 Task: Open a Modern Writer Template save the file as slogan.rtf Remove the following  from template: 'Address' Change the date  '15 May, 2023' change Dear Ms Reader to   Greetings. Add body to the letter "I hope this letter finds you in good health and high spirits. I wanted to express my gratitude for your kind assistance during my recent visit. Your hospitality and warmth made my stay truly memorable. I look forward to returning the favor someday. Take care and stay well."Add Name  'John'. Insert watermark  Confidential  Apply Font Style in watermark Arial; font size  117and place the watermark  Diagonally 
Action: Mouse moved to (528, 206)
Screenshot: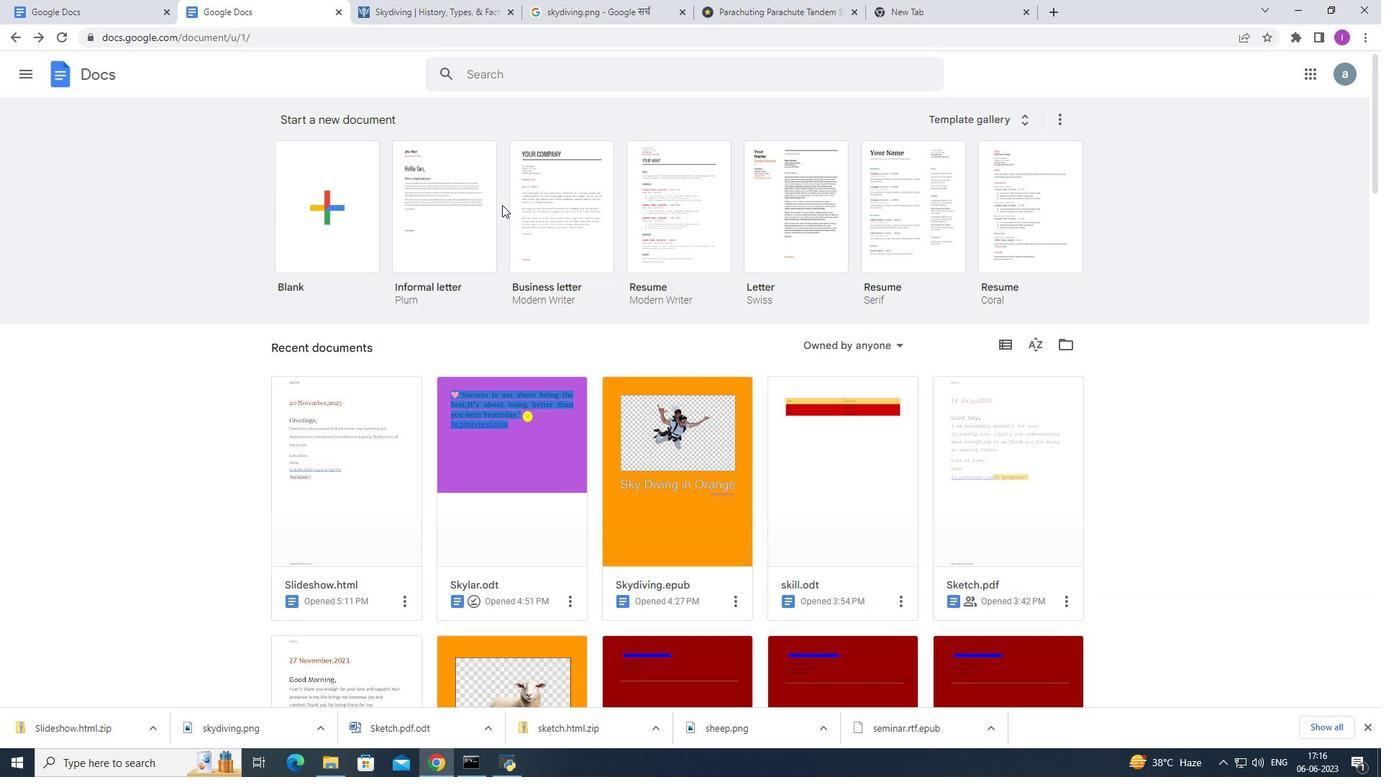 
Action: Mouse pressed left at (528, 206)
Screenshot: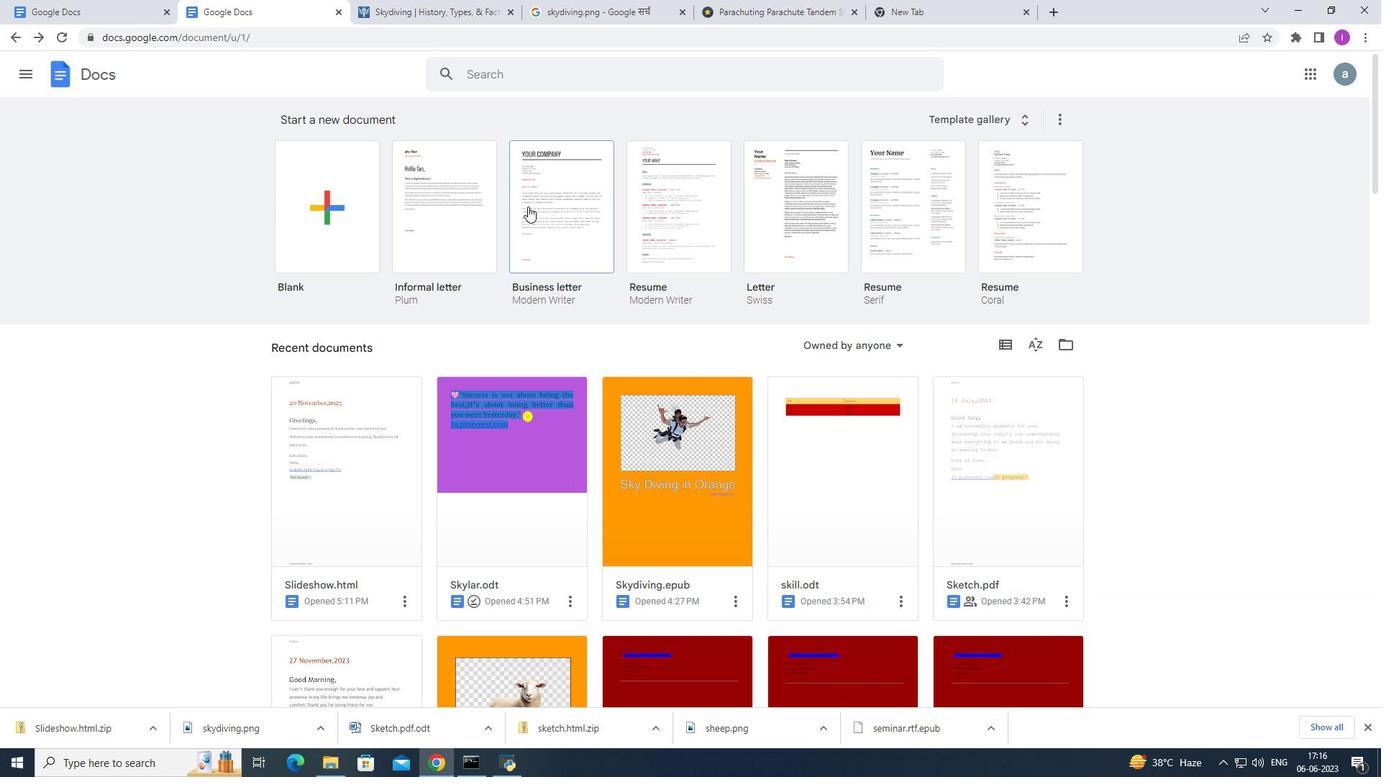 
Action: Mouse moved to (127, 63)
Screenshot: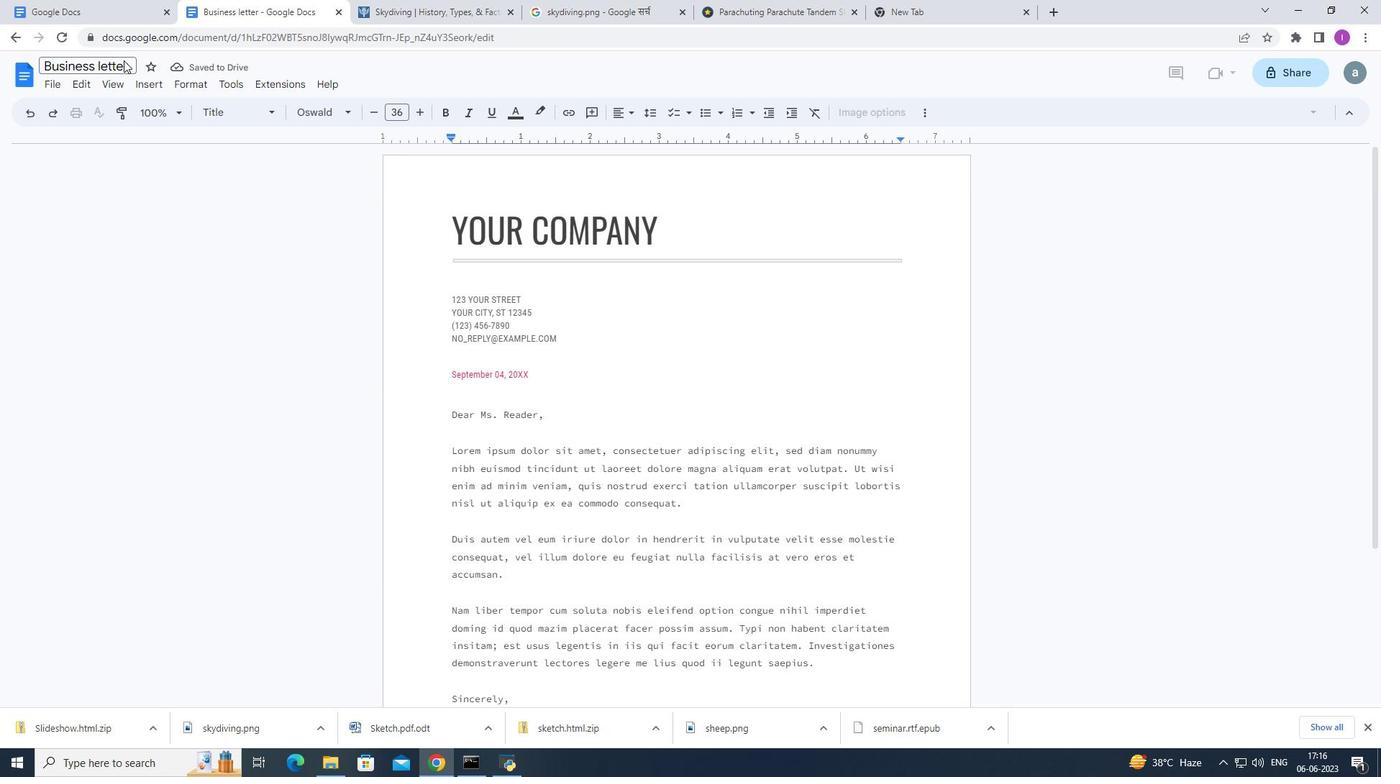 
Action: Mouse pressed left at (127, 63)
Screenshot: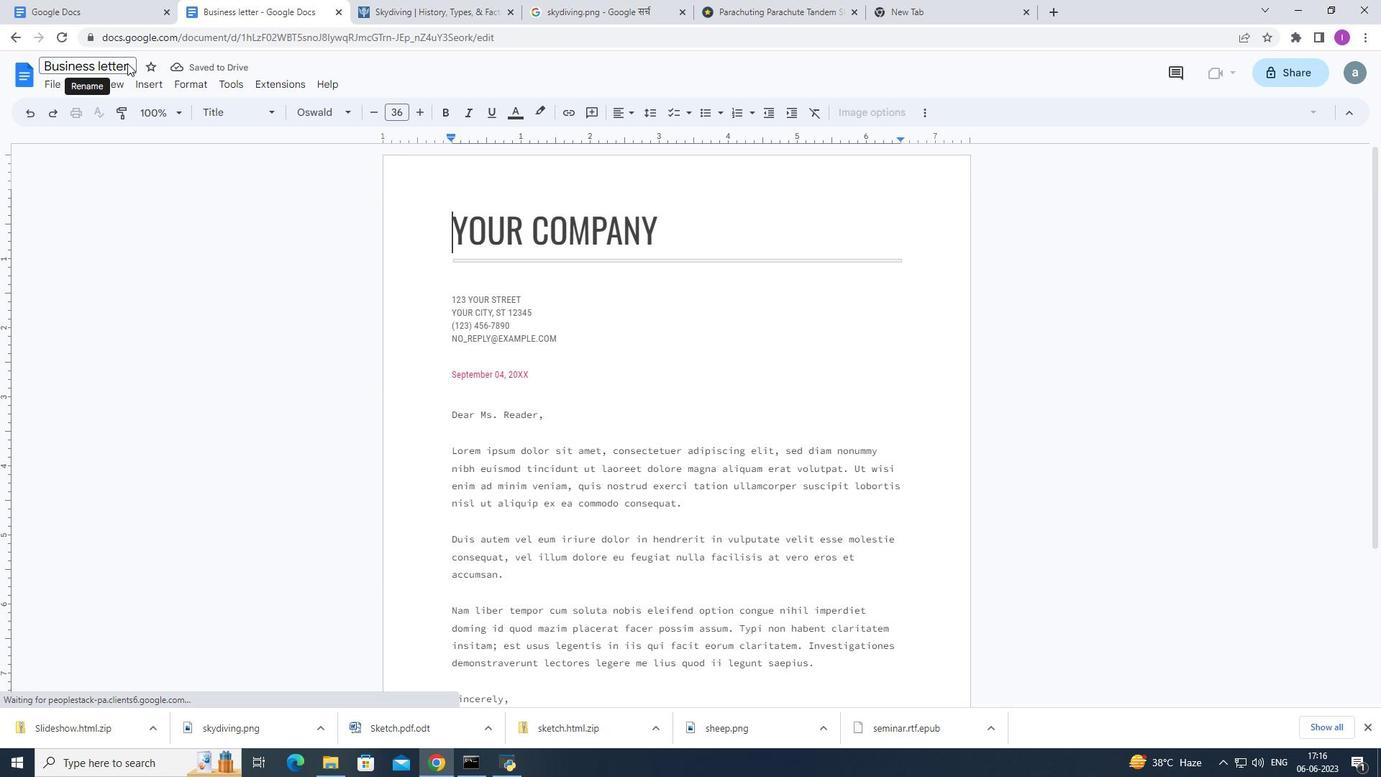 
Action: Mouse moved to (127, 69)
Screenshot: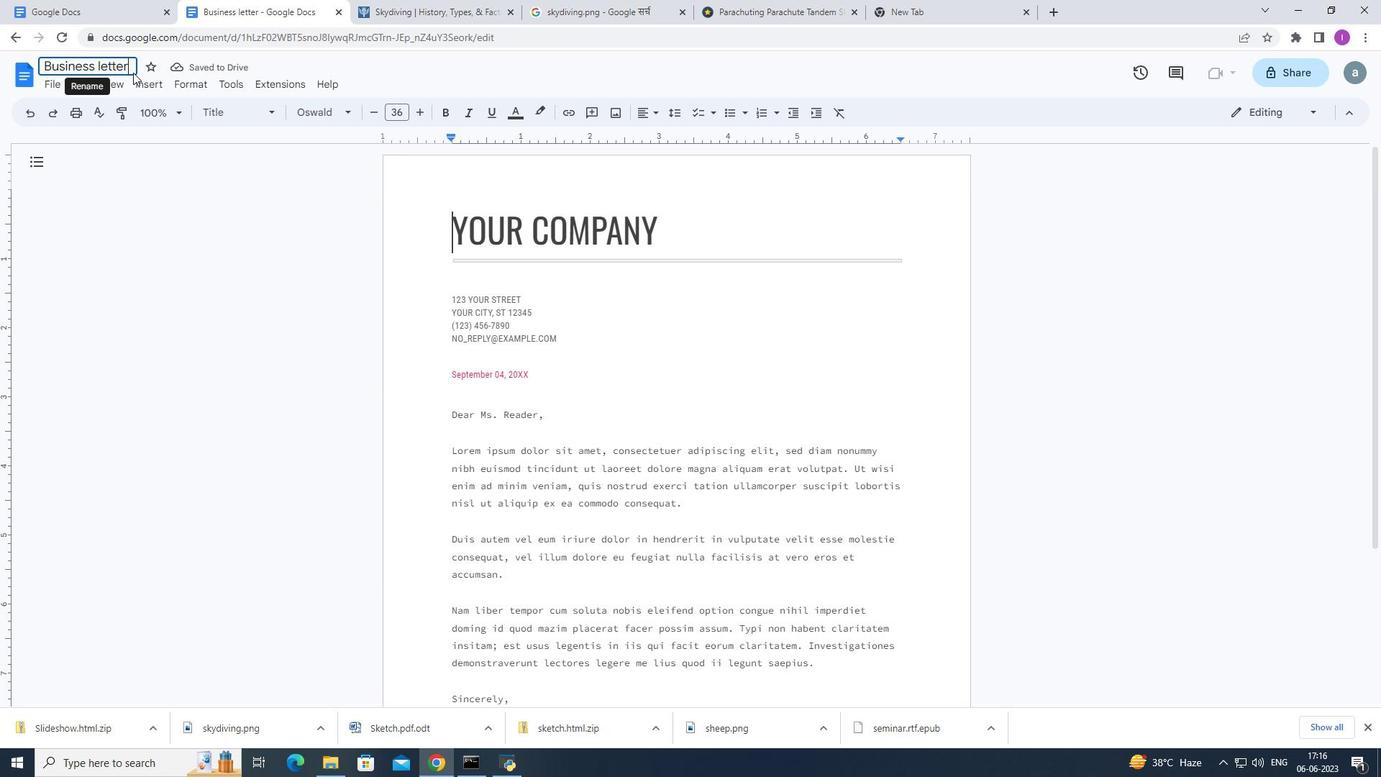 
Action: Key pressed <Key.backspace><Key.backspace><Key.backspace><Key.backspace><Key.backspace><Key.backspace><Key.backspace><Key.backspace><Key.backspace><Key.backspace><Key.backspace><Key.backspace><Key.backspace><Key.backspace><Key.backspace><Key.backspace><Key.backspace><Key.backspace><Key.backspace><Key.backspace><Key.backspace><Key.backspace><Key.backspace><Key.backspace><Key.backspace><Key.backspace><Key.backspace><Key.backspace><Key.backspace><Key.backspace><Key.backspace><Key.shift>Slogan.rtf
Screenshot: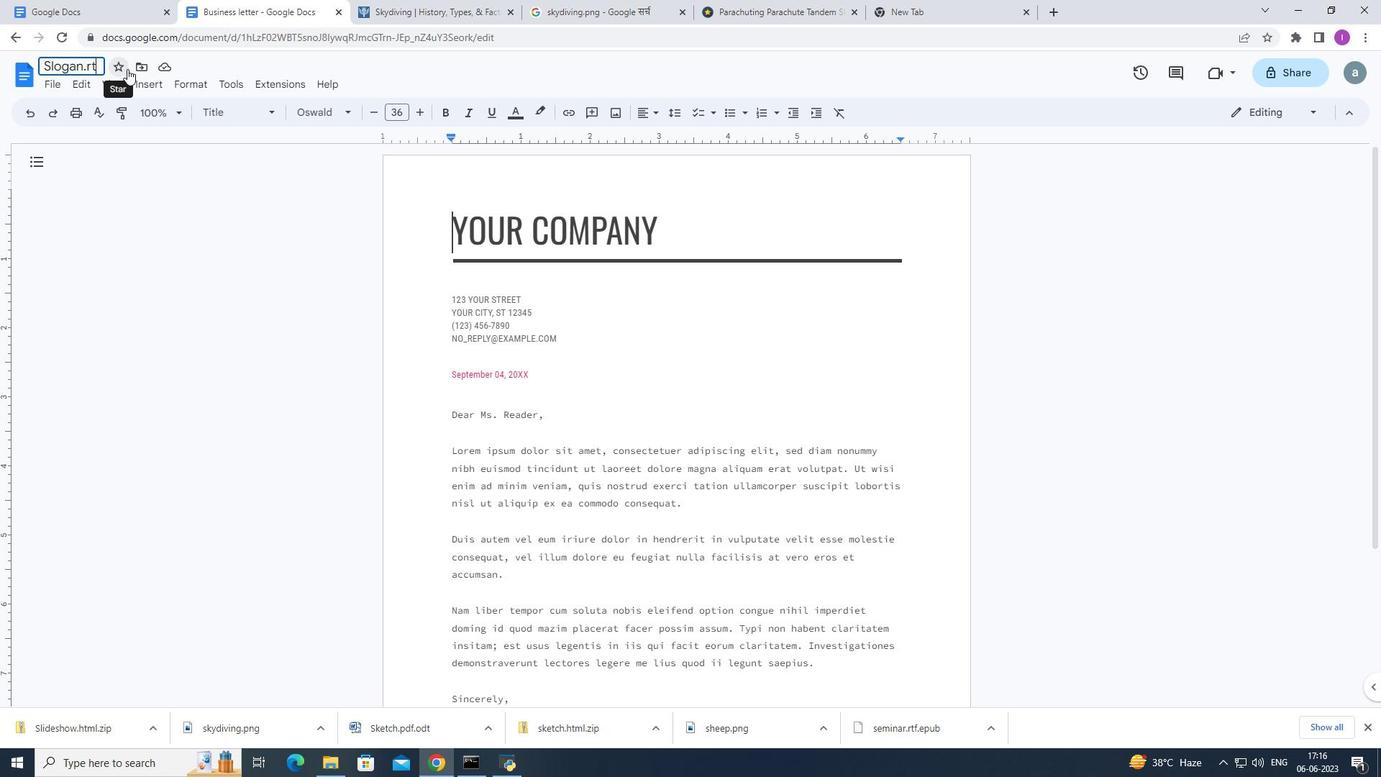 
Action: Mouse moved to (151, 200)
Screenshot: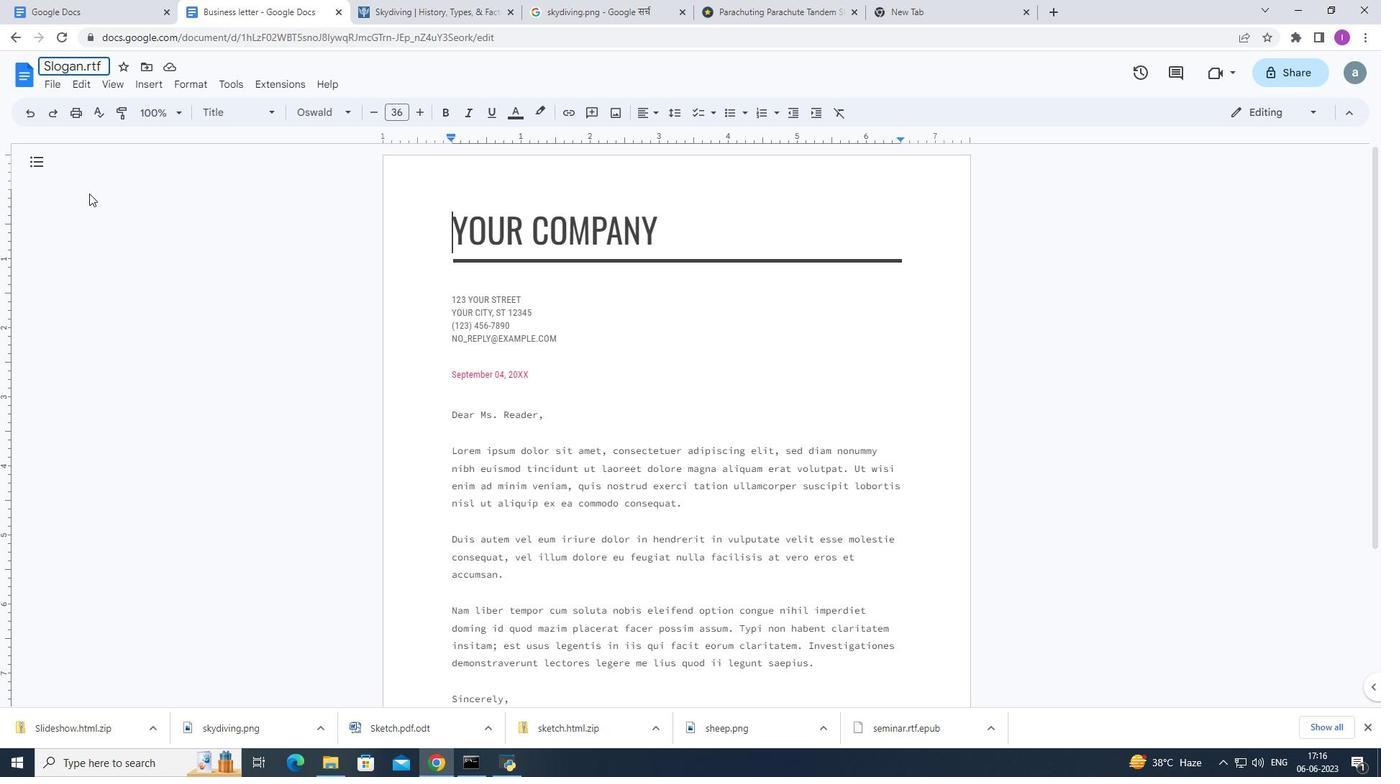 
Action: Mouse pressed left at (151, 200)
Screenshot: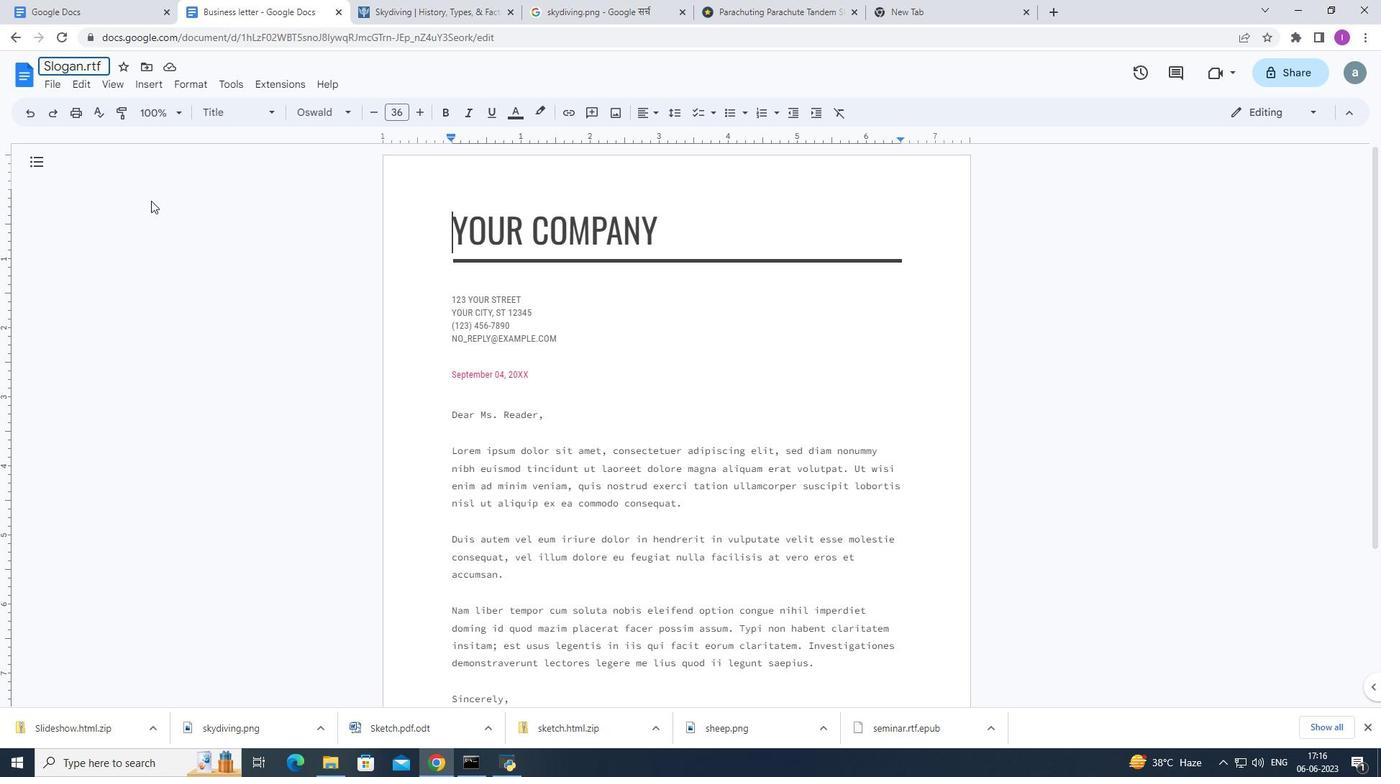 
Action: Mouse moved to (565, 337)
Screenshot: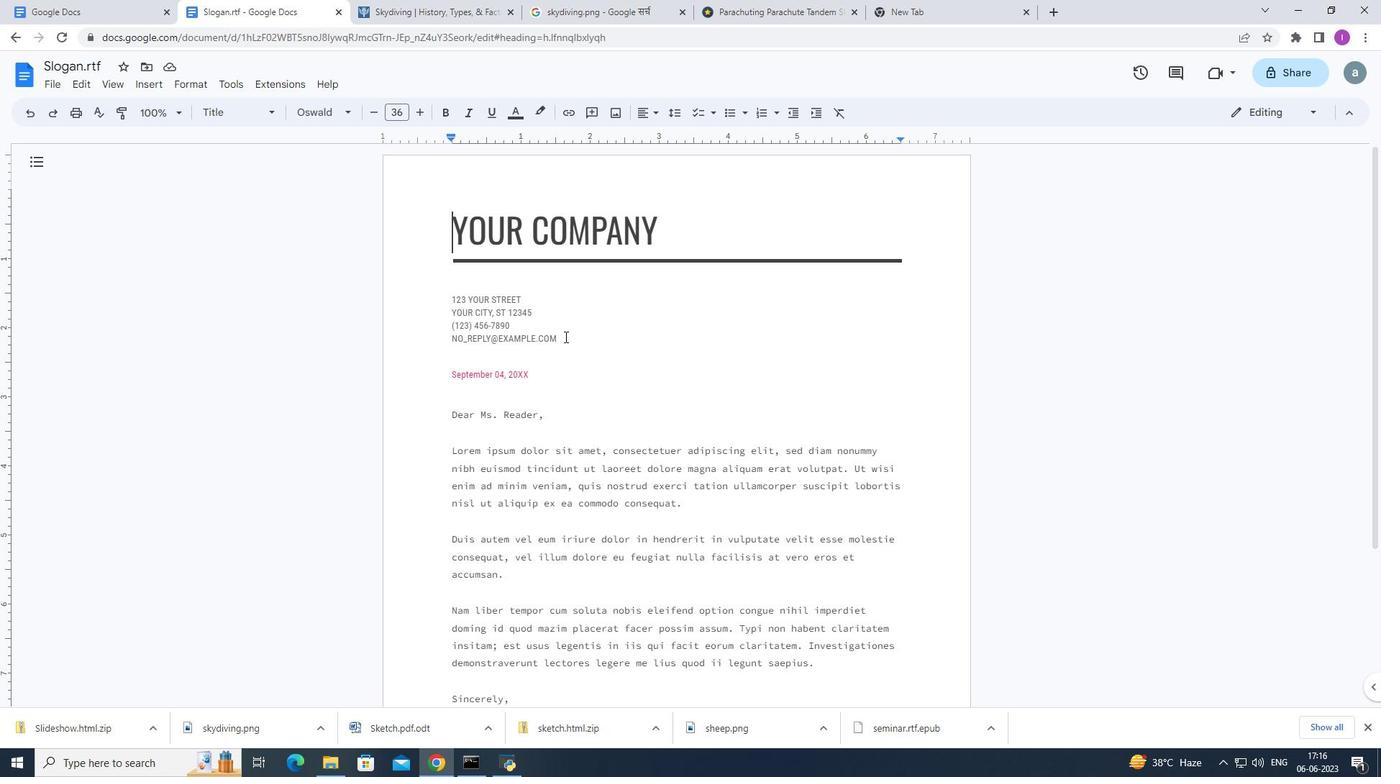 
Action: Mouse pressed left at (565, 337)
Screenshot: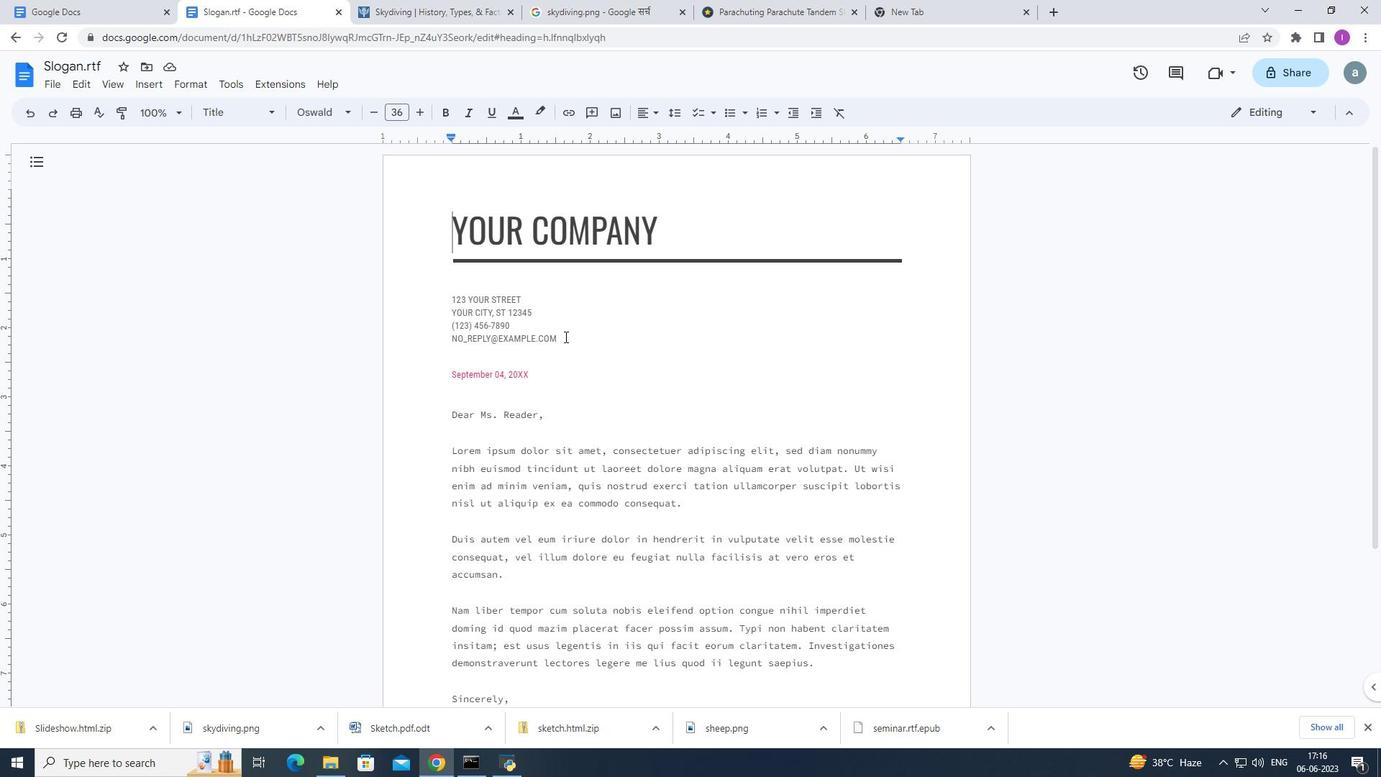 
Action: Mouse moved to (446, 300)
Screenshot: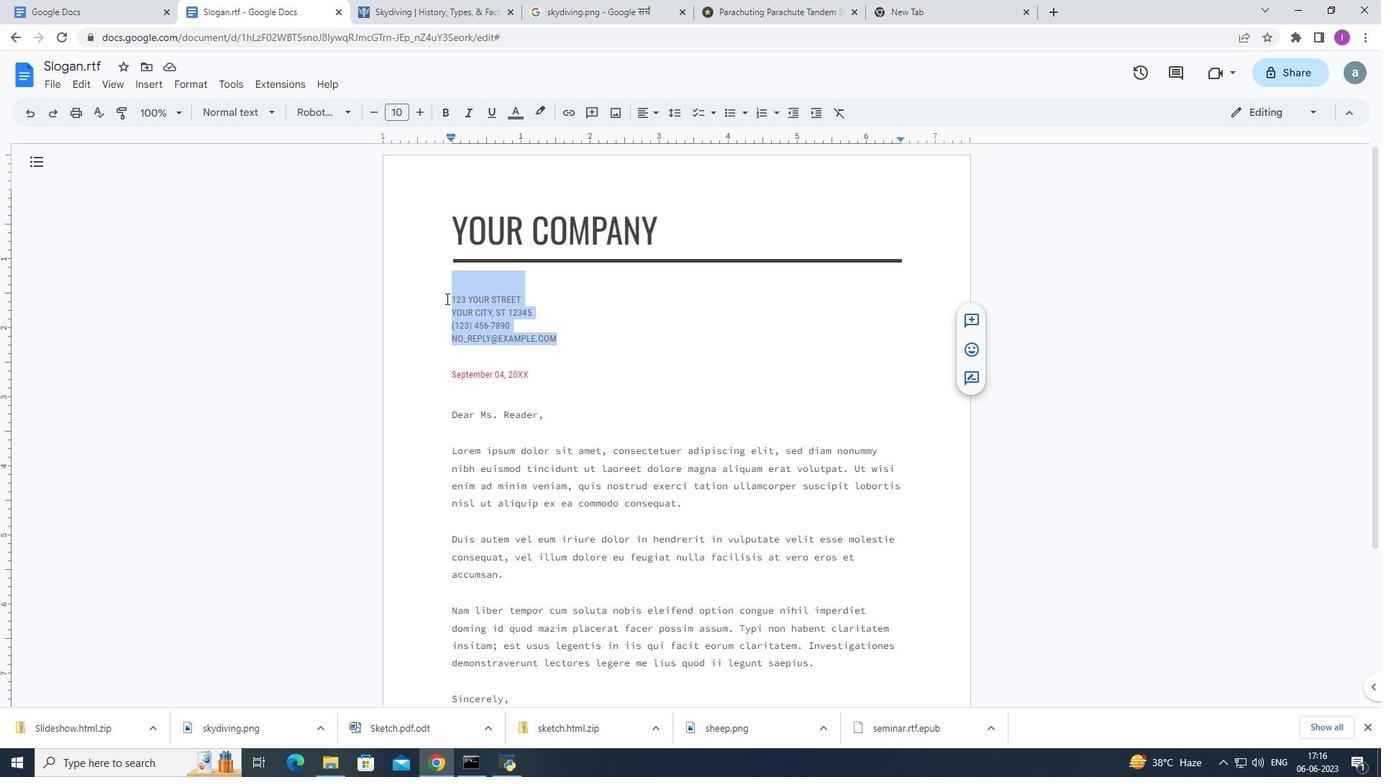 
Action: Key pressed <Key.backspace>
Screenshot: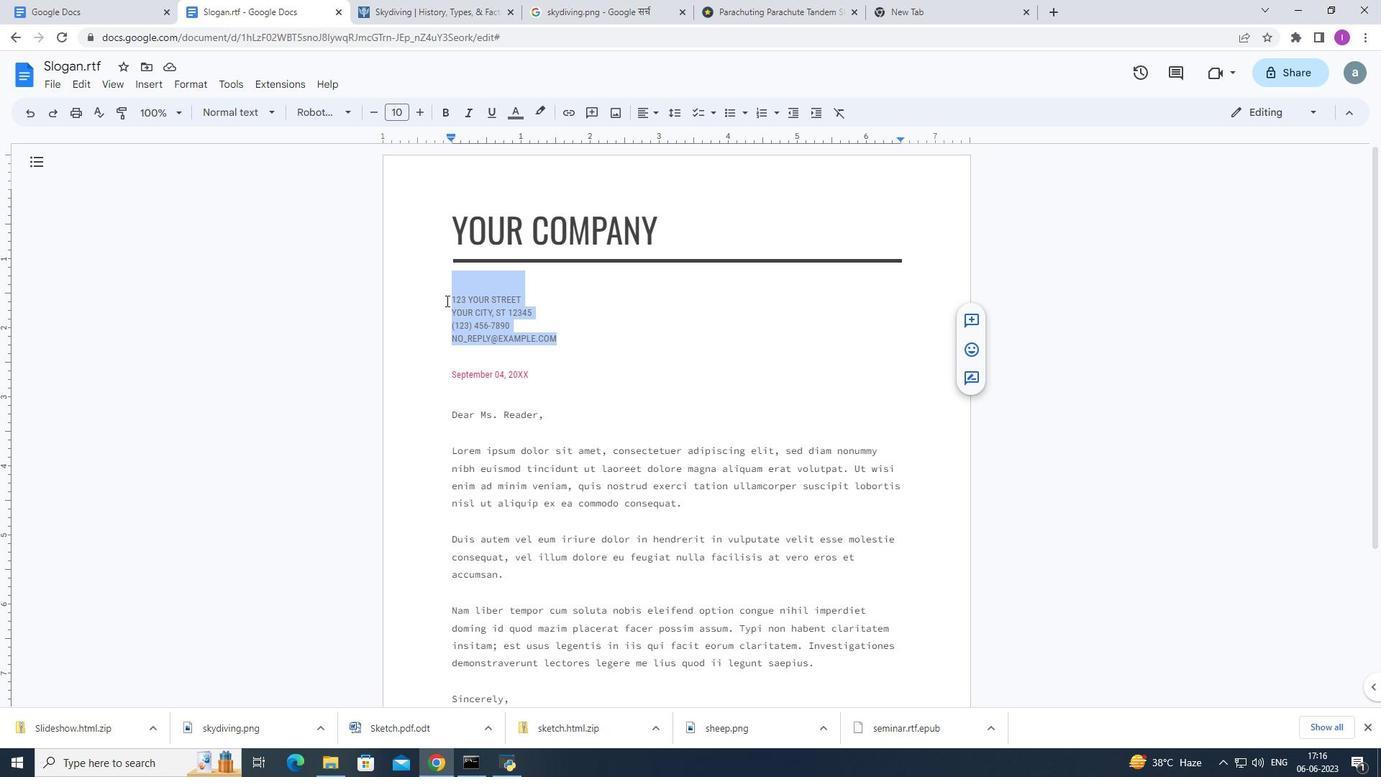 
Action: Mouse moved to (552, 315)
Screenshot: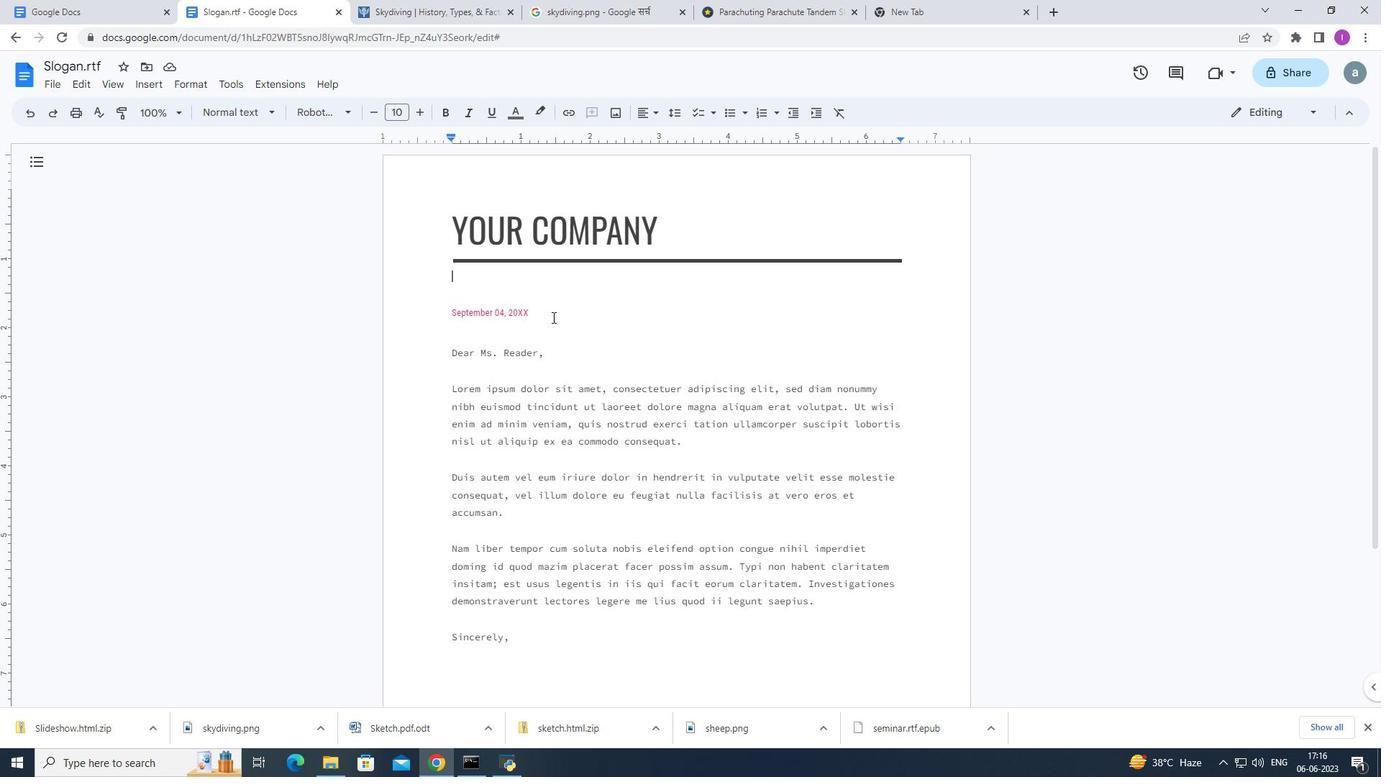 
Action: Mouse pressed left at (552, 315)
Screenshot: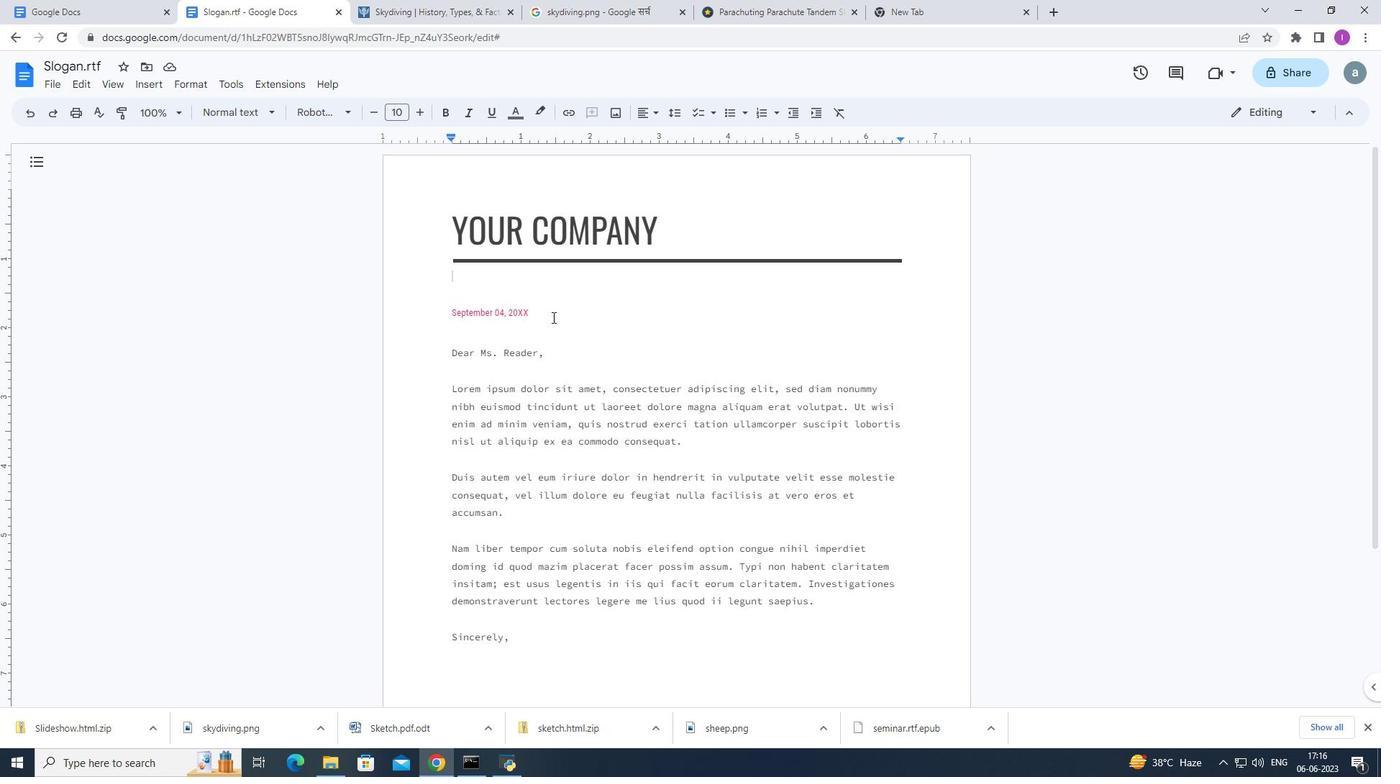 
Action: Mouse moved to (438, 332)
Screenshot: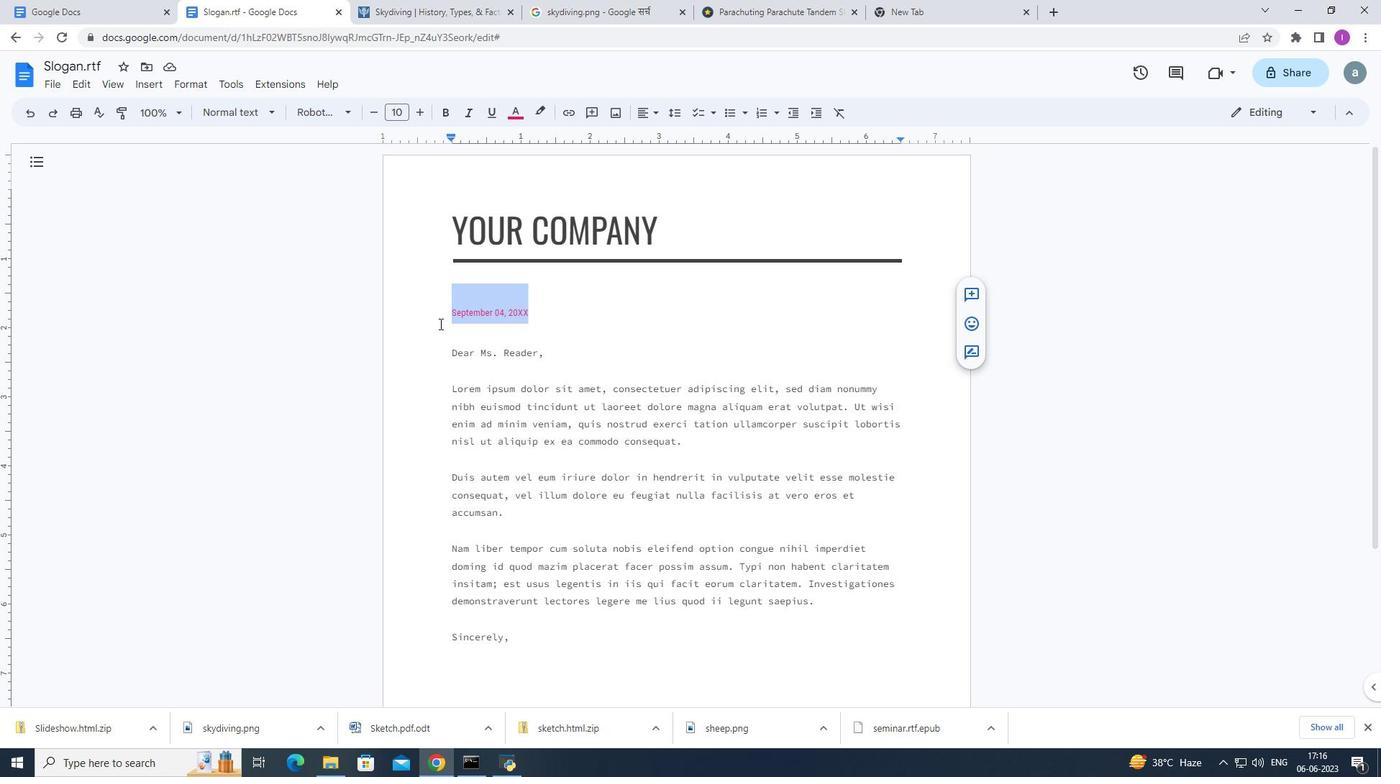 
Action: Key pressed 15<Key.space><Key.shift>May,2023
Screenshot: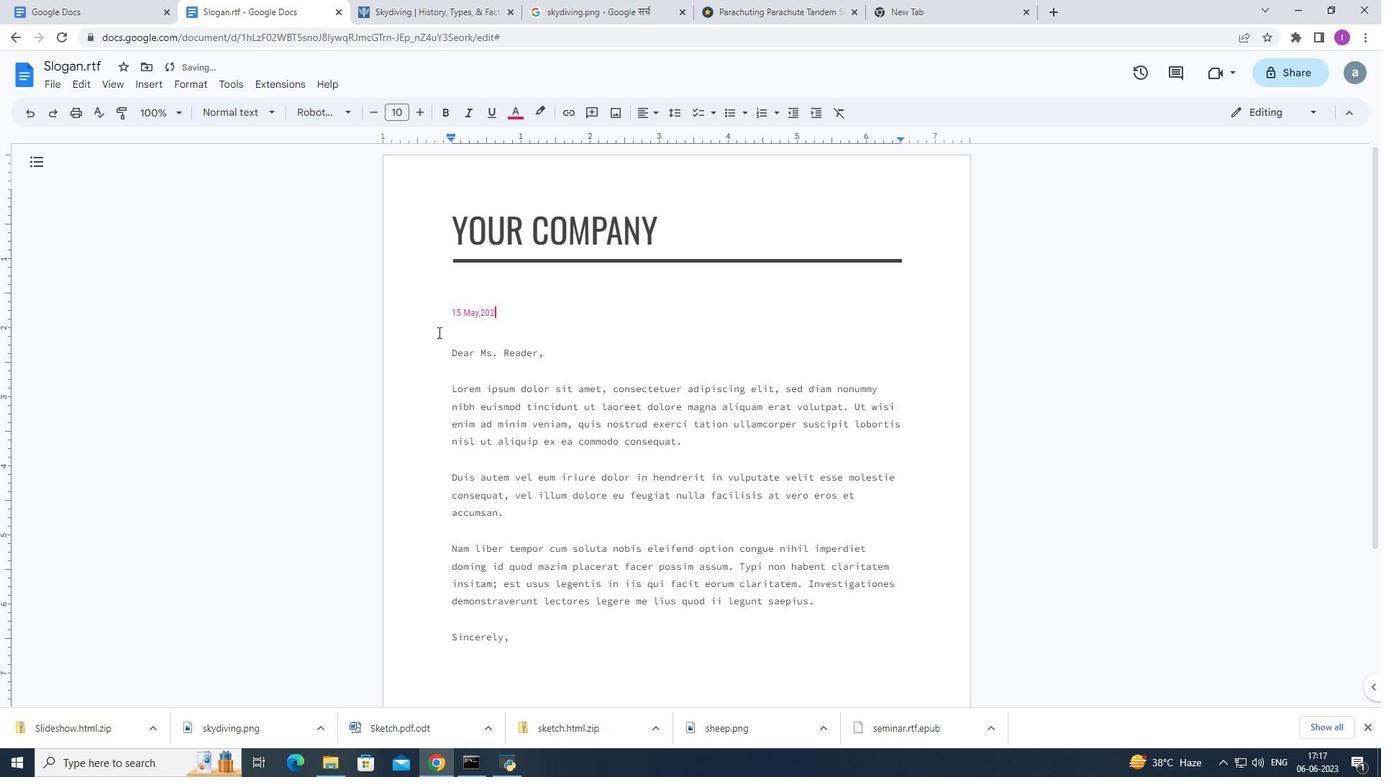
Action: Mouse moved to (538, 351)
Screenshot: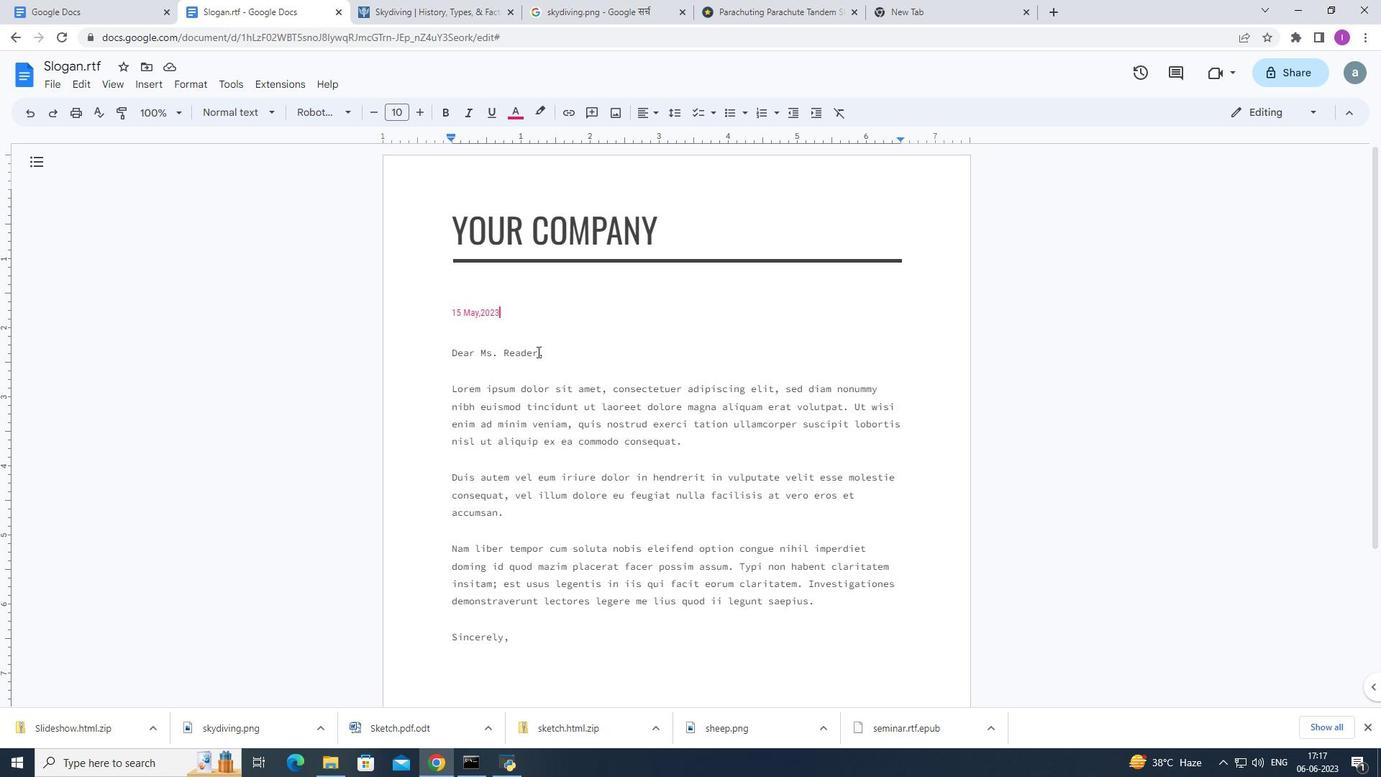 
Action: Mouse pressed left at (538, 351)
Screenshot: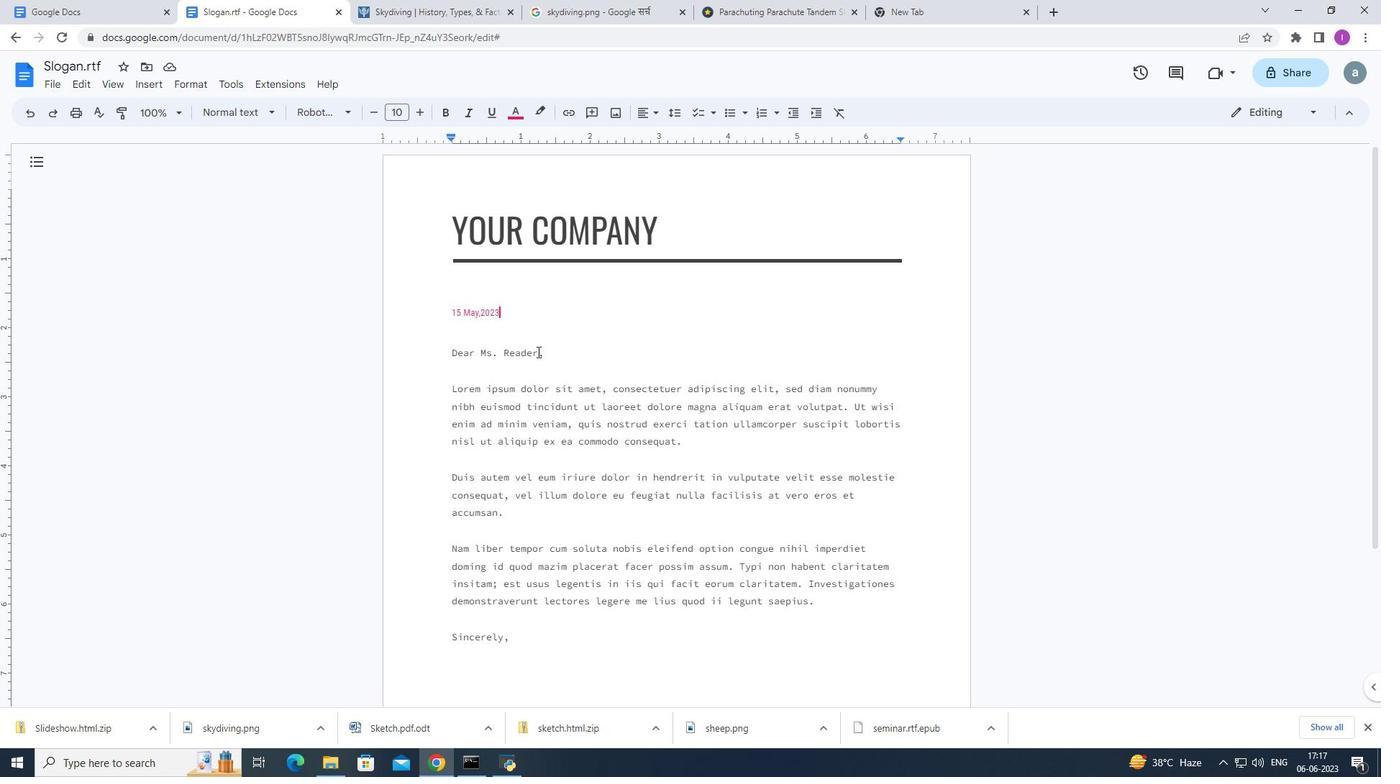 
Action: Mouse moved to (536, 345)
Screenshot: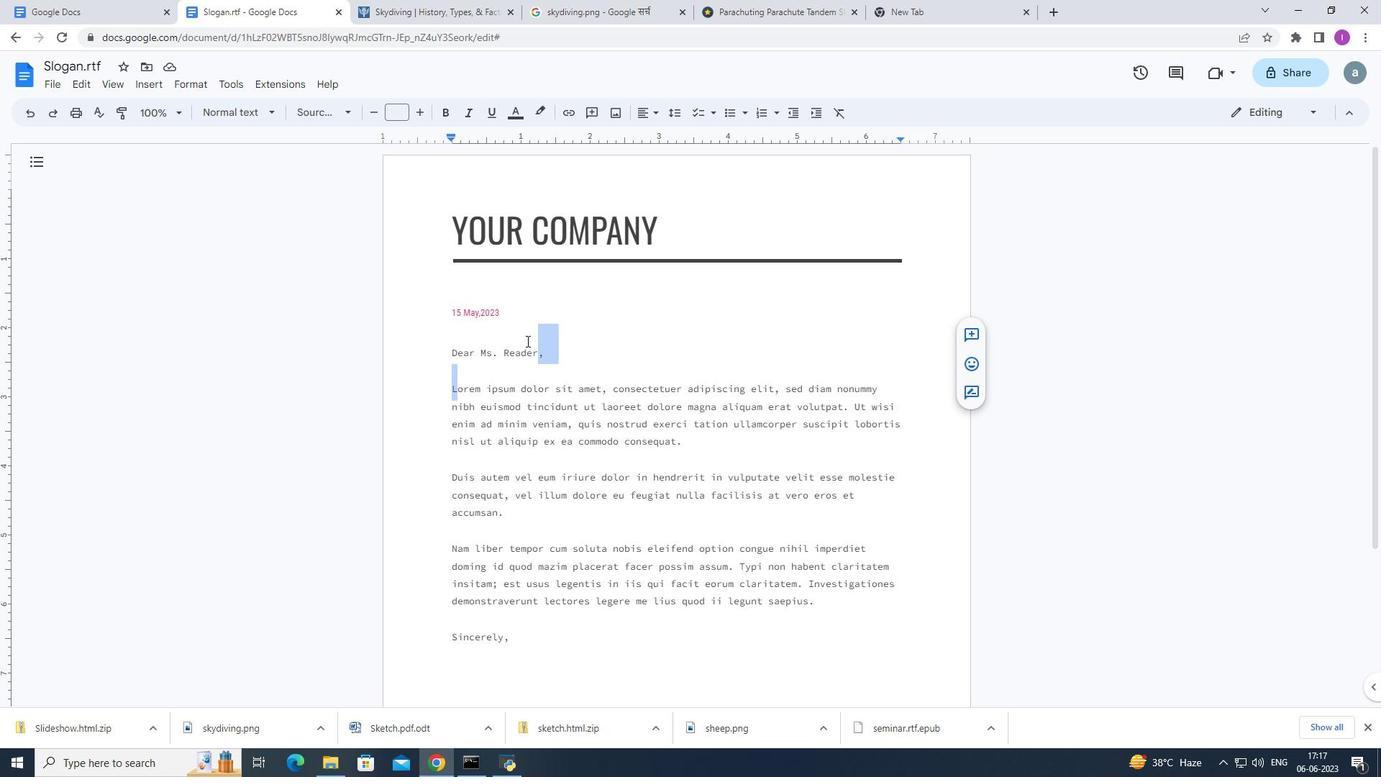 
Action: Mouse pressed left at (536, 345)
Screenshot: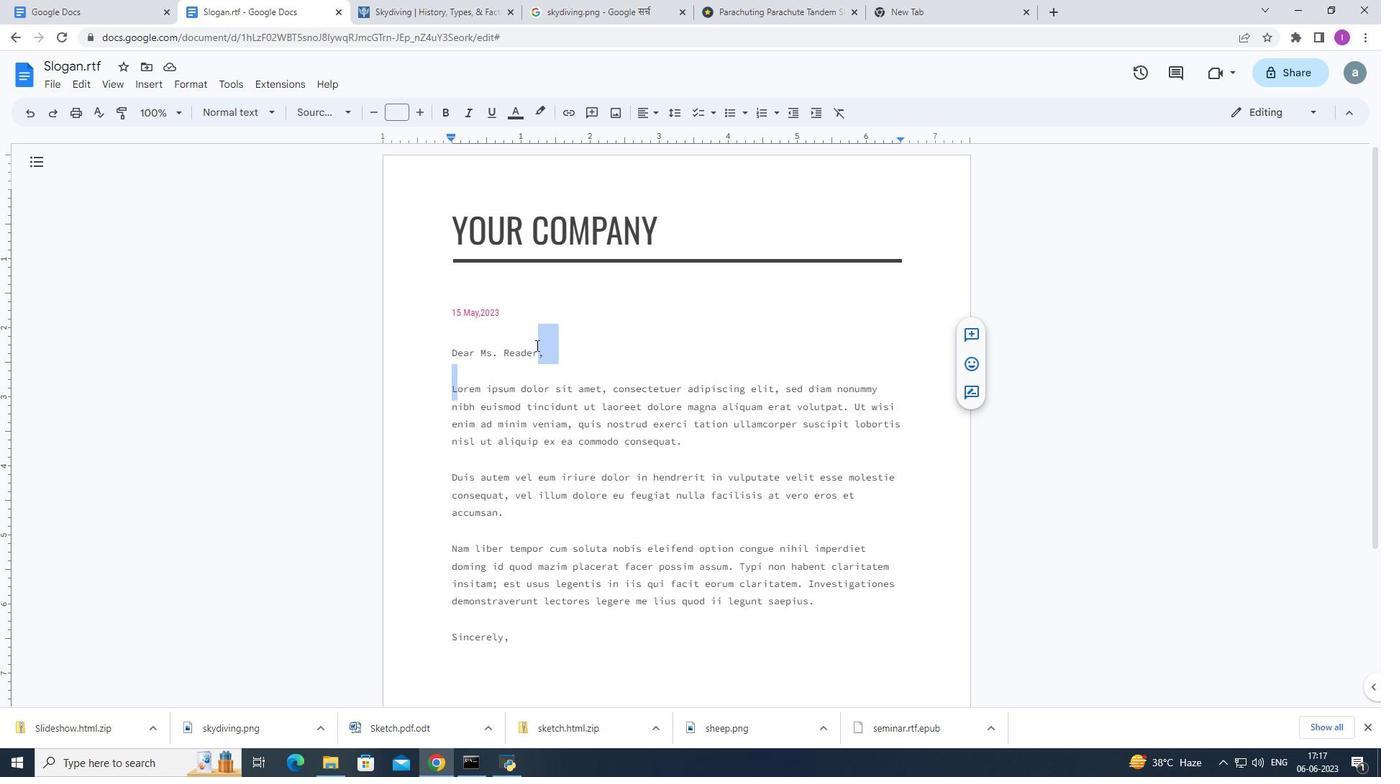
Action: Mouse moved to (538, 354)
Screenshot: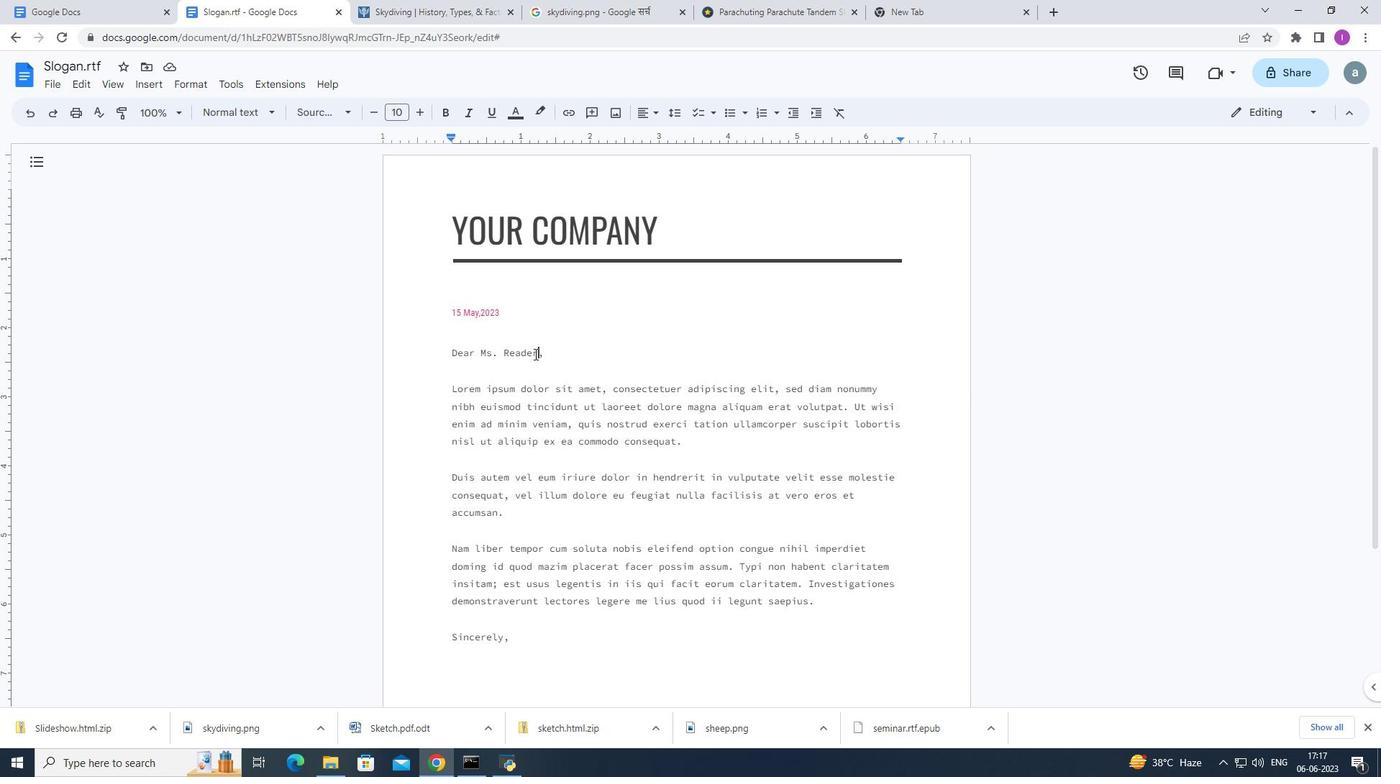 
Action: Mouse pressed left at (538, 354)
Screenshot: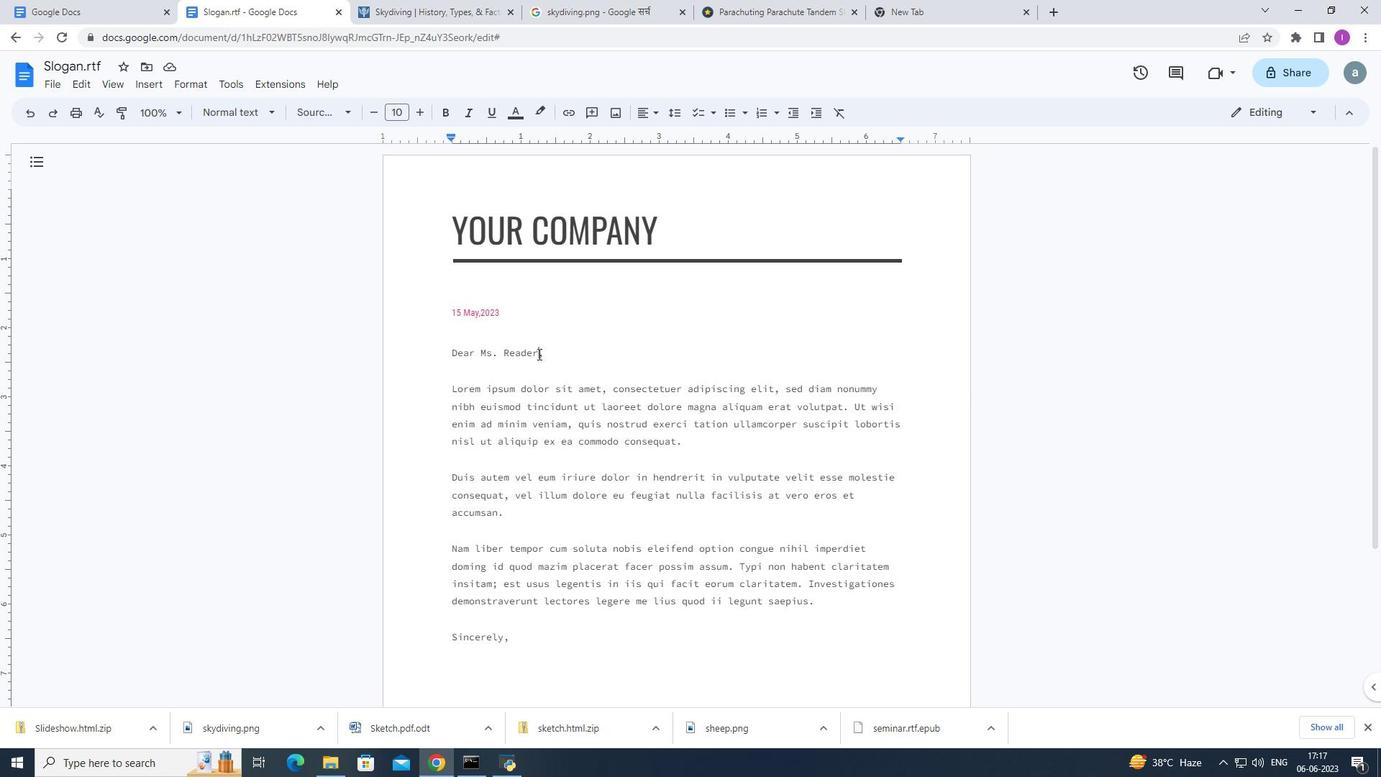 
Action: Mouse moved to (440, 349)
Screenshot: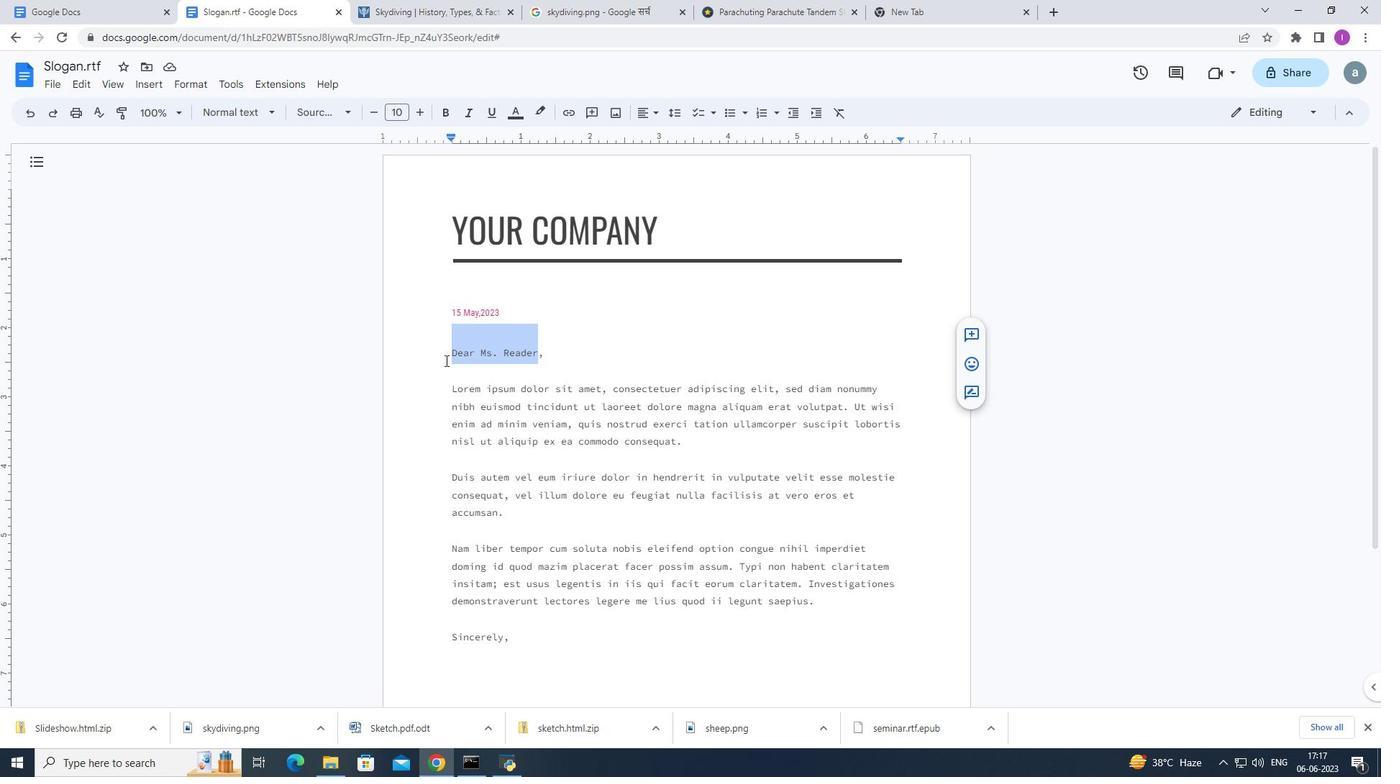 
Action: Key pressed g<Key.backspace><Key.shift>Greetings
Screenshot: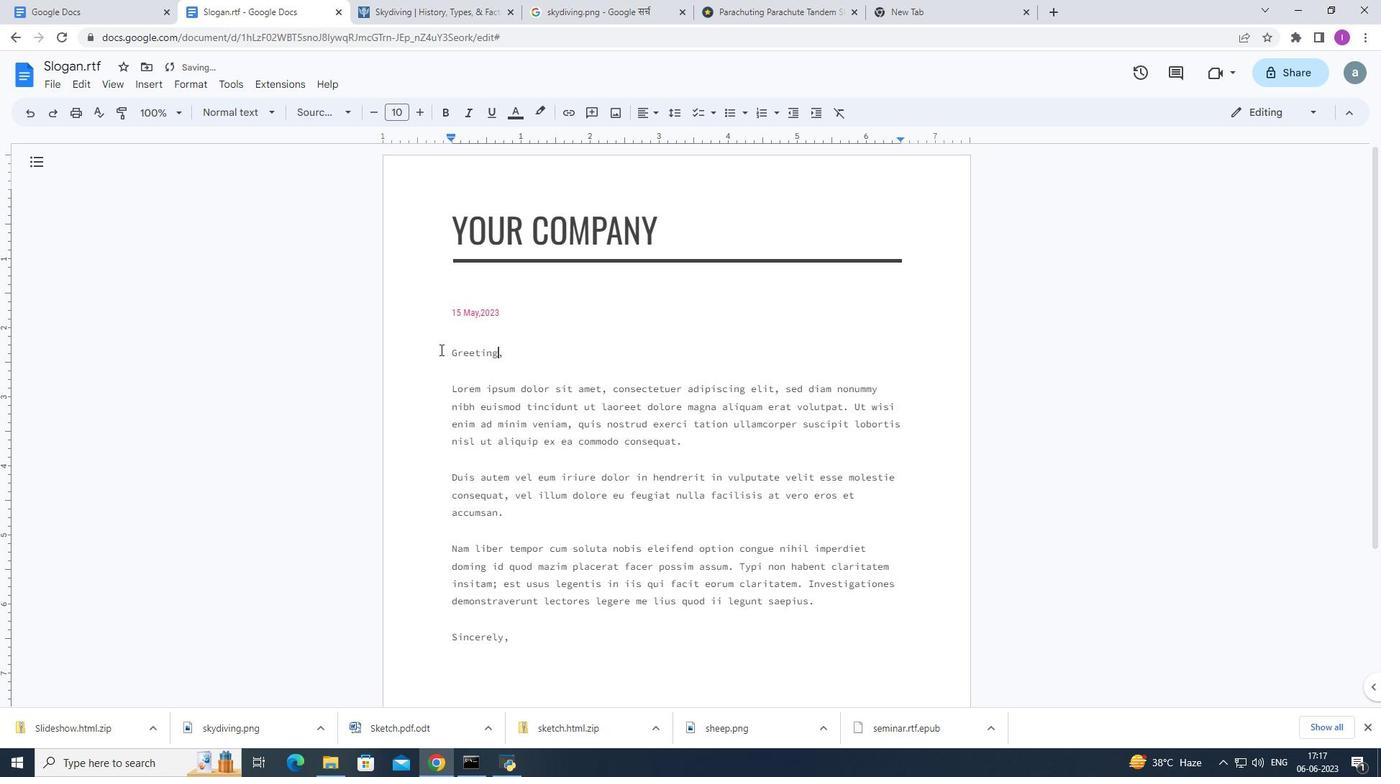 
Action: Mouse moved to (443, 387)
Screenshot: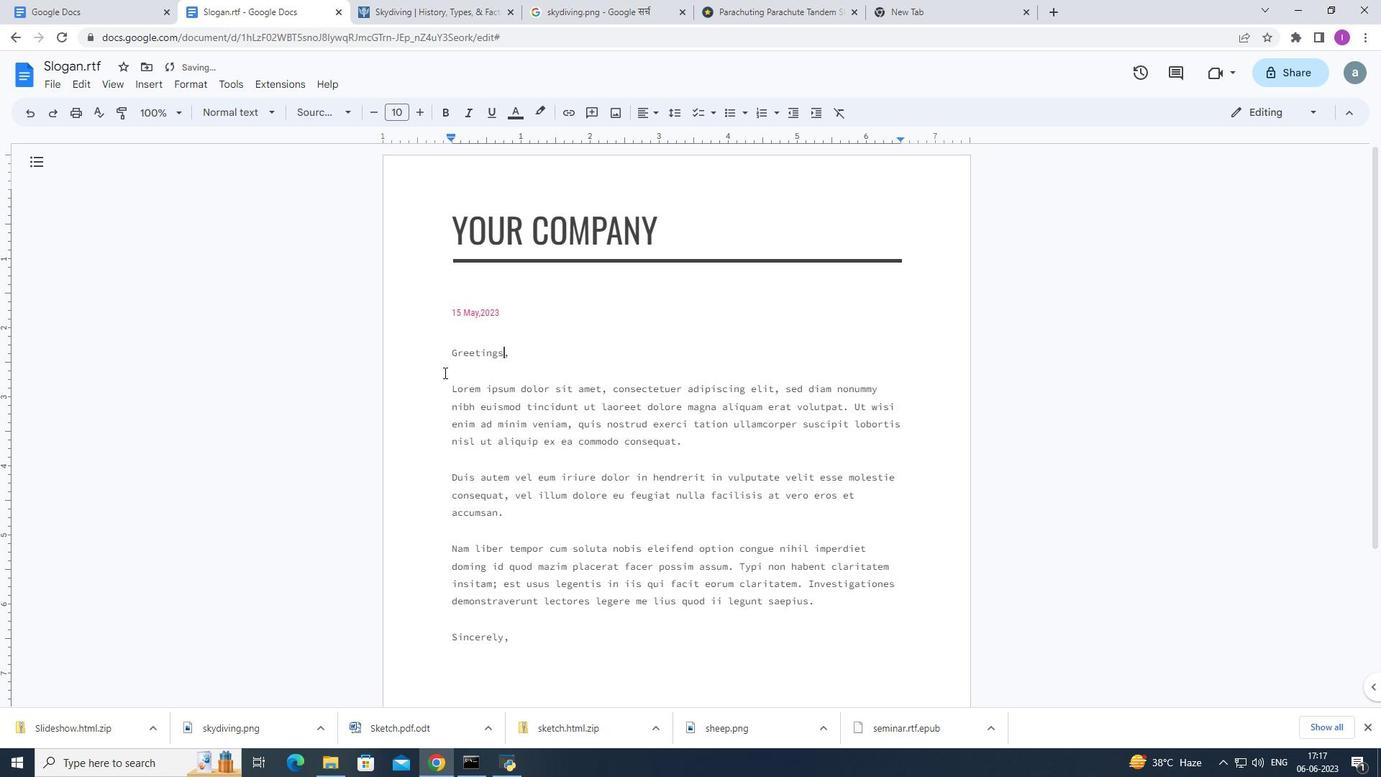 
Action: Mouse pressed left at (443, 387)
Screenshot: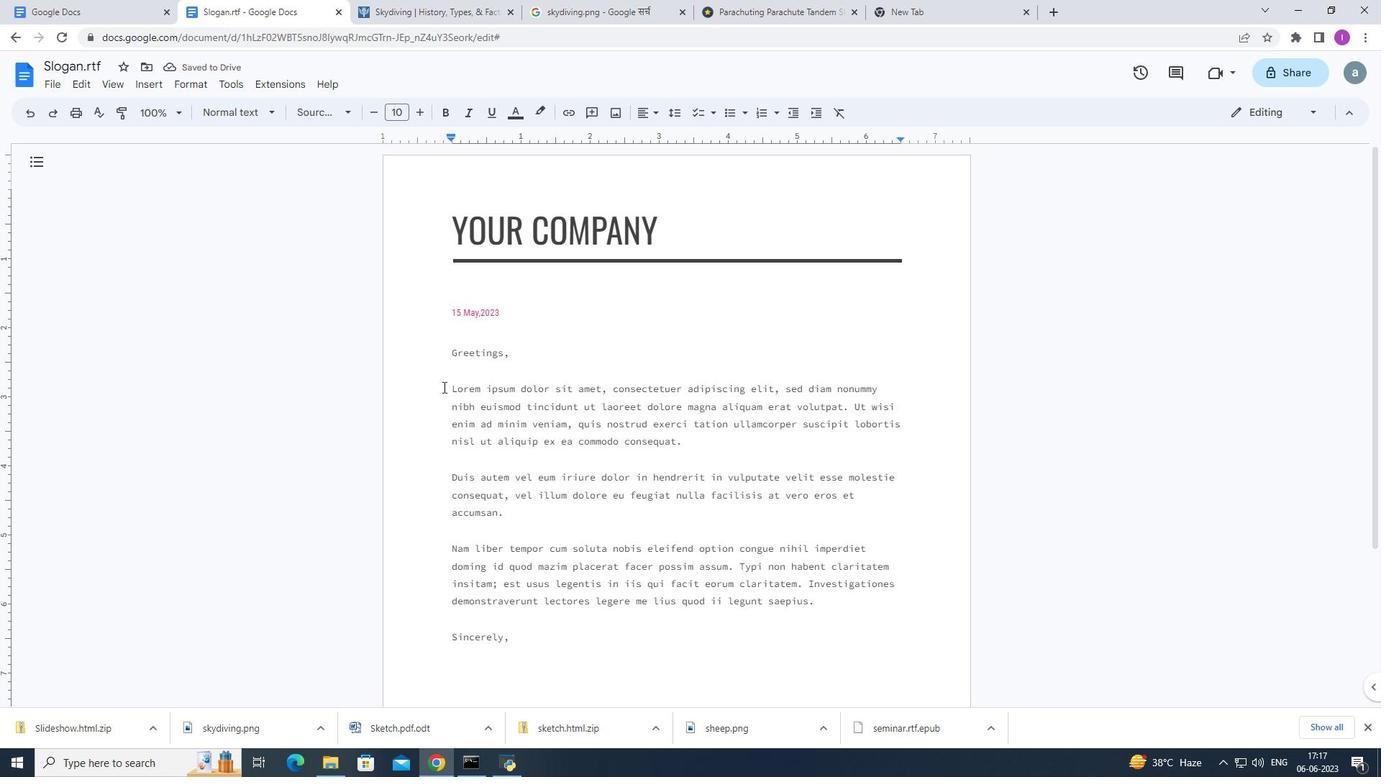 
Action: Mouse moved to (819, 599)
Screenshot: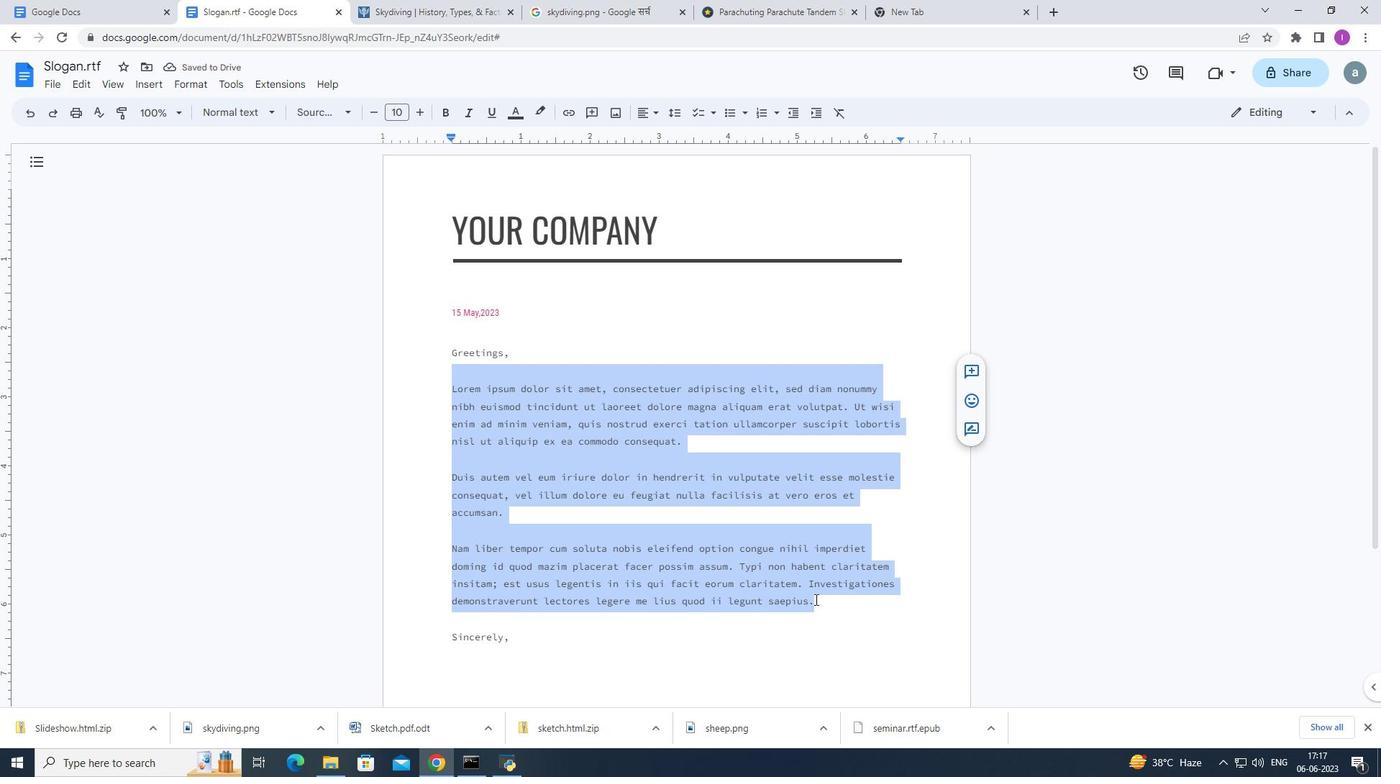 
Action: Mouse scrolled (819, 598) with delta (0, 0)
Screenshot: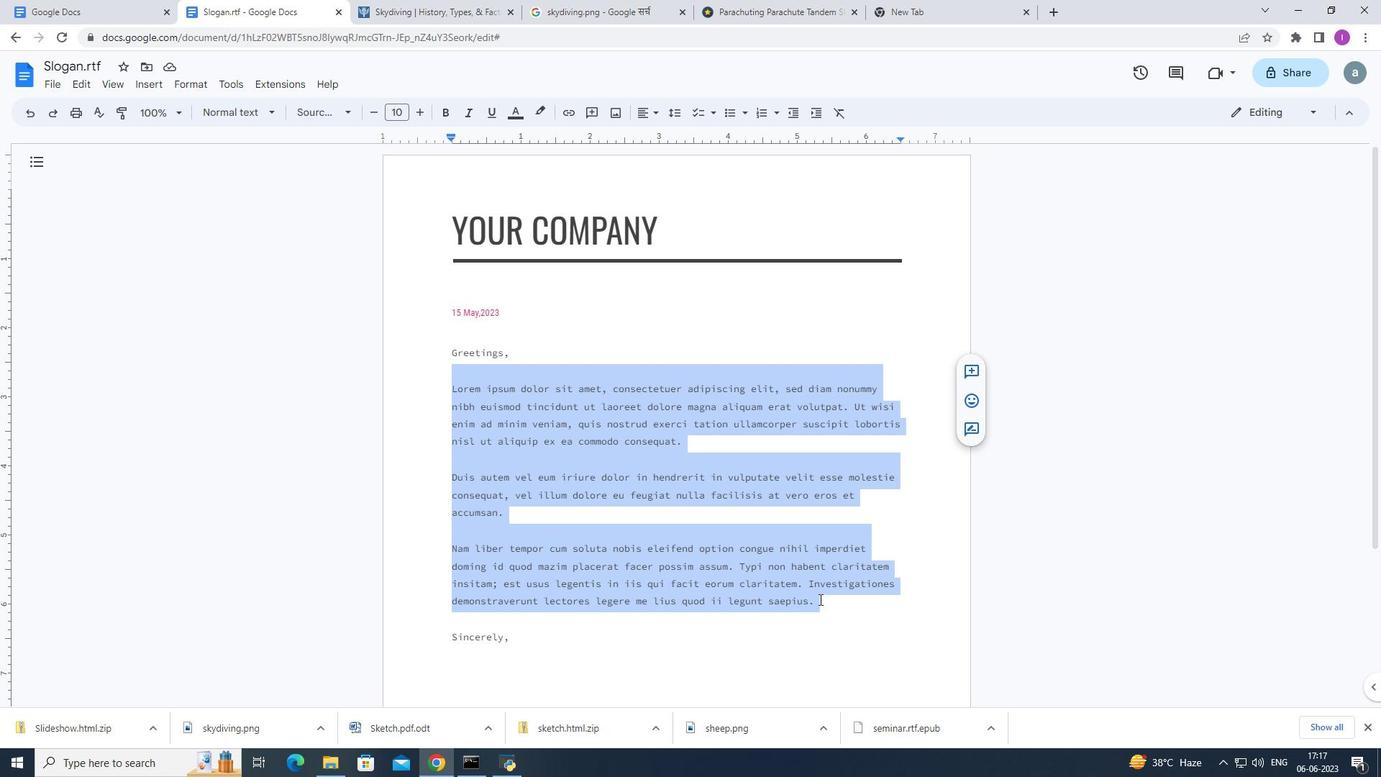 
Action: Mouse scrolled (819, 600) with delta (0, 0)
Screenshot: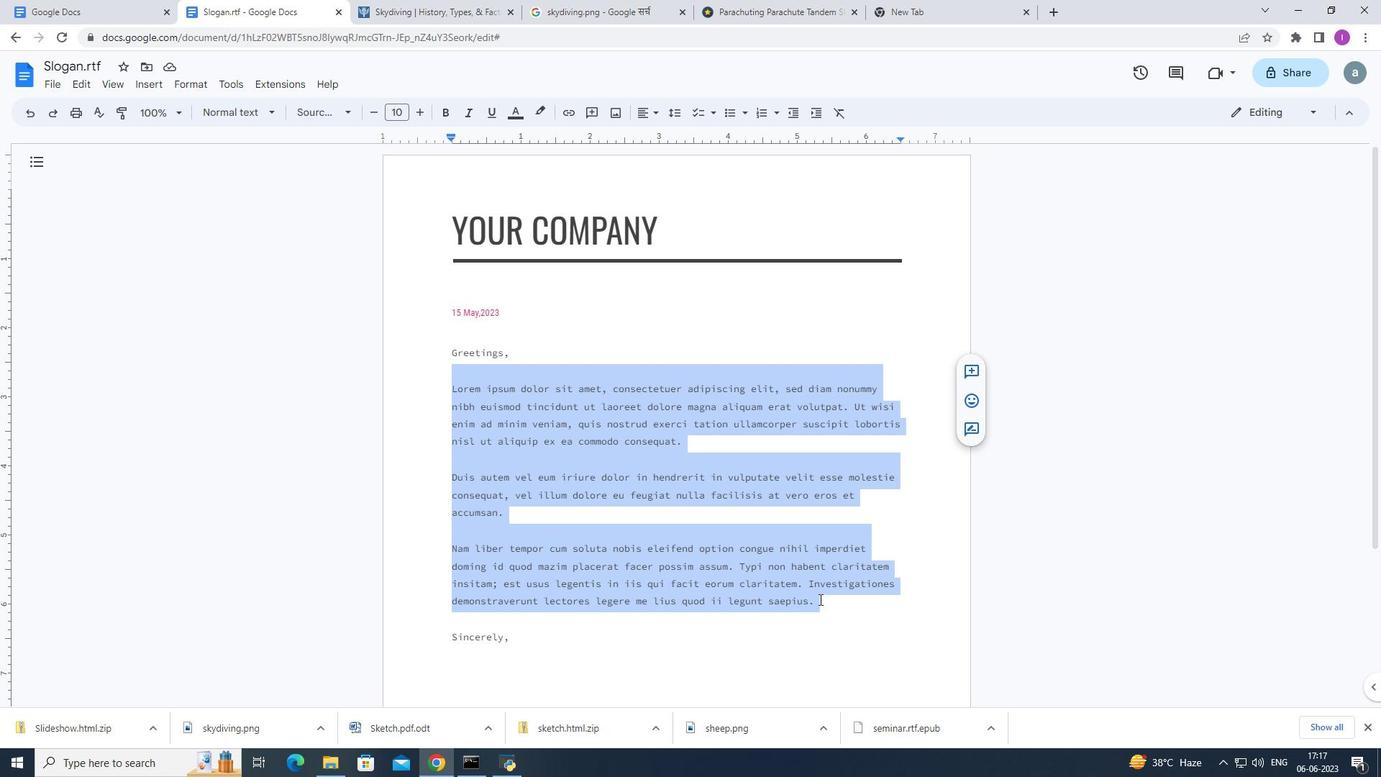 
Action: Mouse scrolled (819, 598) with delta (0, 0)
Screenshot: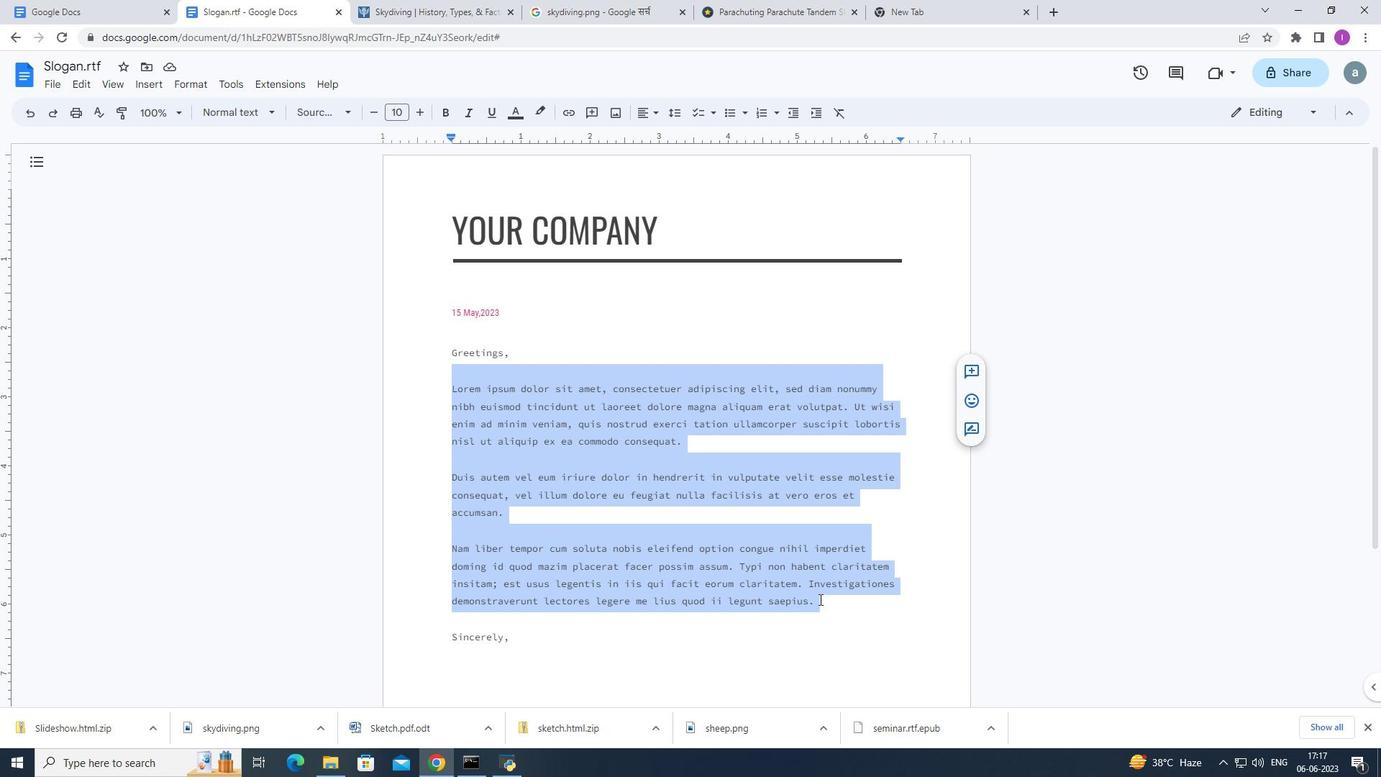 
Action: Mouse scrolled (819, 600) with delta (0, 0)
Screenshot: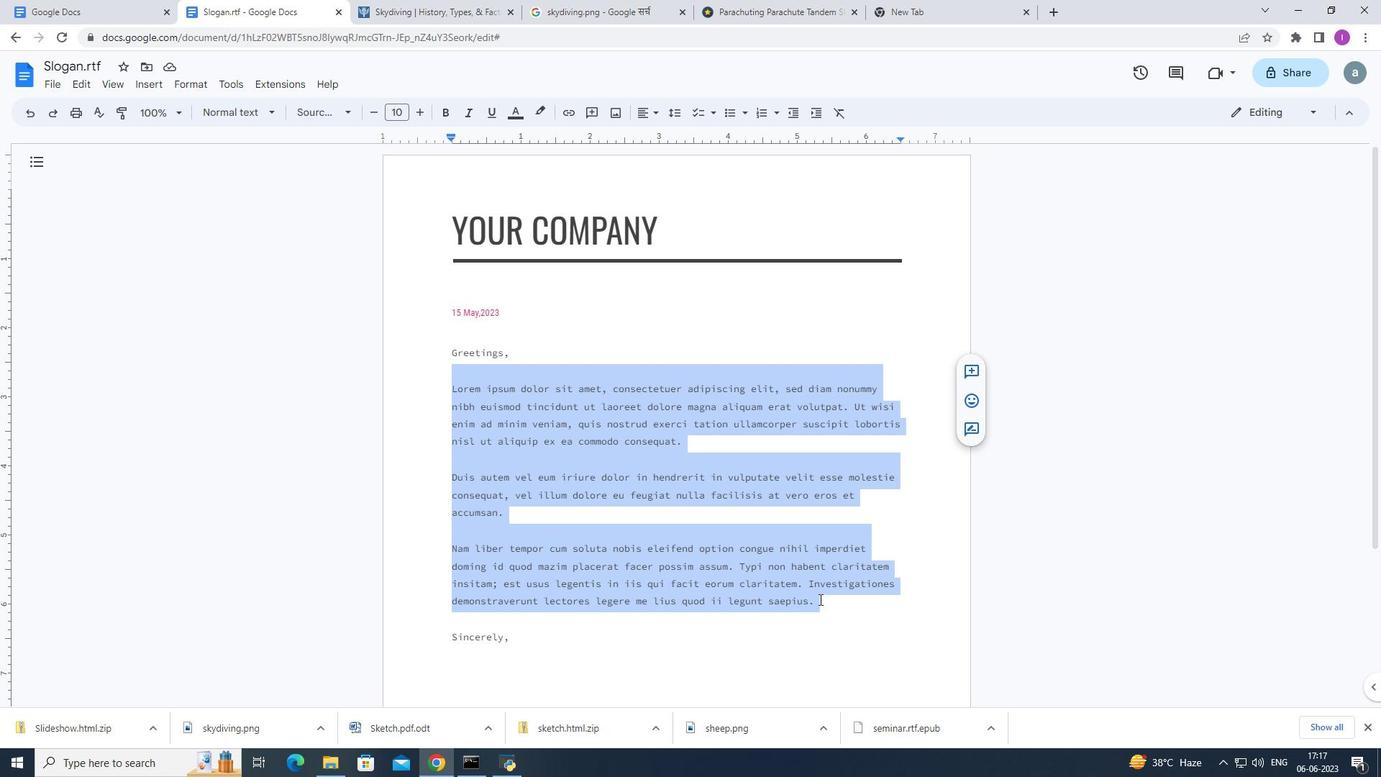 
Action: Mouse moved to (765, 557)
Screenshot: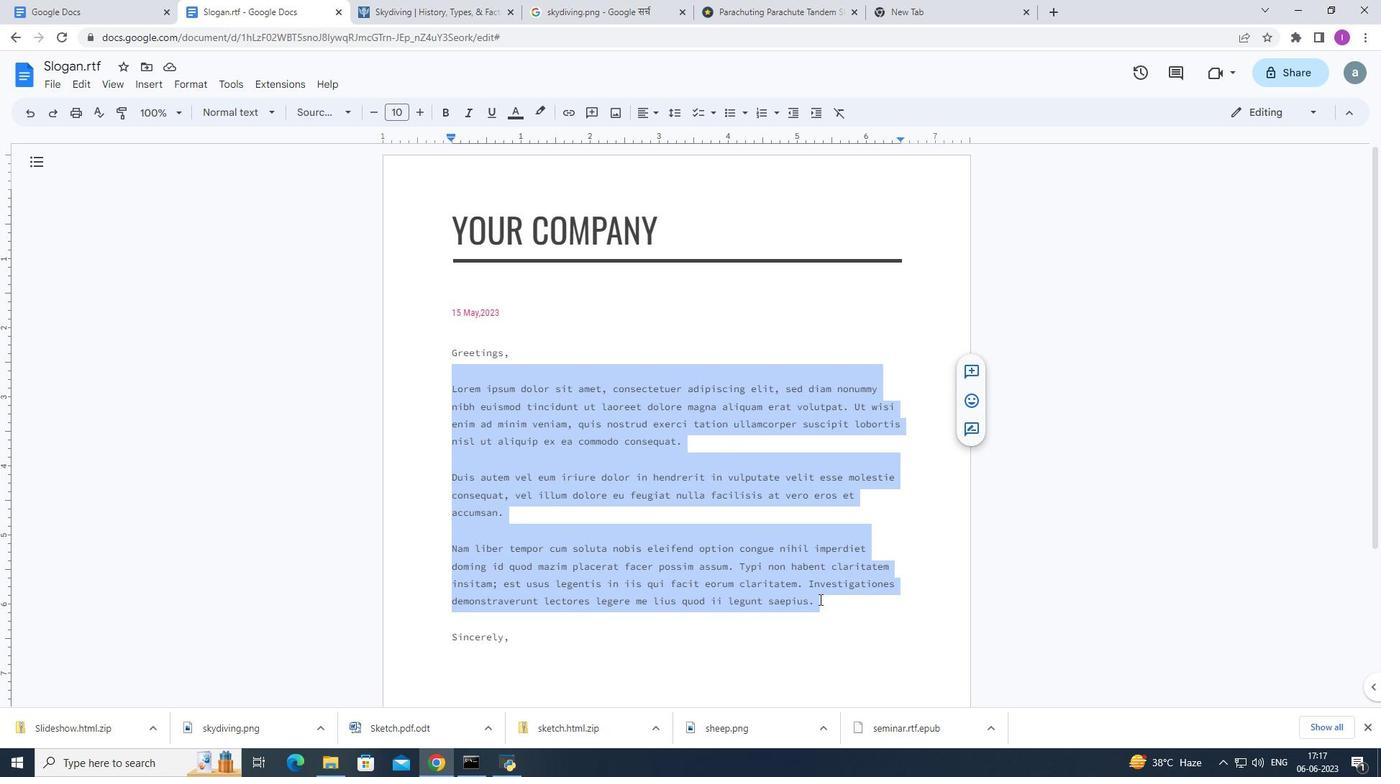 
Action: Key pressed <Key.shift>I<Key.space>hope<Key.space>this<Key.space>letter<Key.space>finds<Key.space>you<Key.space>in<Key.space>good<Key.space>health<Key.space>and<Key.space>high<Key.space>spirits.<Key.shift>I<Key.space>wanted<Key.space>to<Key.space>express<Key.space>my<Key.space>gratitude<Key.space>for<Key.space>your<Key.space>kind<Key.space>assistance<Key.space>durim<Key.backspace>ng<Key.space>my<Key.space>recent<Key.space>visit.<Key.shift><Key.shift>Yourg<Key.backspace>hospitality<Key.space>
Screenshot: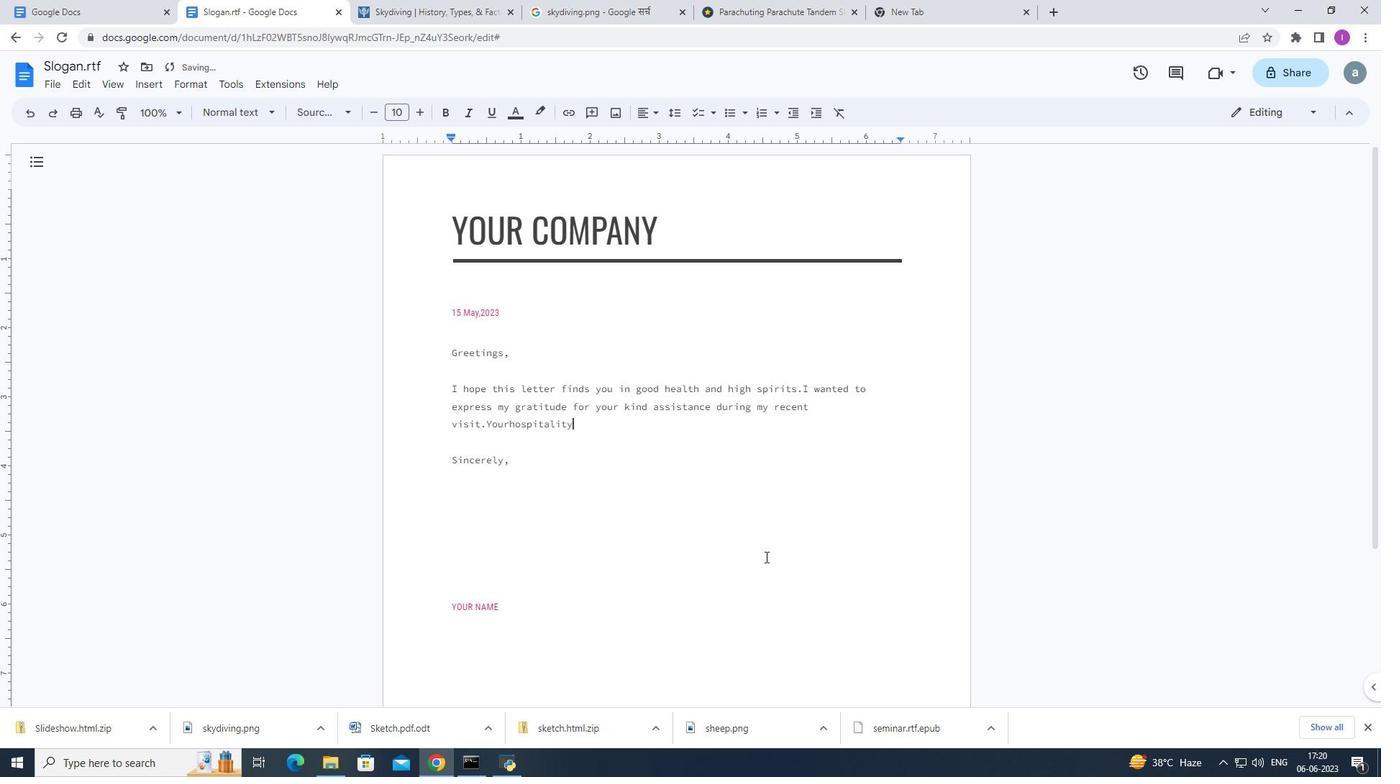 
Action: Mouse moved to (508, 425)
Screenshot: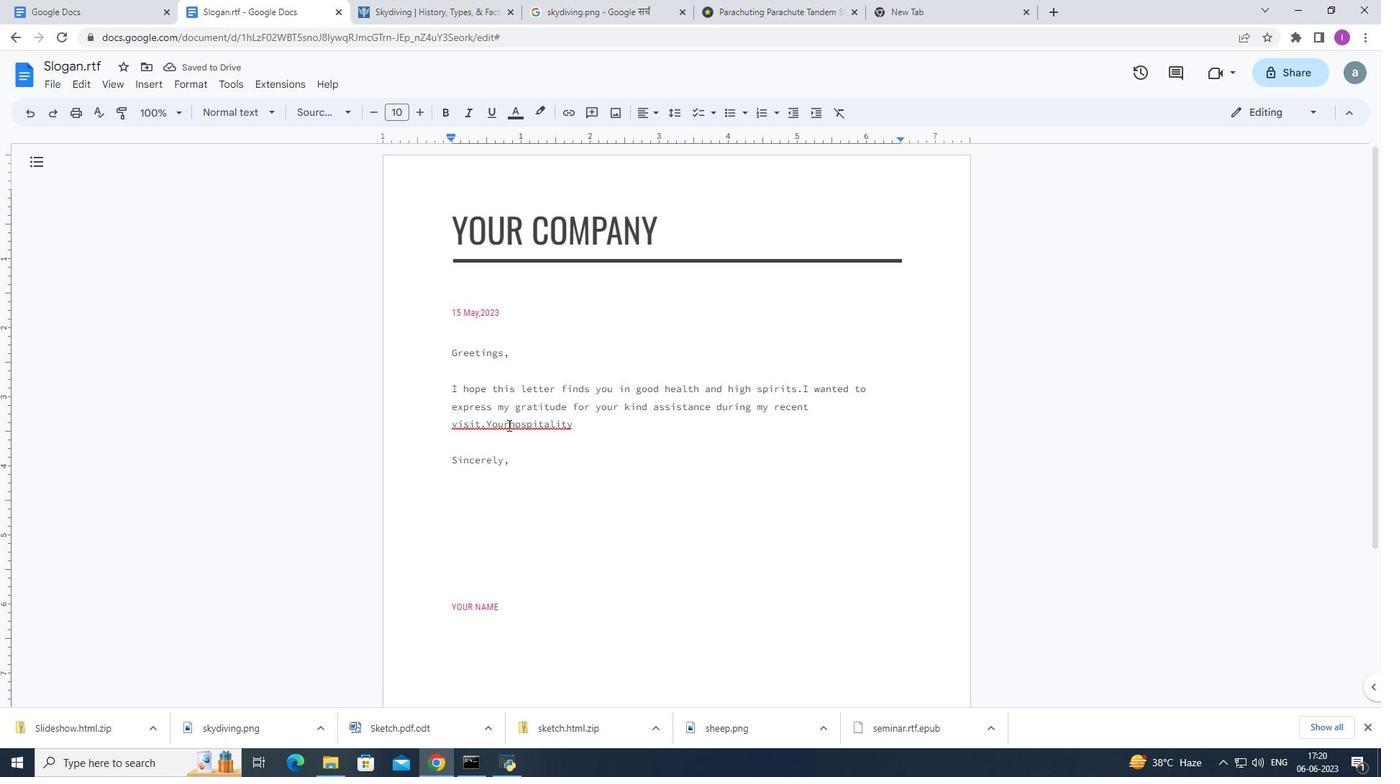 
Action: Mouse pressed left at (508, 425)
Screenshot: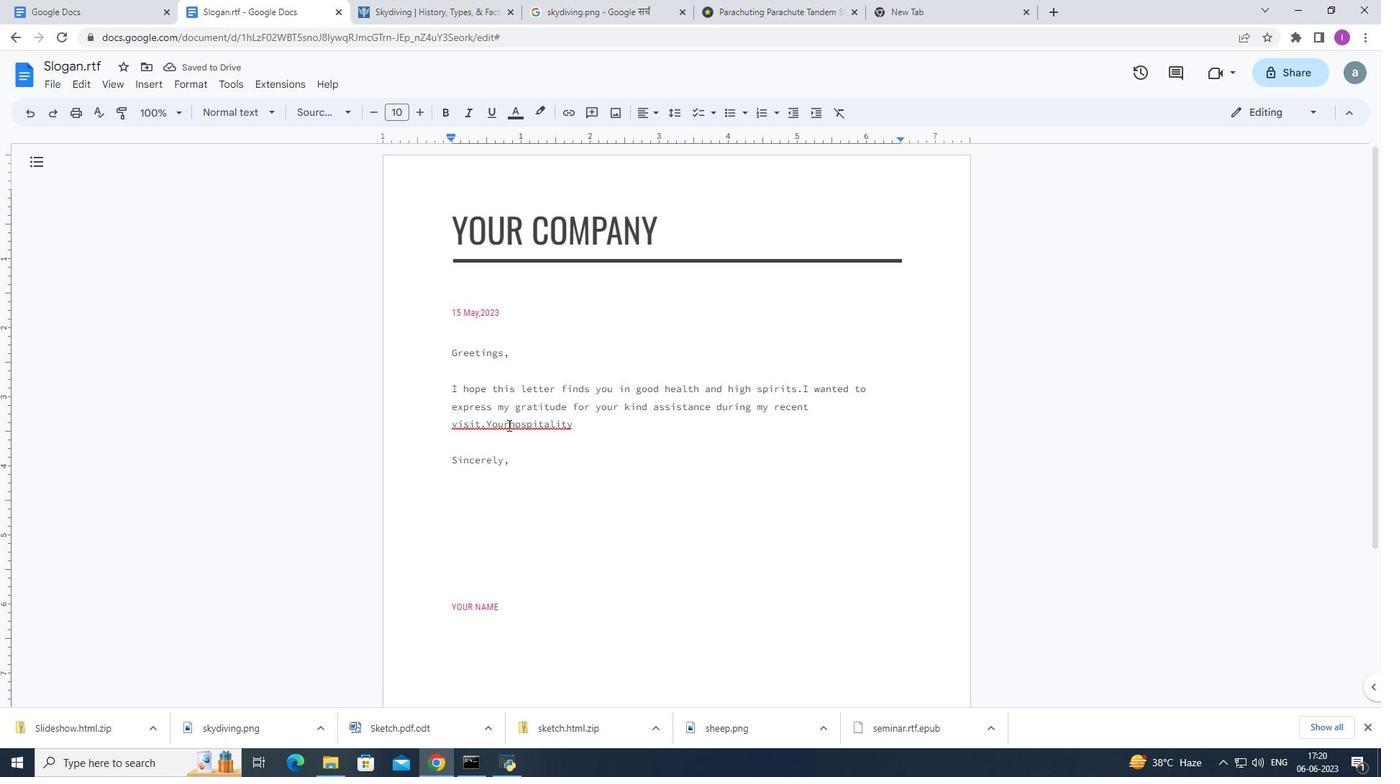 
Action: Mouse moved to (513, 402)
Screenshot: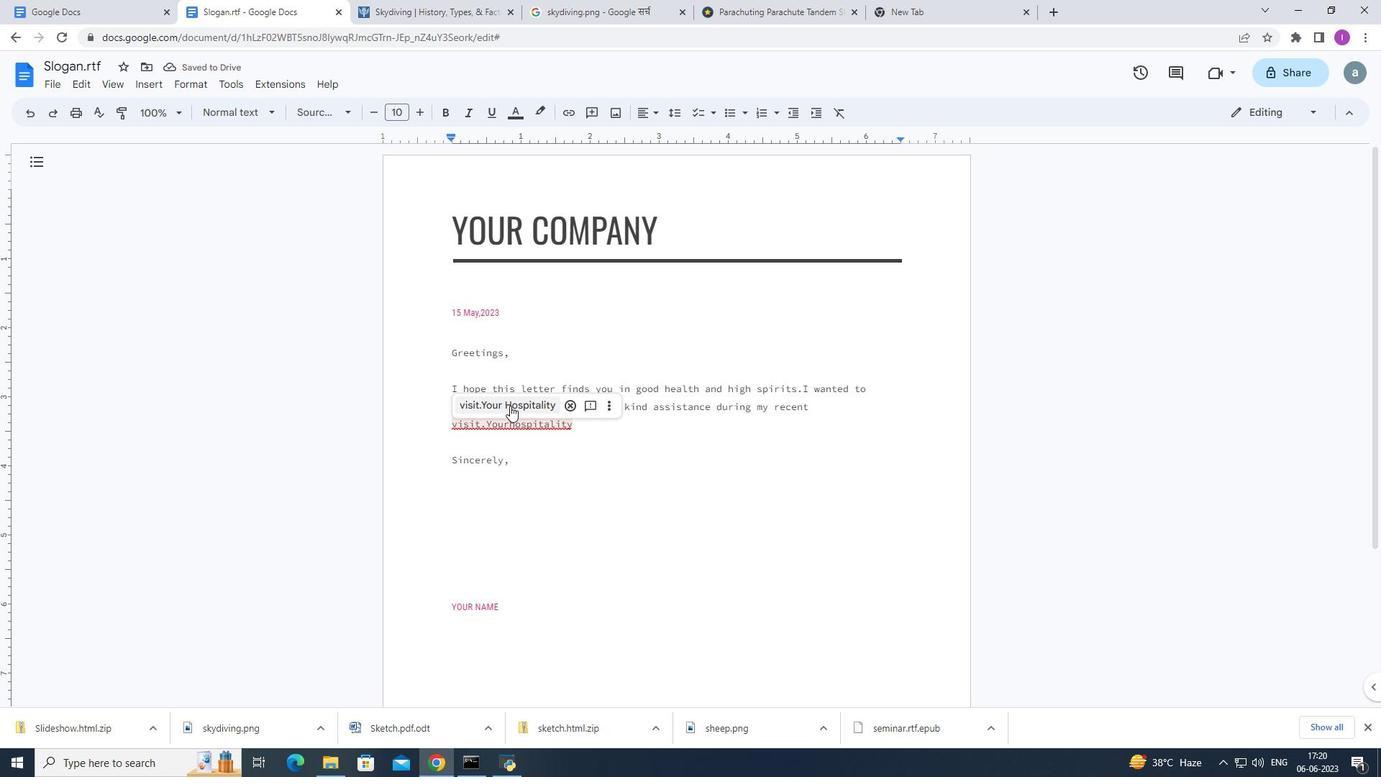 
Action: Mouse pressed left at (513, 402)
Screenshot: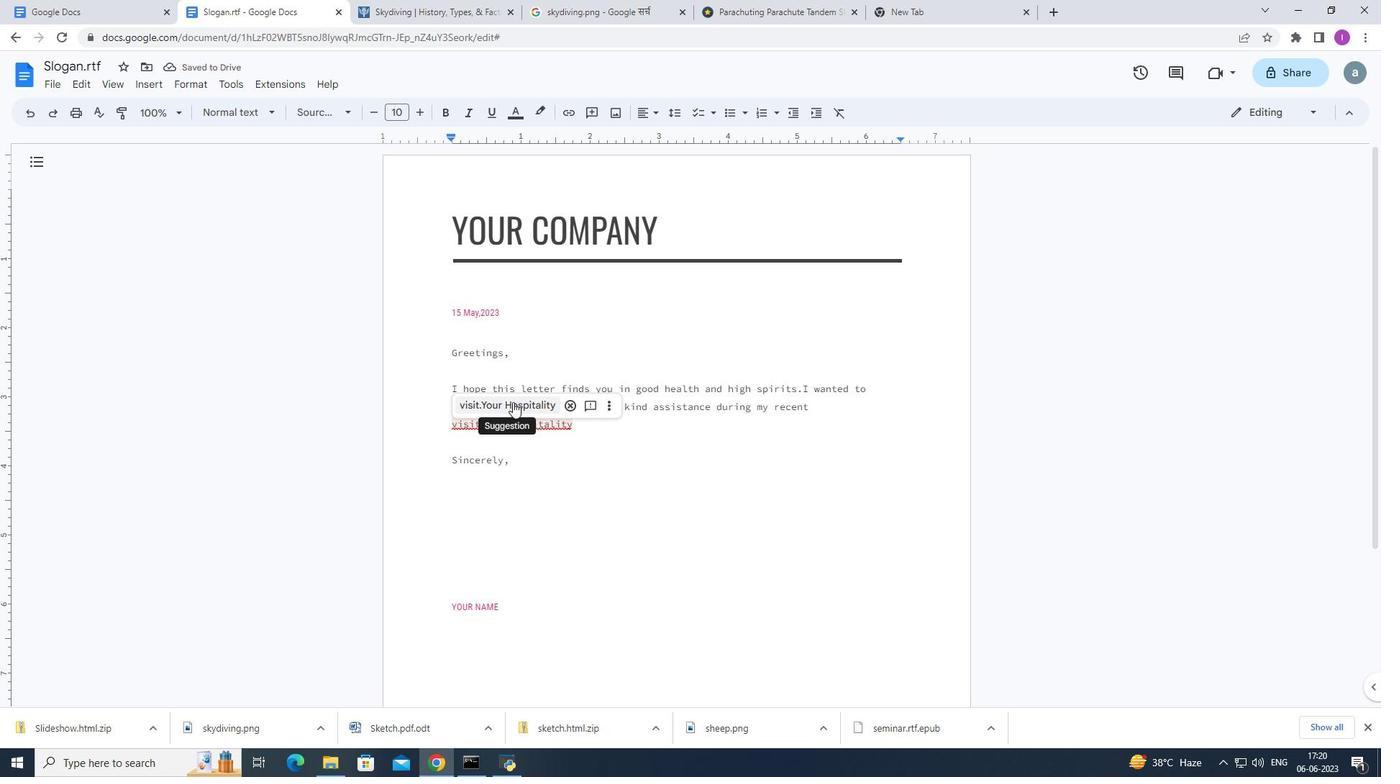 
Action: Mouse moved to (551, 436)
Screenshot: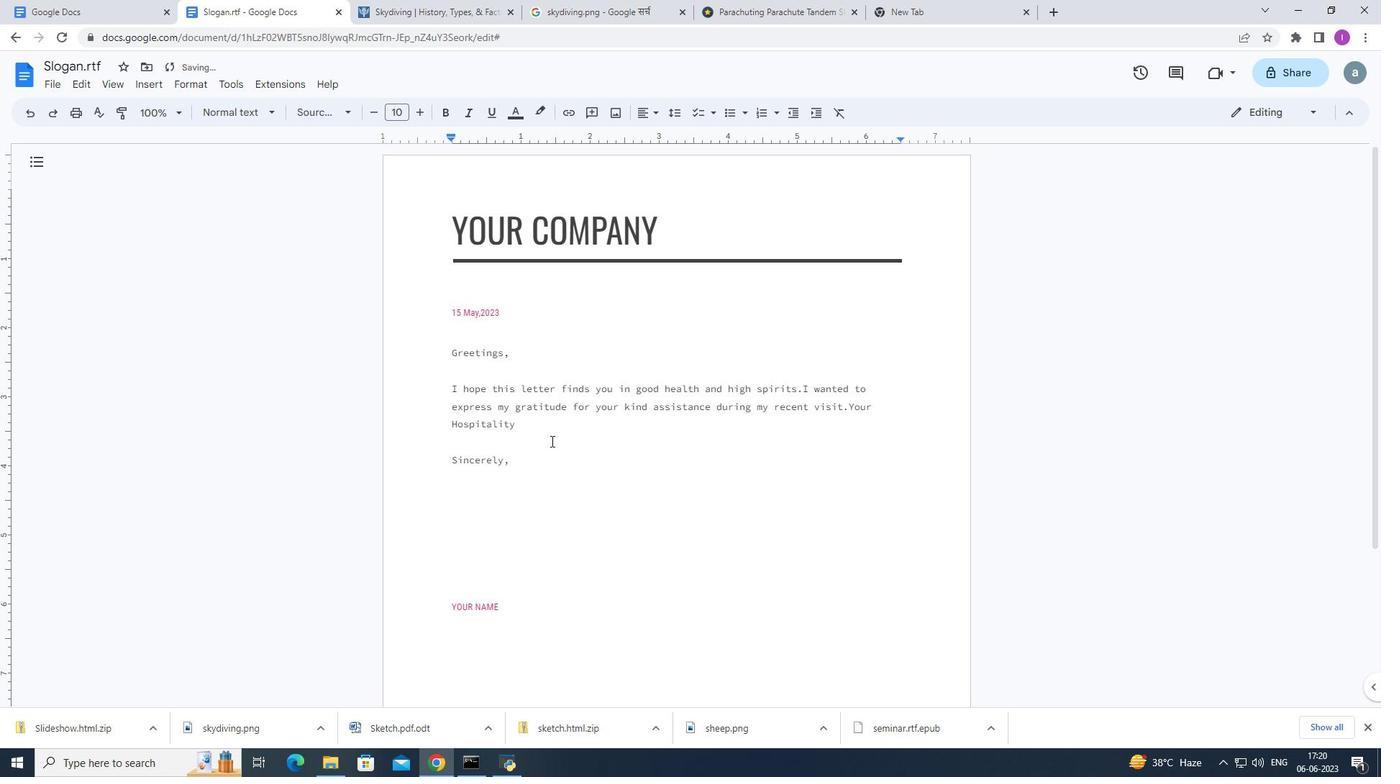 
Action: Mouse pressed left at (551, 436)
Screenshot: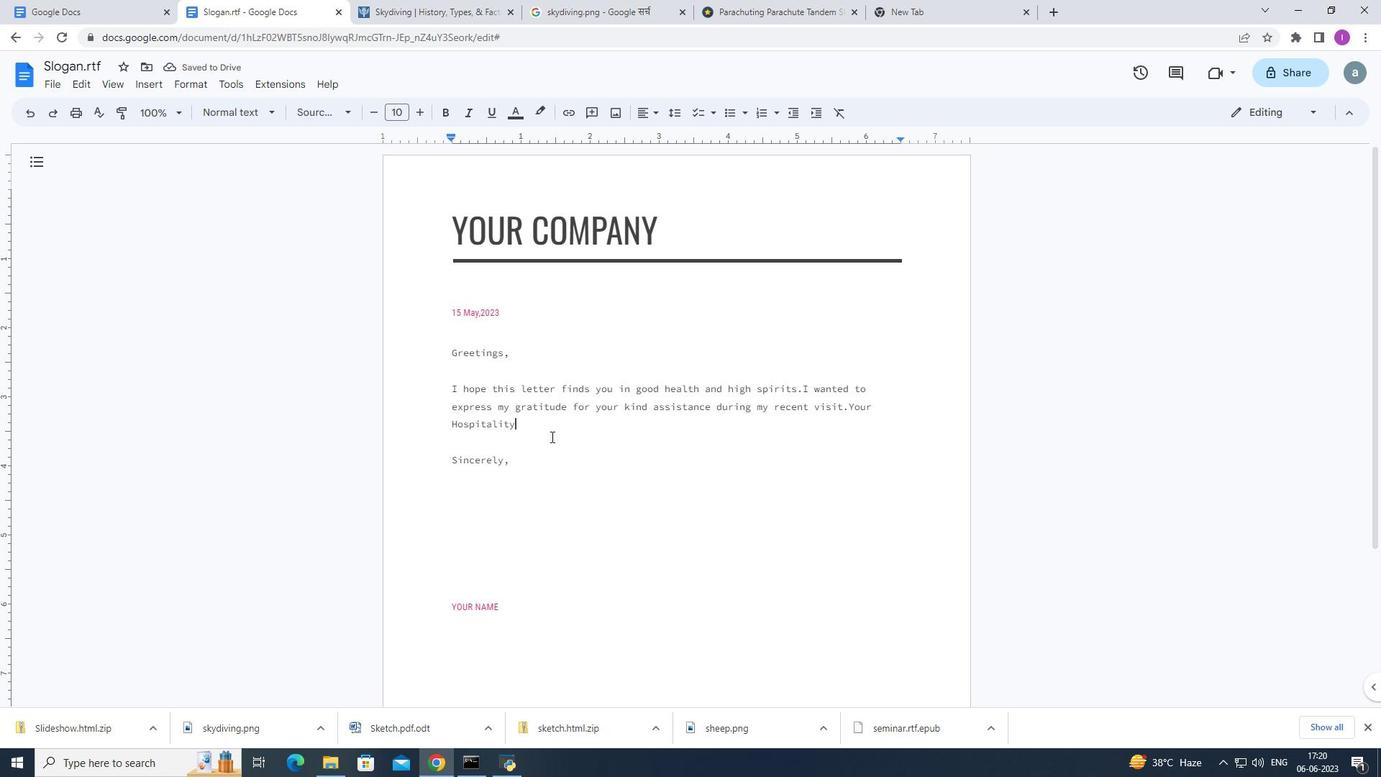 
Action: Mouse moved to (537, 421)
Screenshot: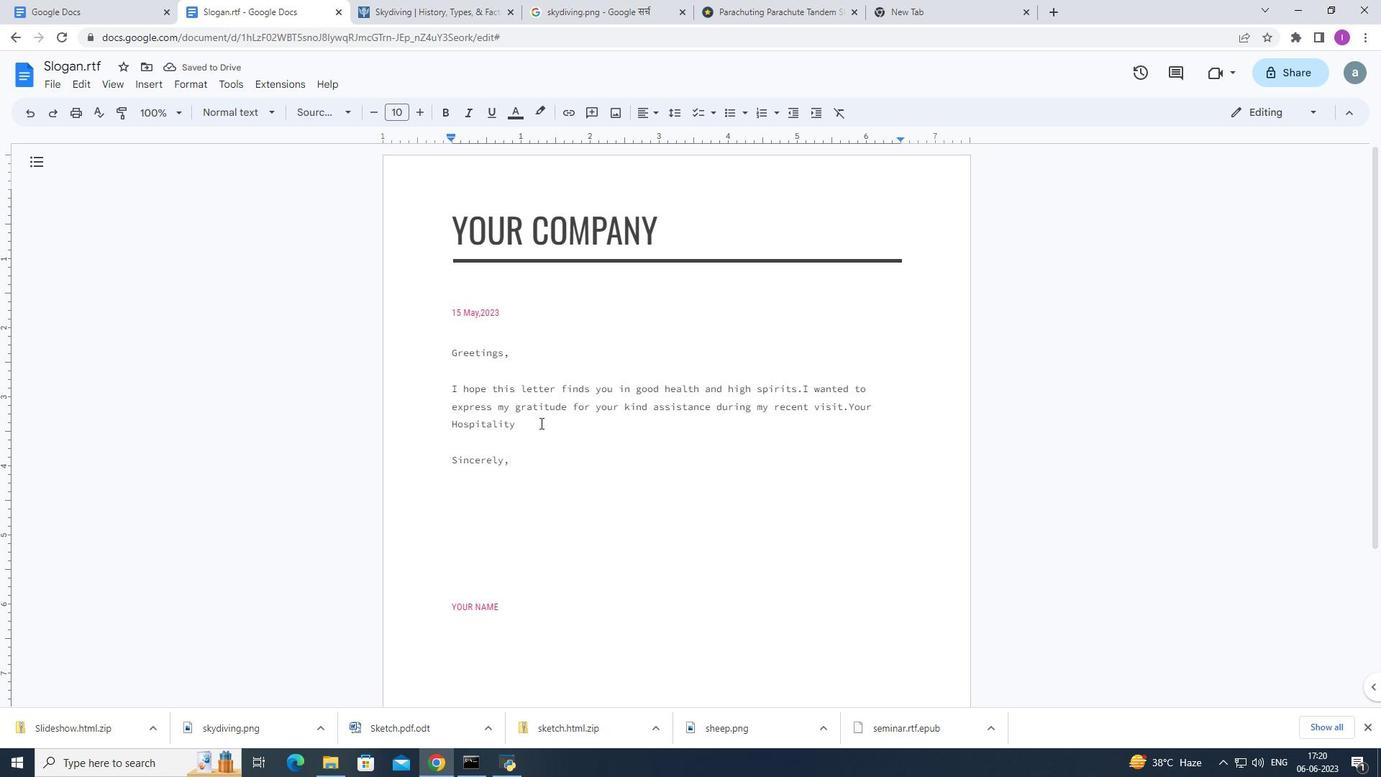 
Action: Mouse pressed left at (537, 421)
Screenshot: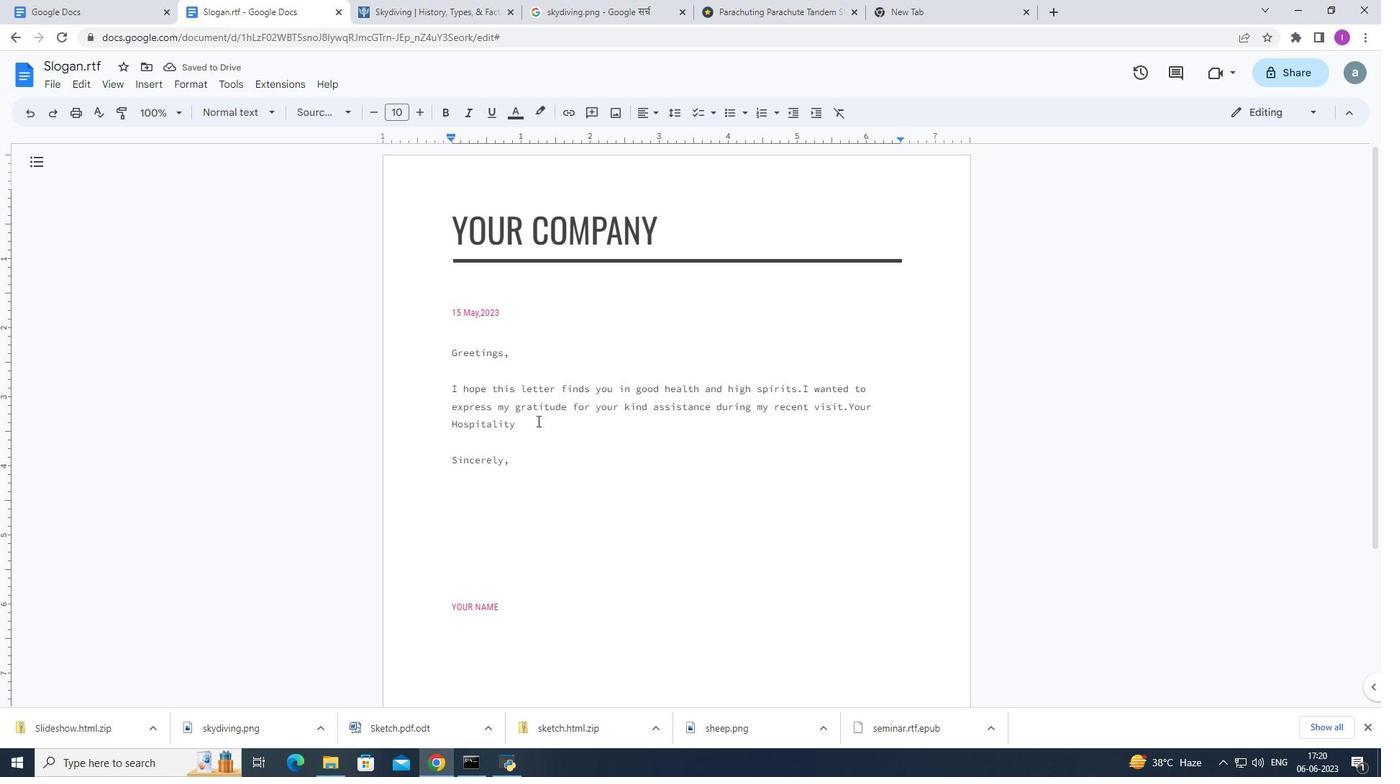 
Action: Mouse moved to (540, 395)
Screenshot: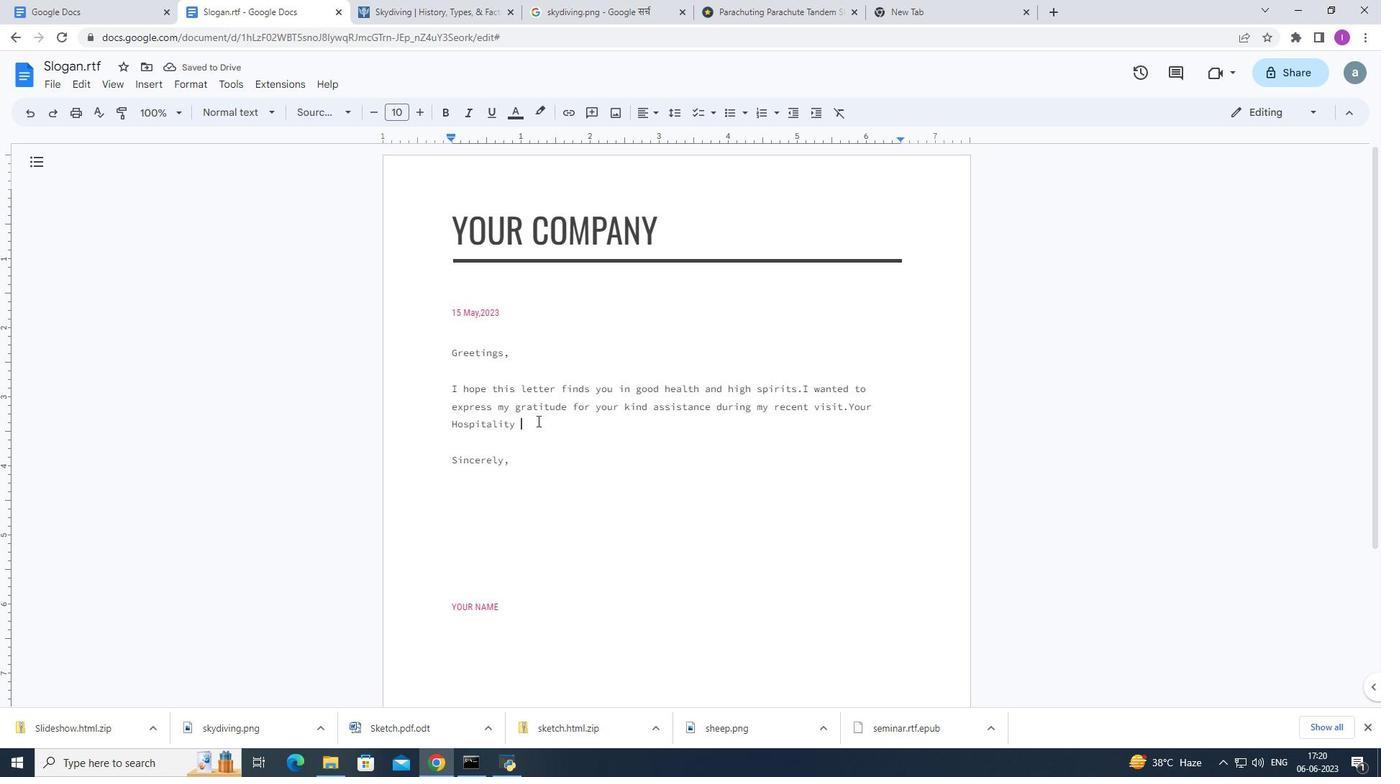 
Action: Key pressed and<Key.space>warmth<Key.space>made<Key.space>my<Key.space>stayn<Key.space><Key.backspace><Key.backspace><Key.space>truly<Key.space>memorable.<Key.shift>I<Key.space>look<Key.space>fi<Key.backspace>orward<Key.space><Key.space>to<Key.space>returning<Key.space>the<Key.space>favor<Key.space>son<Key.backspace>meday.
Screenshot: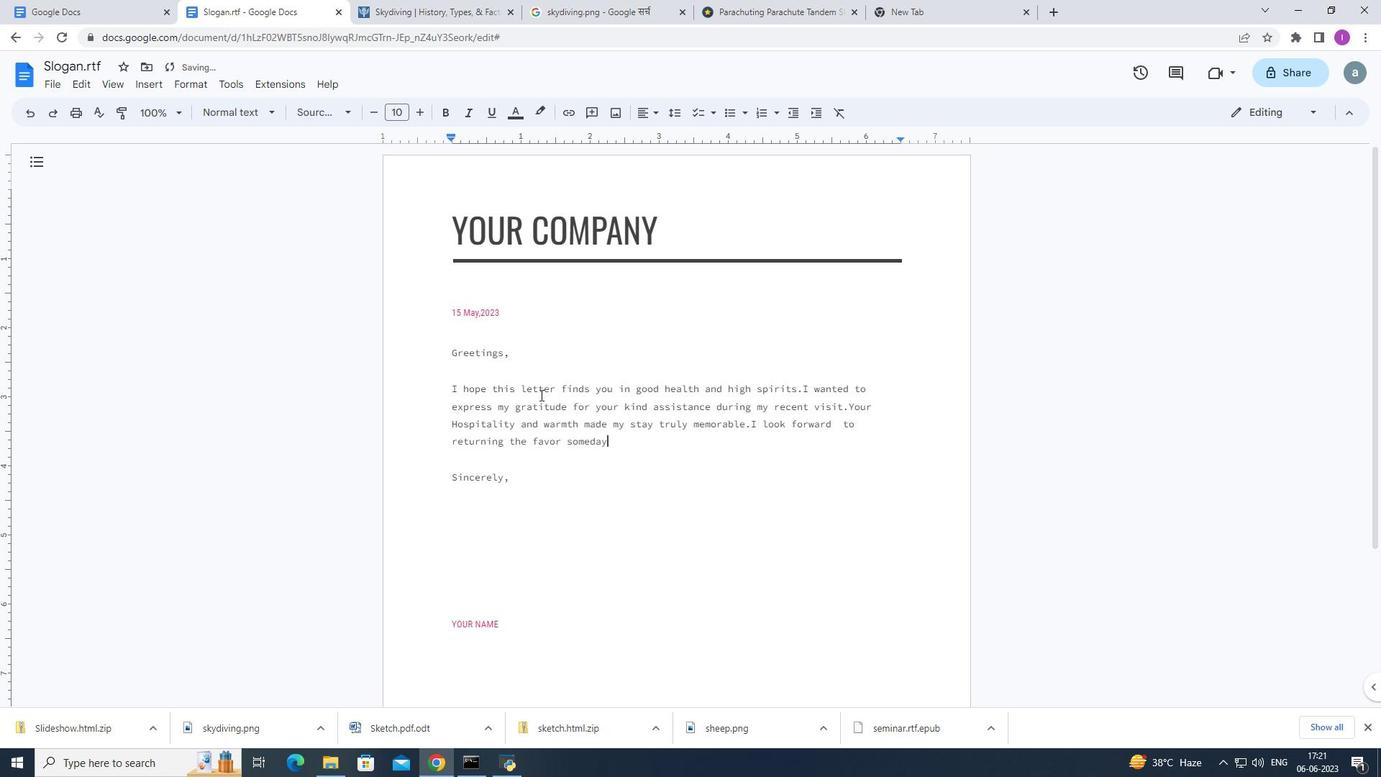 
Action: Mouse moved to (464, 465)
Screenshot: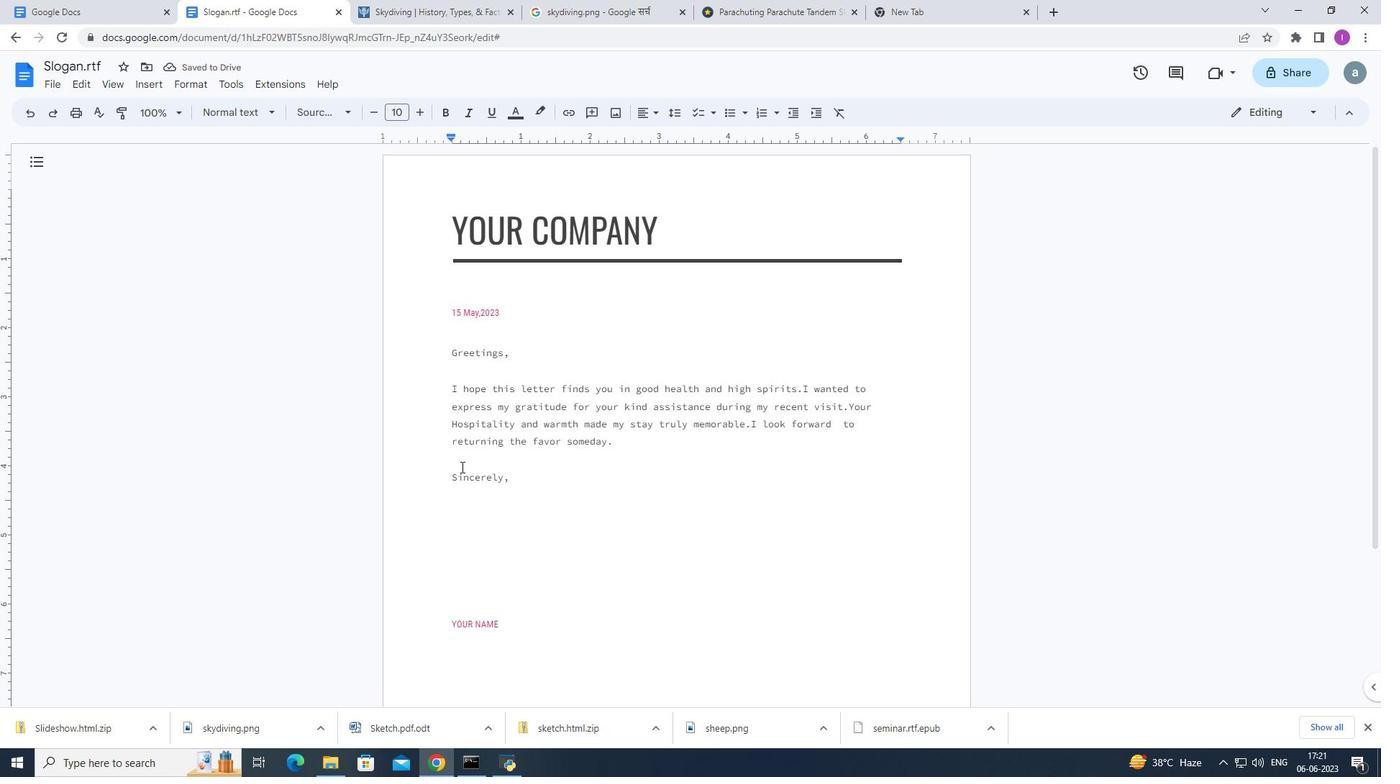 
Action: Key pressed <Key.shift>Tal<Key.backspace>ke<Key.space>care<Key.space>and<Key.space>stay<Key.space>weol<Key.backspace><Key.backspace>lll<Key.backspace>.
Screenshot: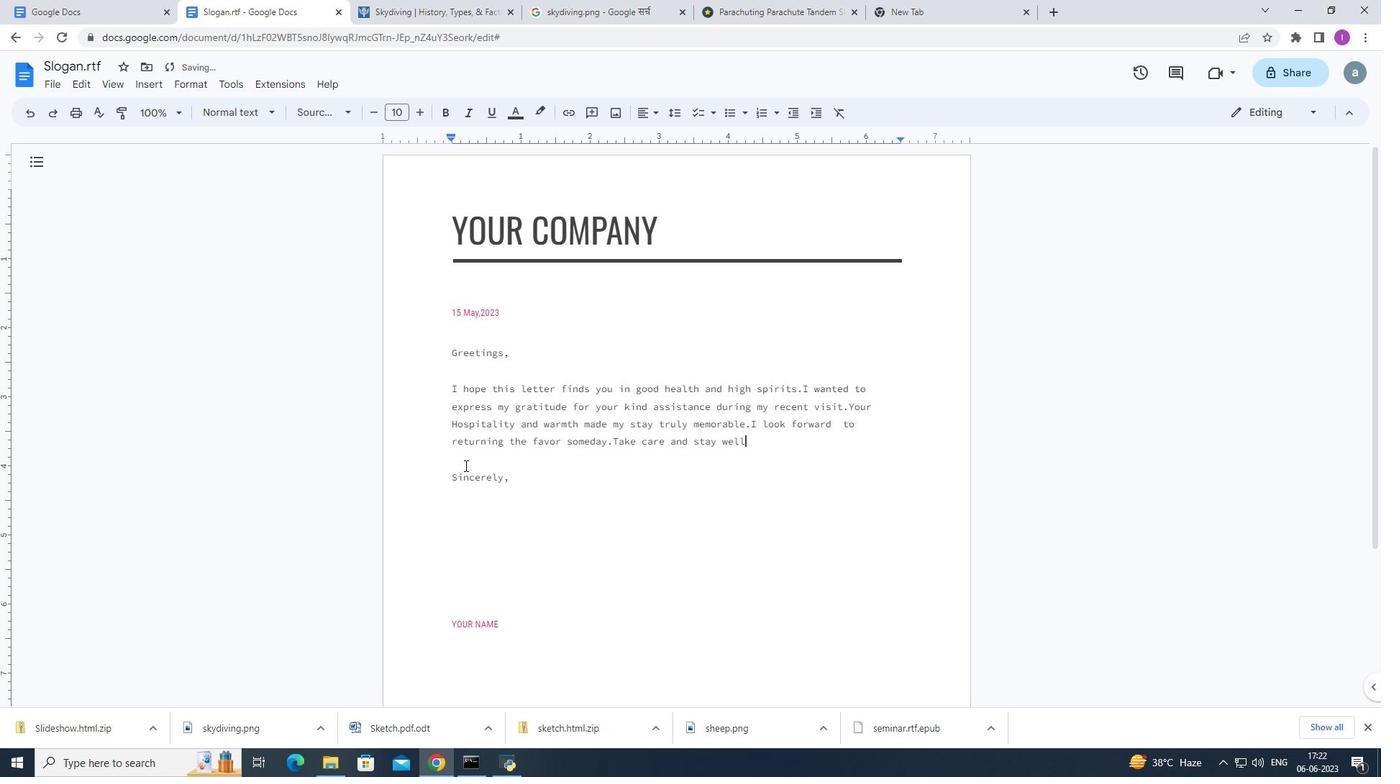 
Action: Mouse moved to (510, 631)
Screenshot: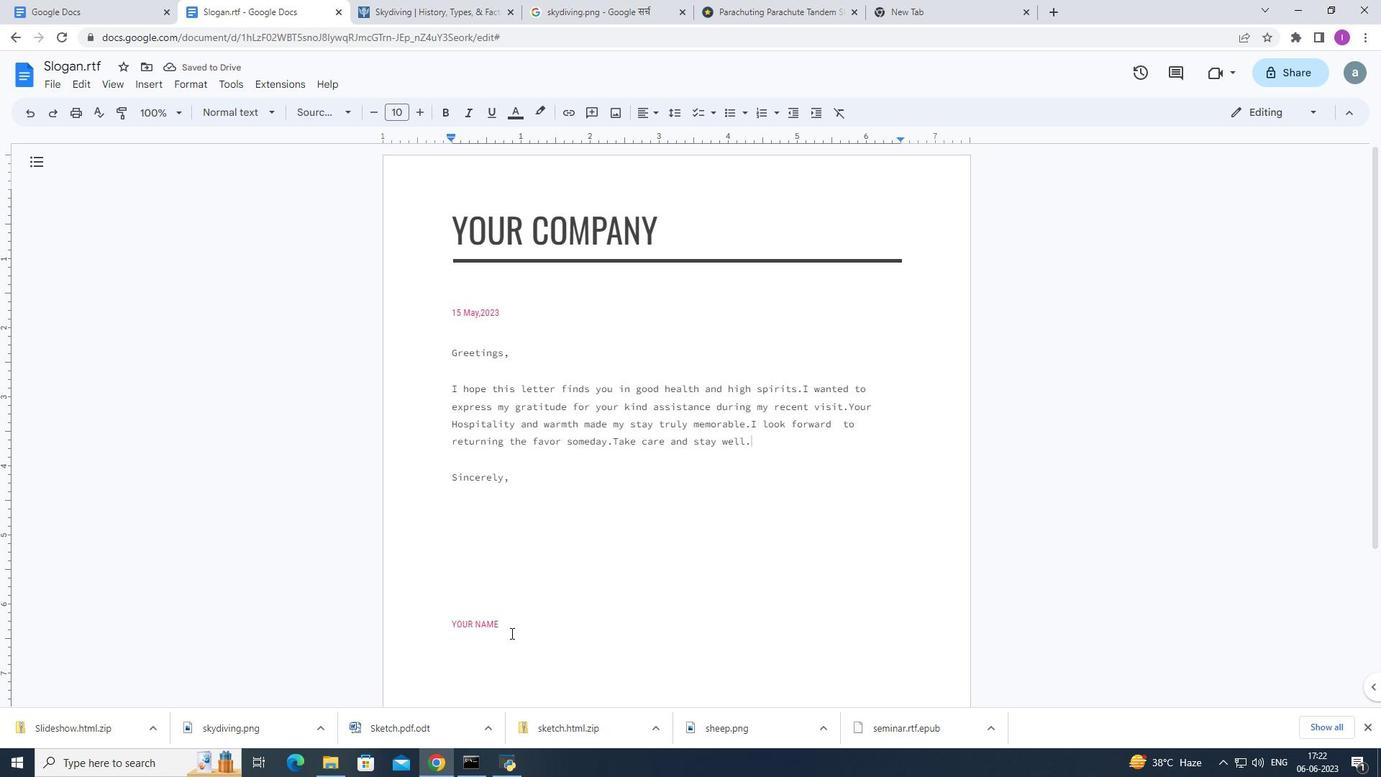 
Action: Mouse pressed left at (510, 631)
Screenshot: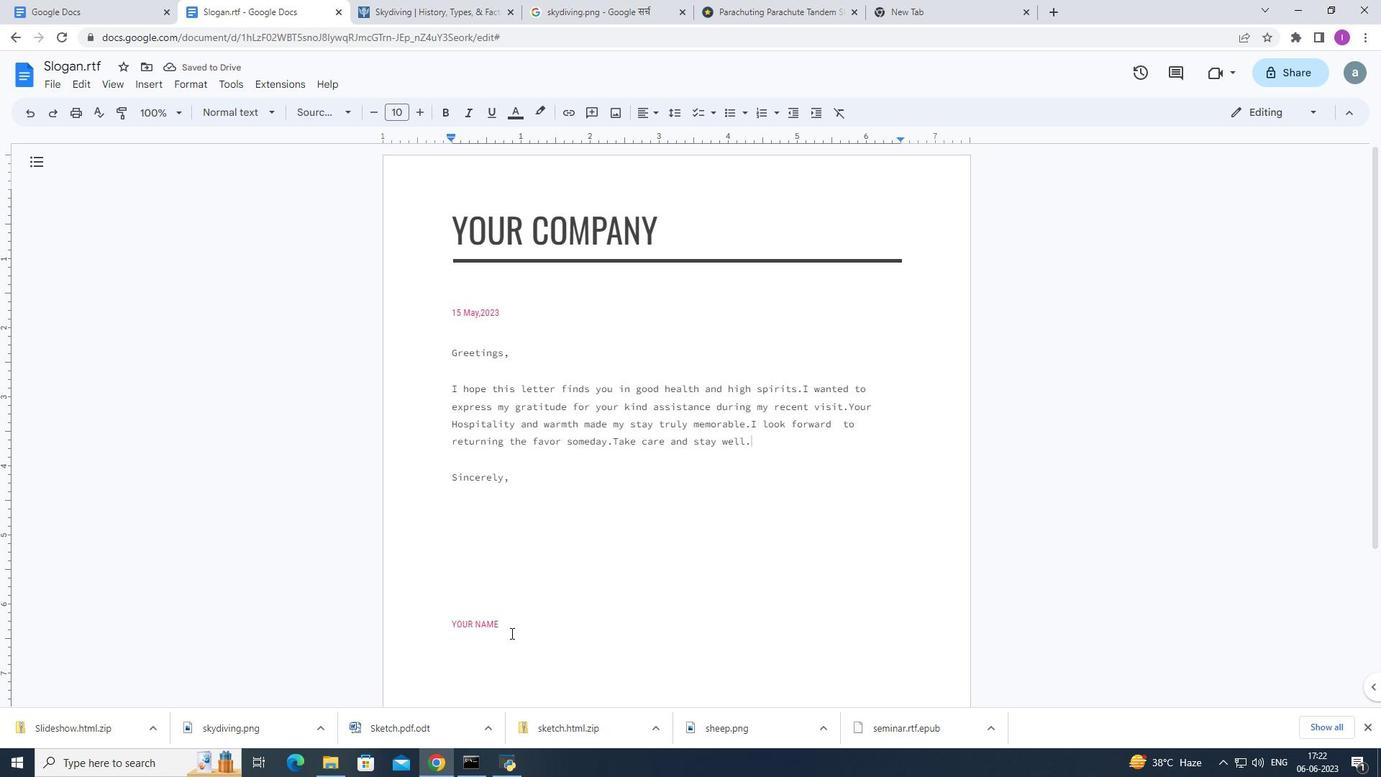 
Action: Mouse moved to (428, 628)
Screenshot: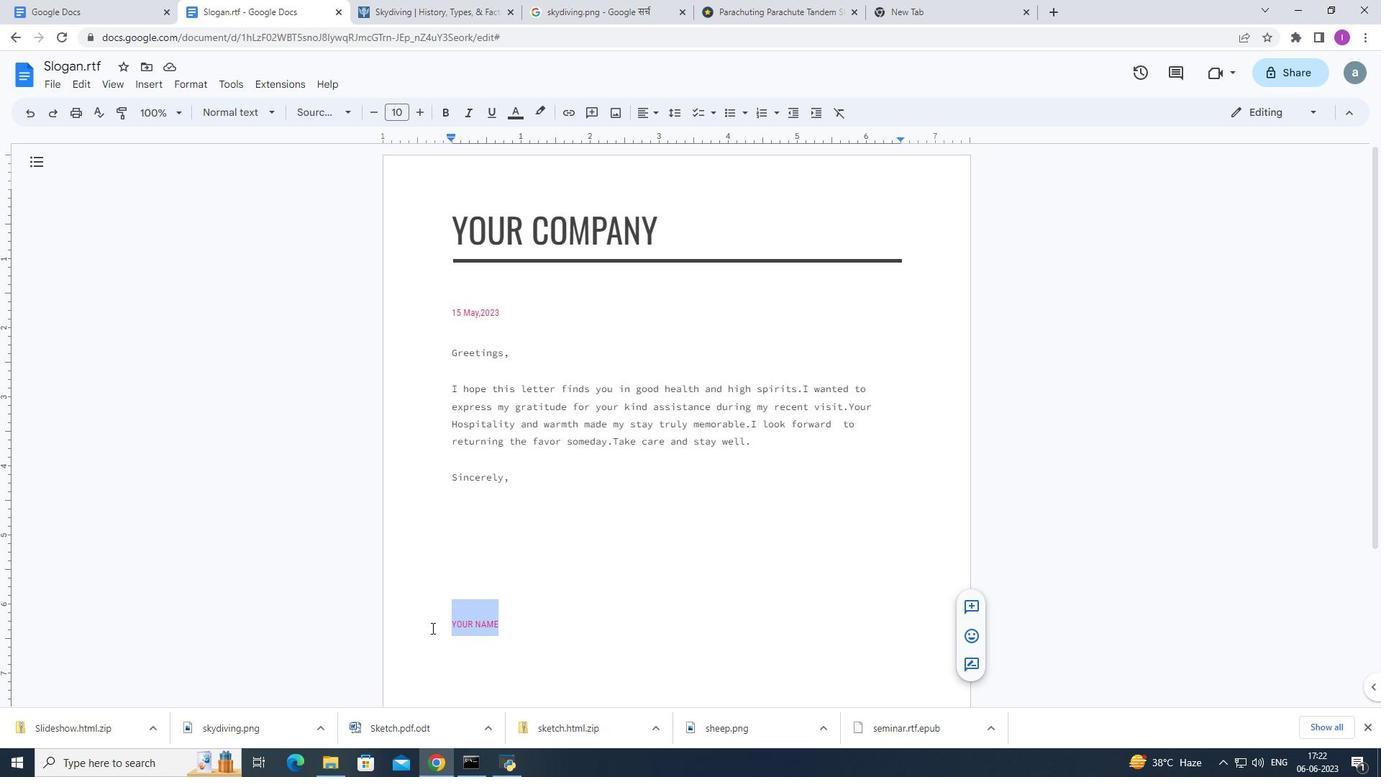 
Action: Key pressed <Key.backspace>
Screenshot: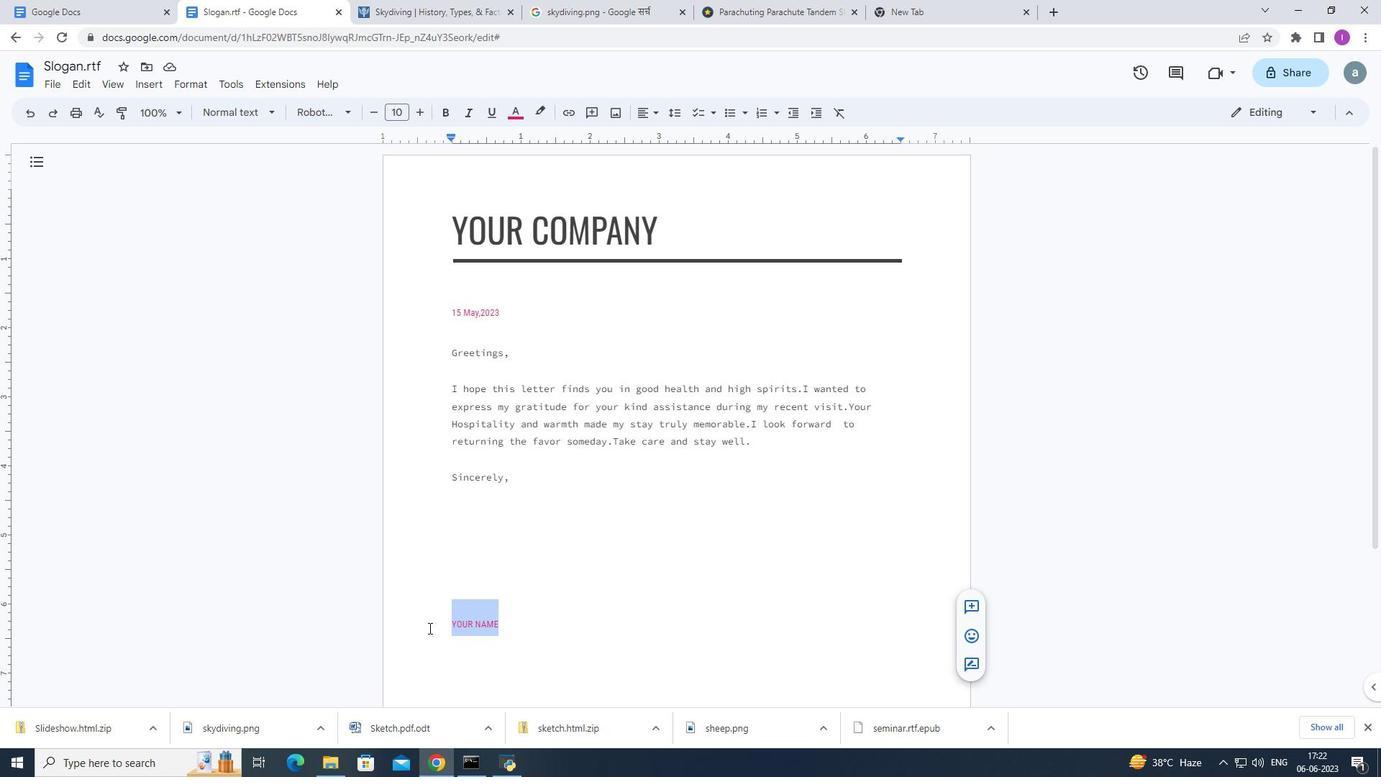 
Action: Mouse moved to (482, 515)
Screenshot: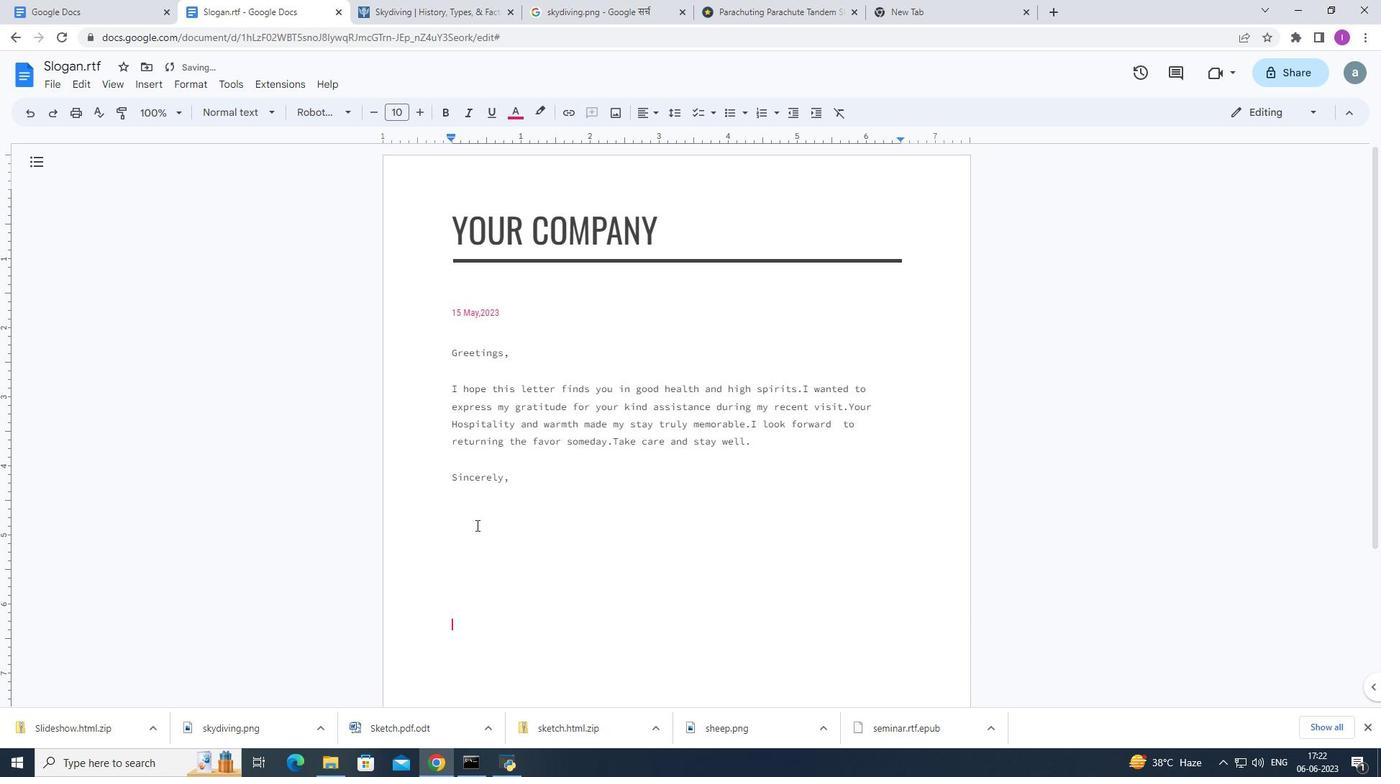 
Action: Mouse pressed left at (482, 515)
Screenshot: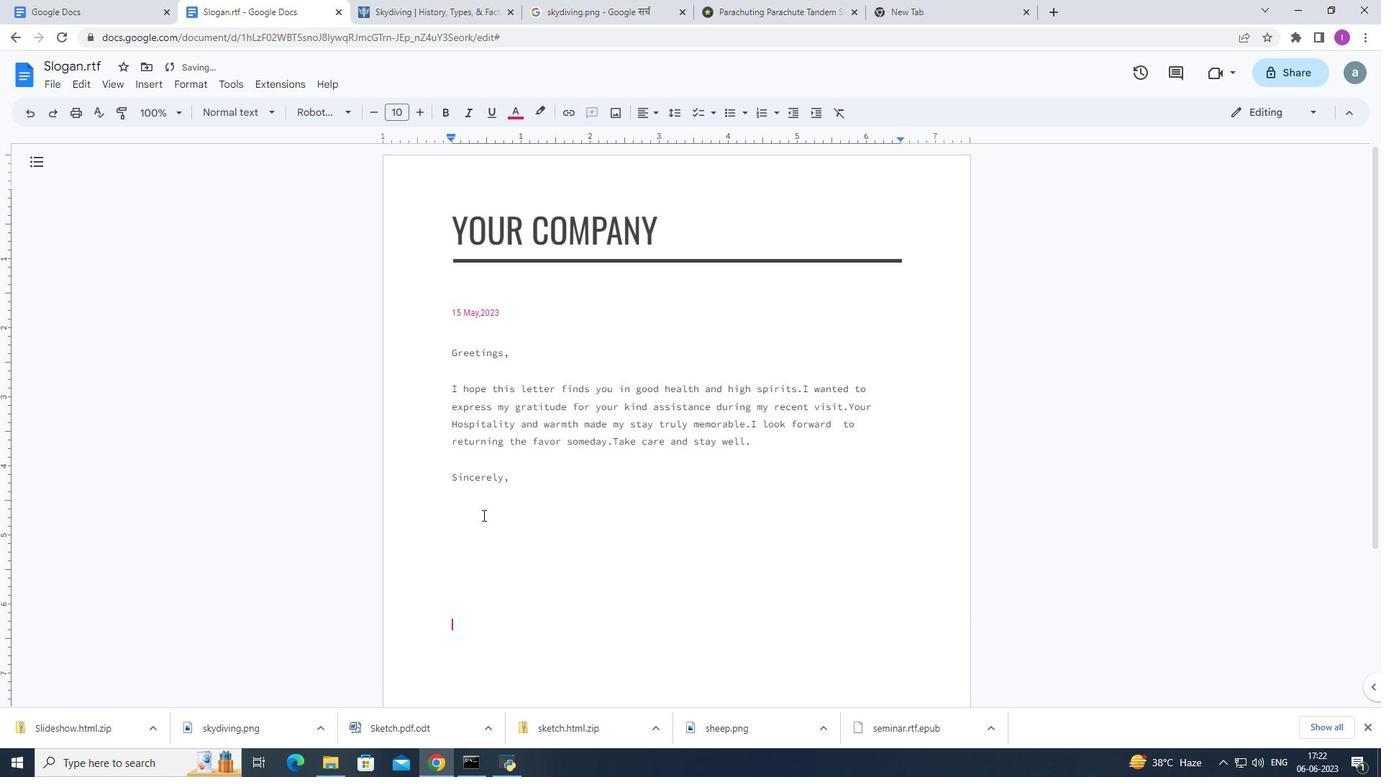 
Action: Mouse moved to (511, 495)
Screenshot: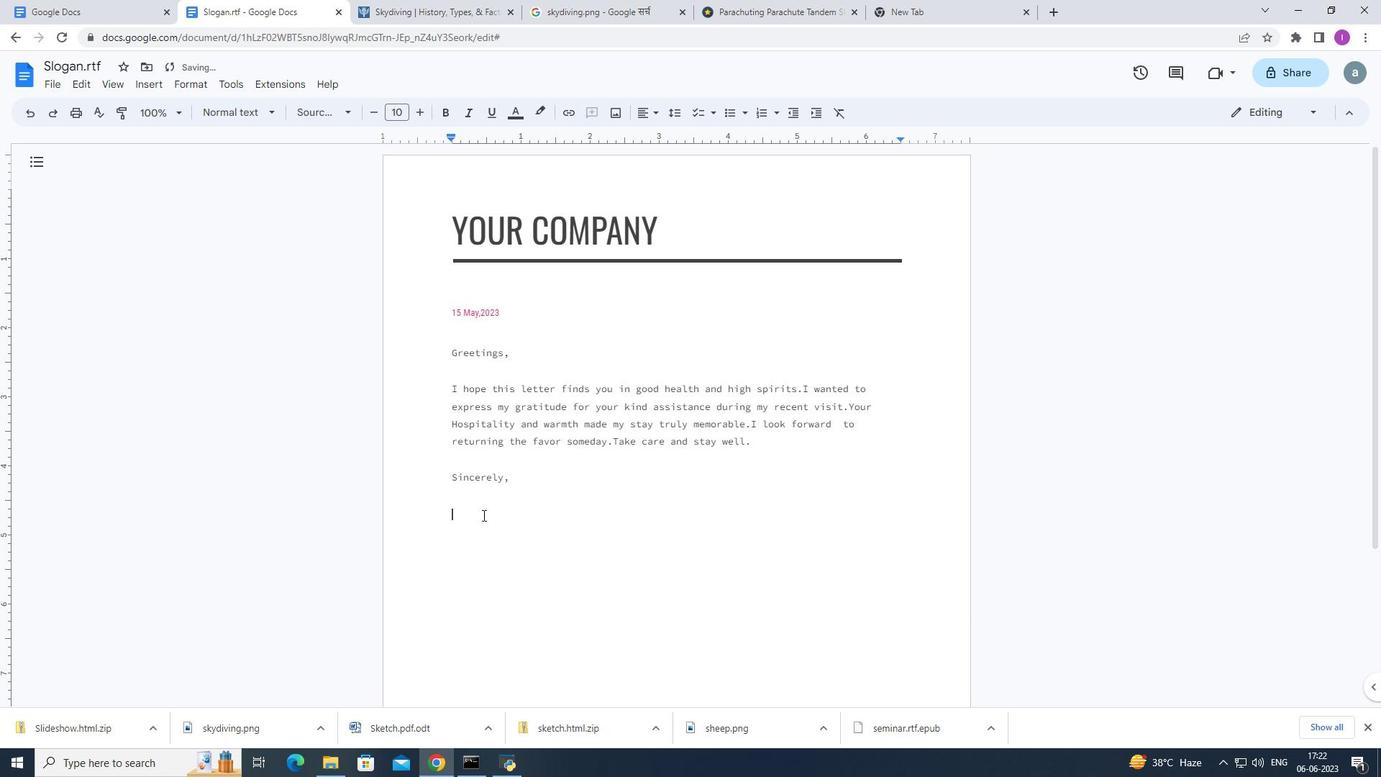 
Action: Key pressed jo<Key.backspace><Key.backspace><Key.shift>John
Screenshot: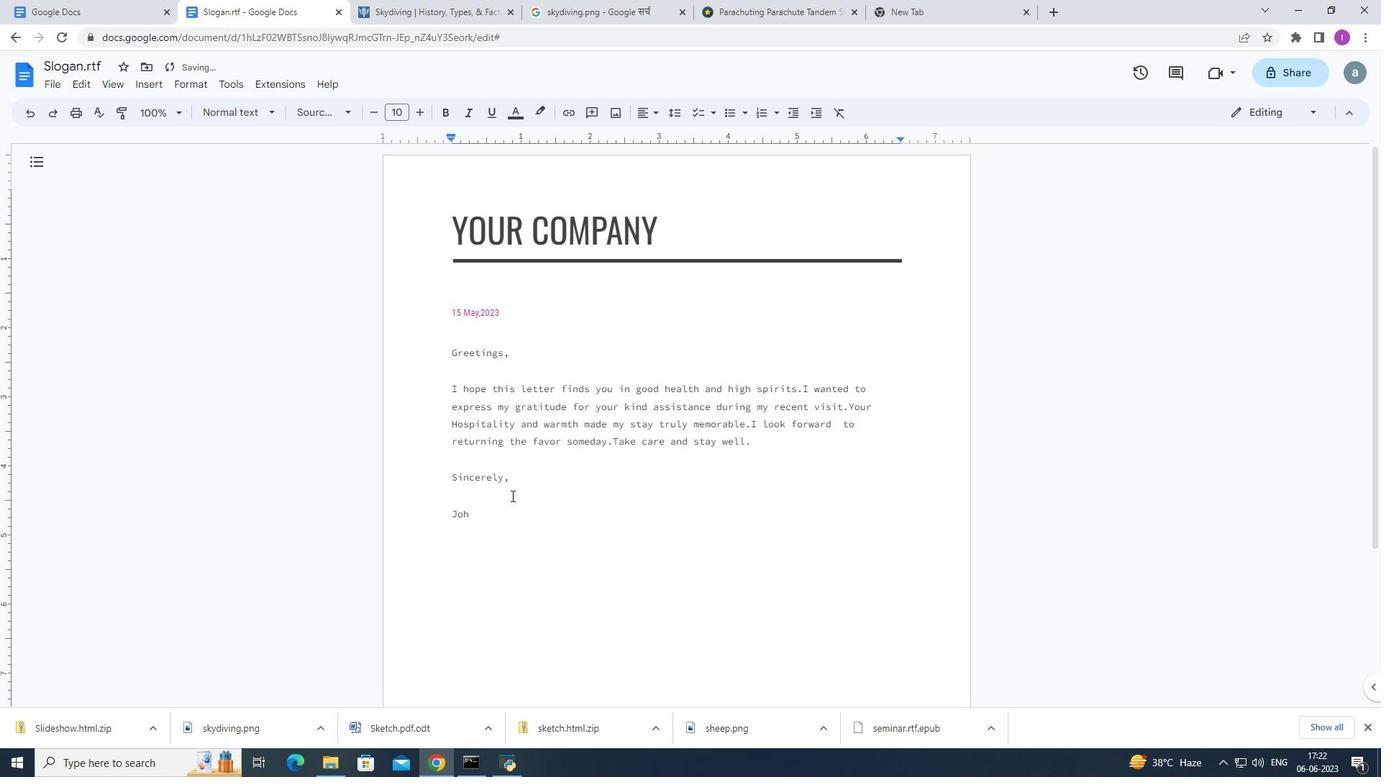 
Action: Mouse moved to (136, 79)
Screenshot: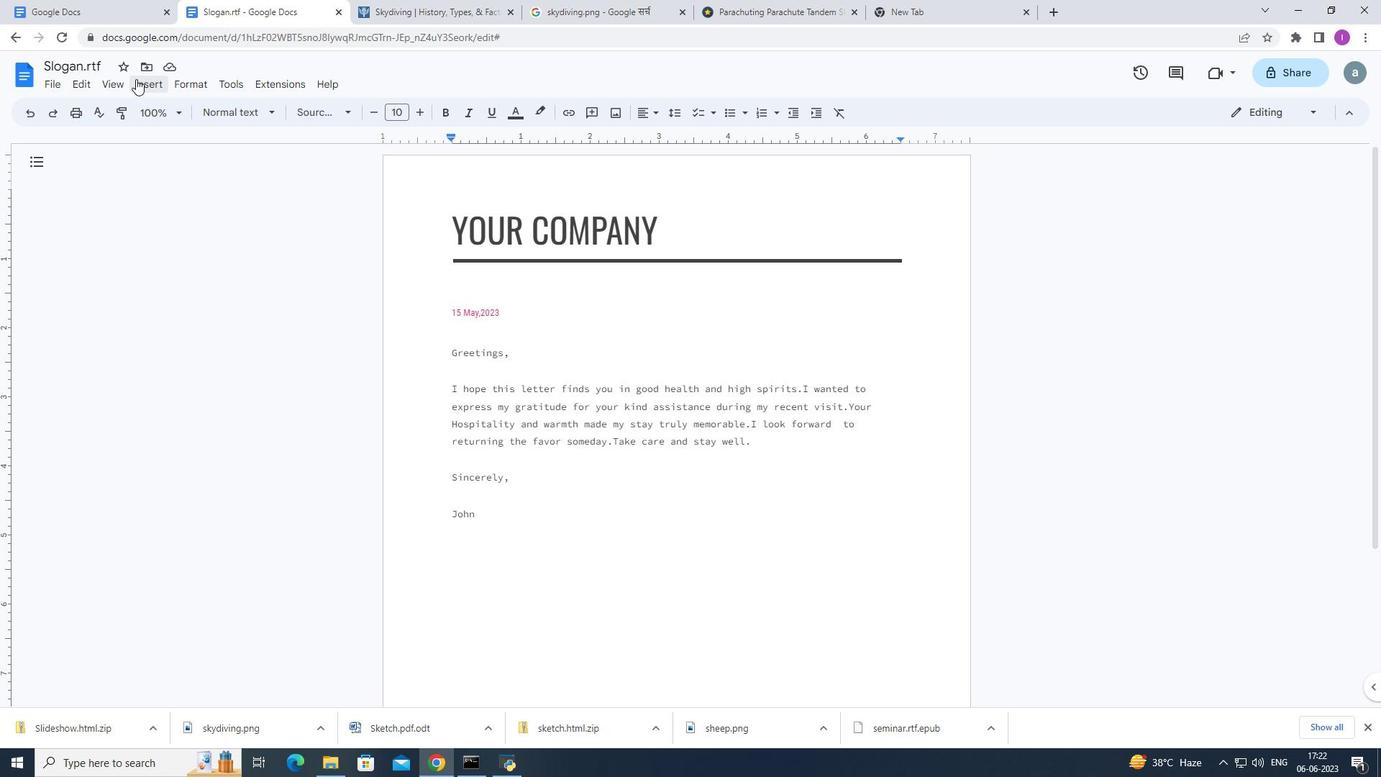 
Action: Mouse pressed left at (136, 79)
Screenshot: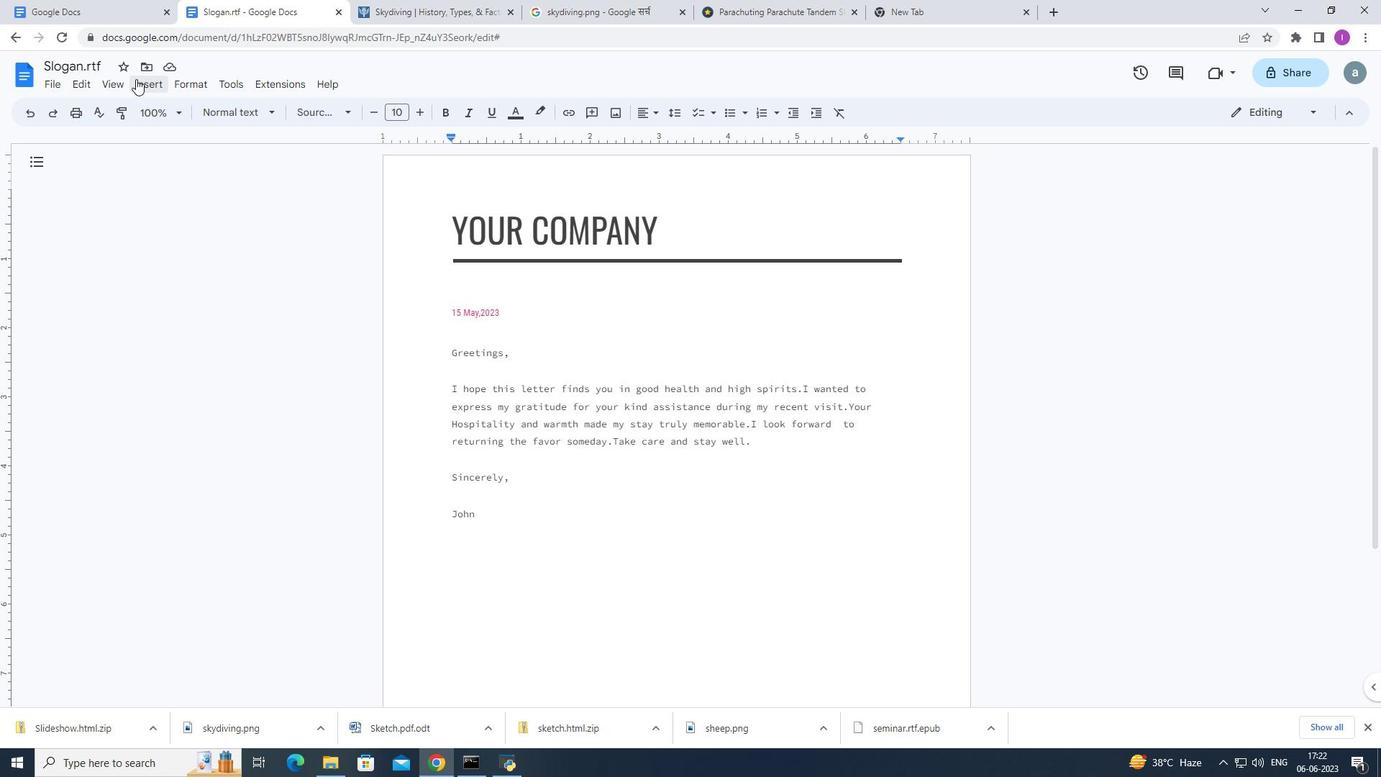
Action: Mouse moved to (206, 418)
Screenshot: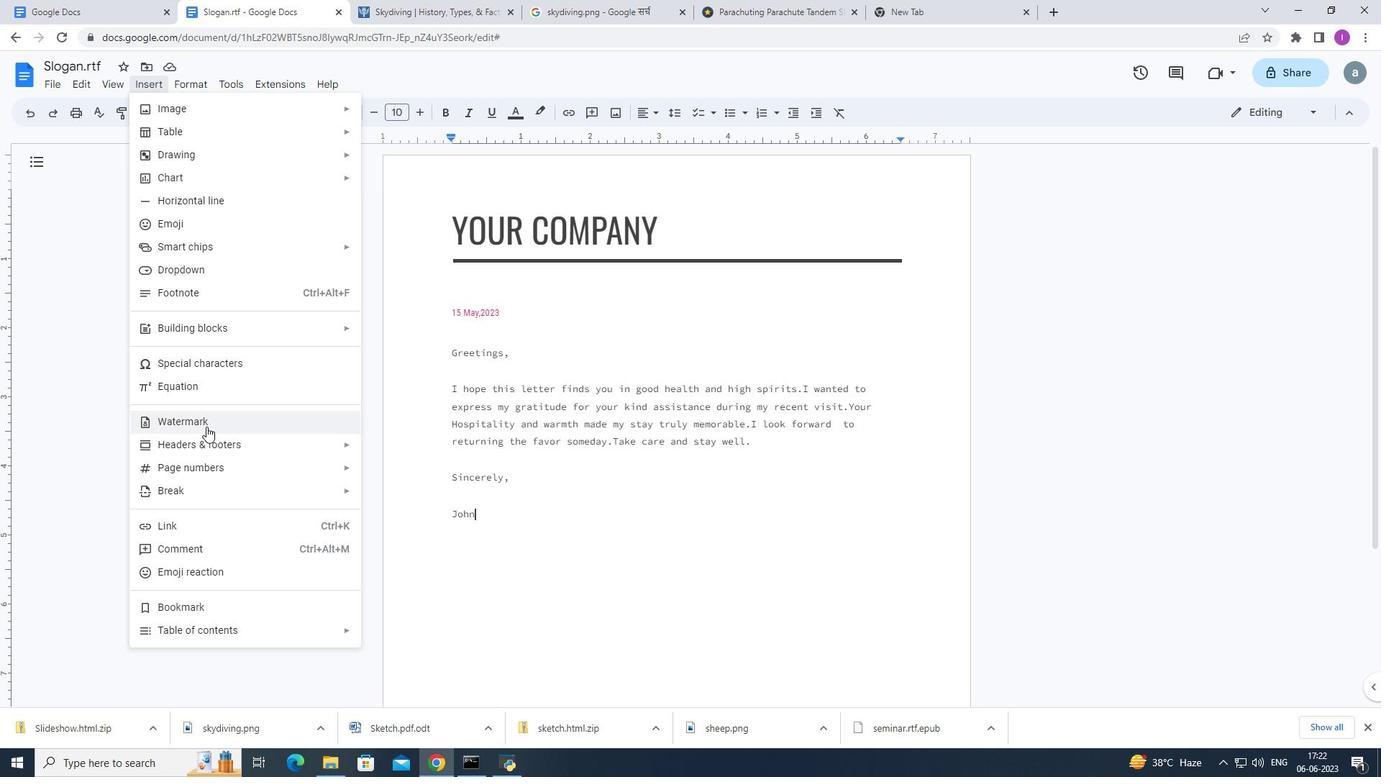 
Action: Mouse pressed left at (206, 418)
Screenshot: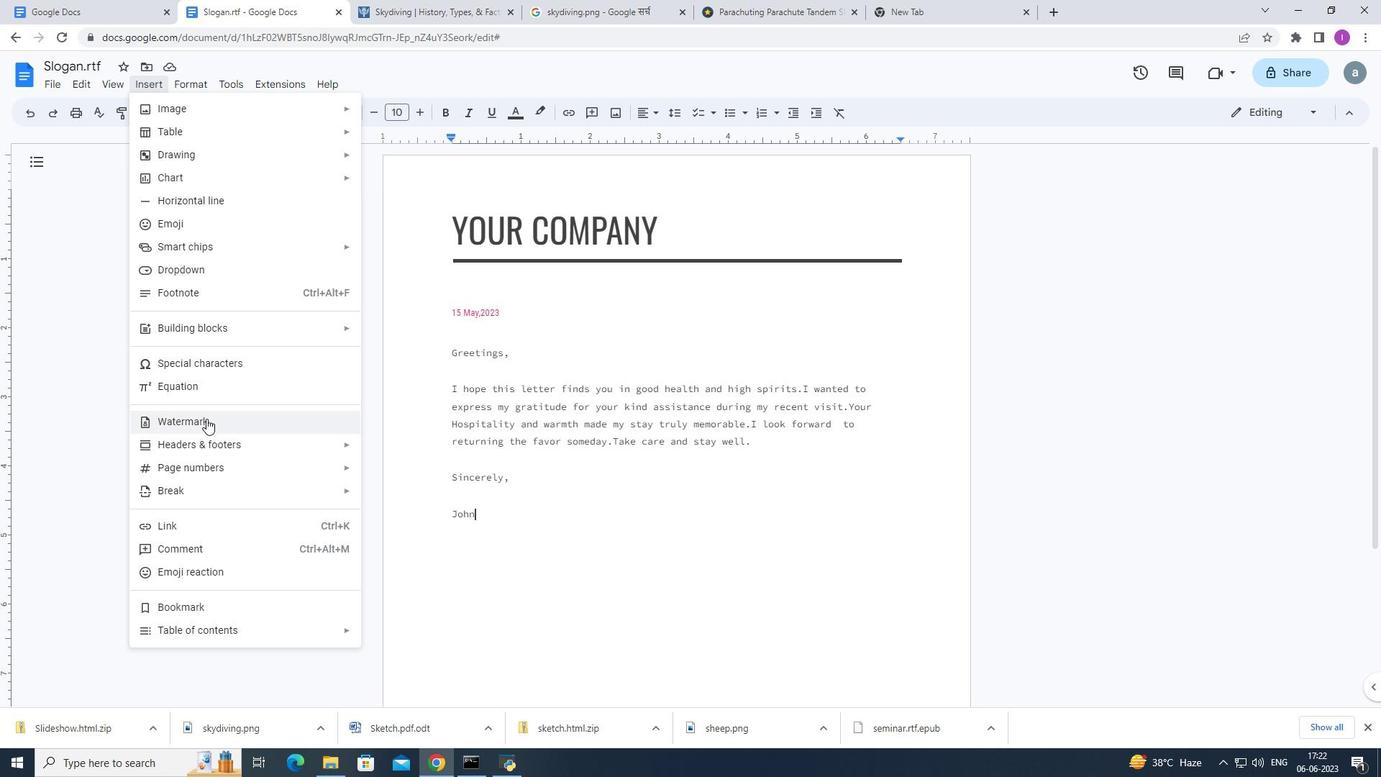 
Action: Mouse moved to (1314, 163)
Screenshot: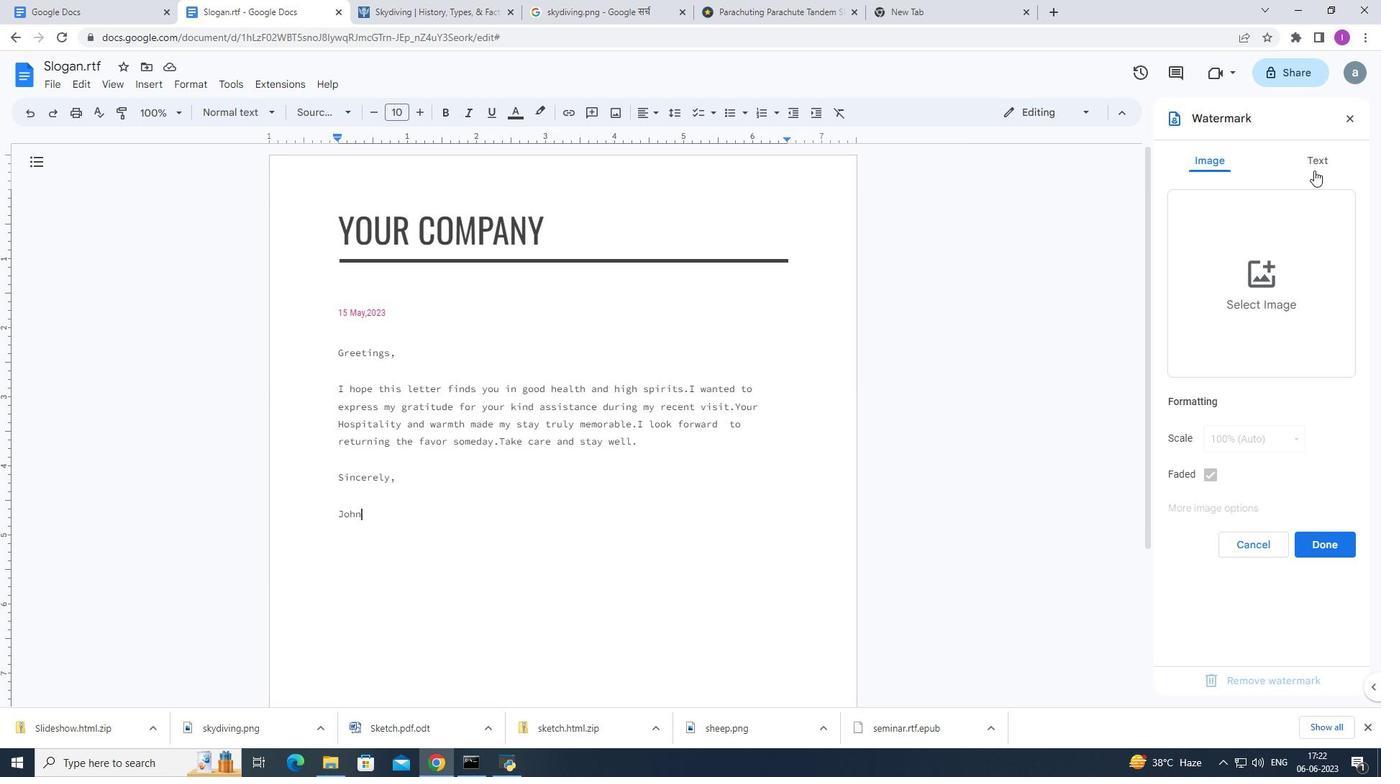 
Action: Mouse pressed left at (1314, 163)
Screenshot: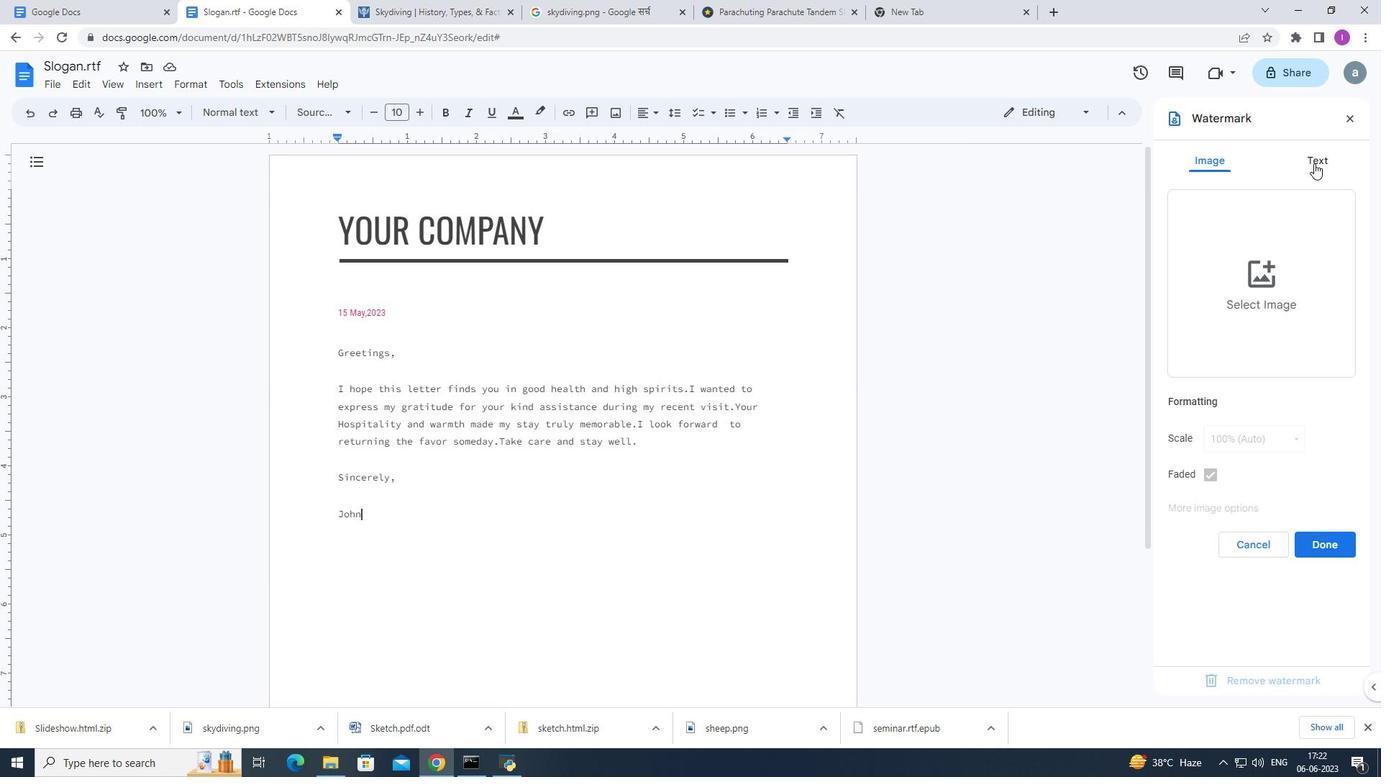 
Action: Mouse moved to (1199, 205)
Screenshot: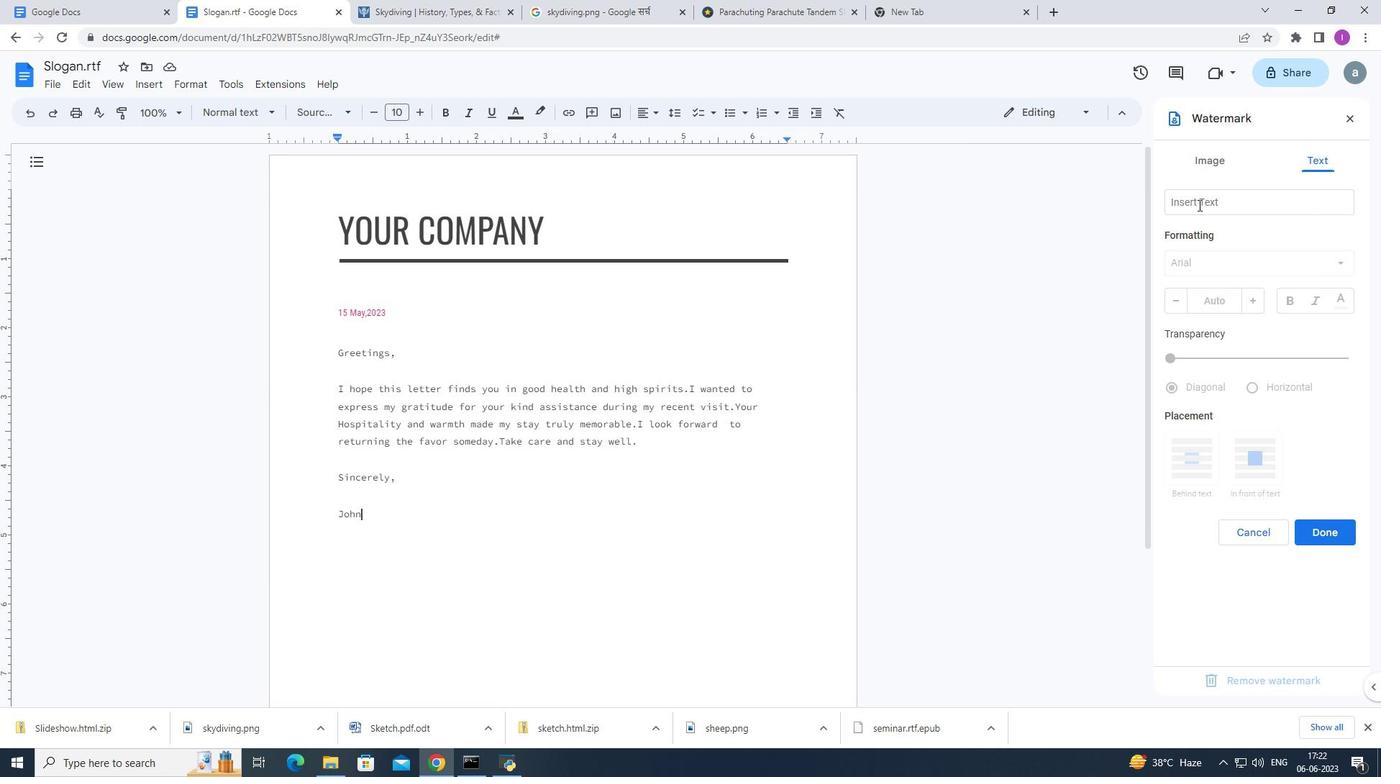 
Action: Mouse pressed left at (1199, 205)
Screenshot: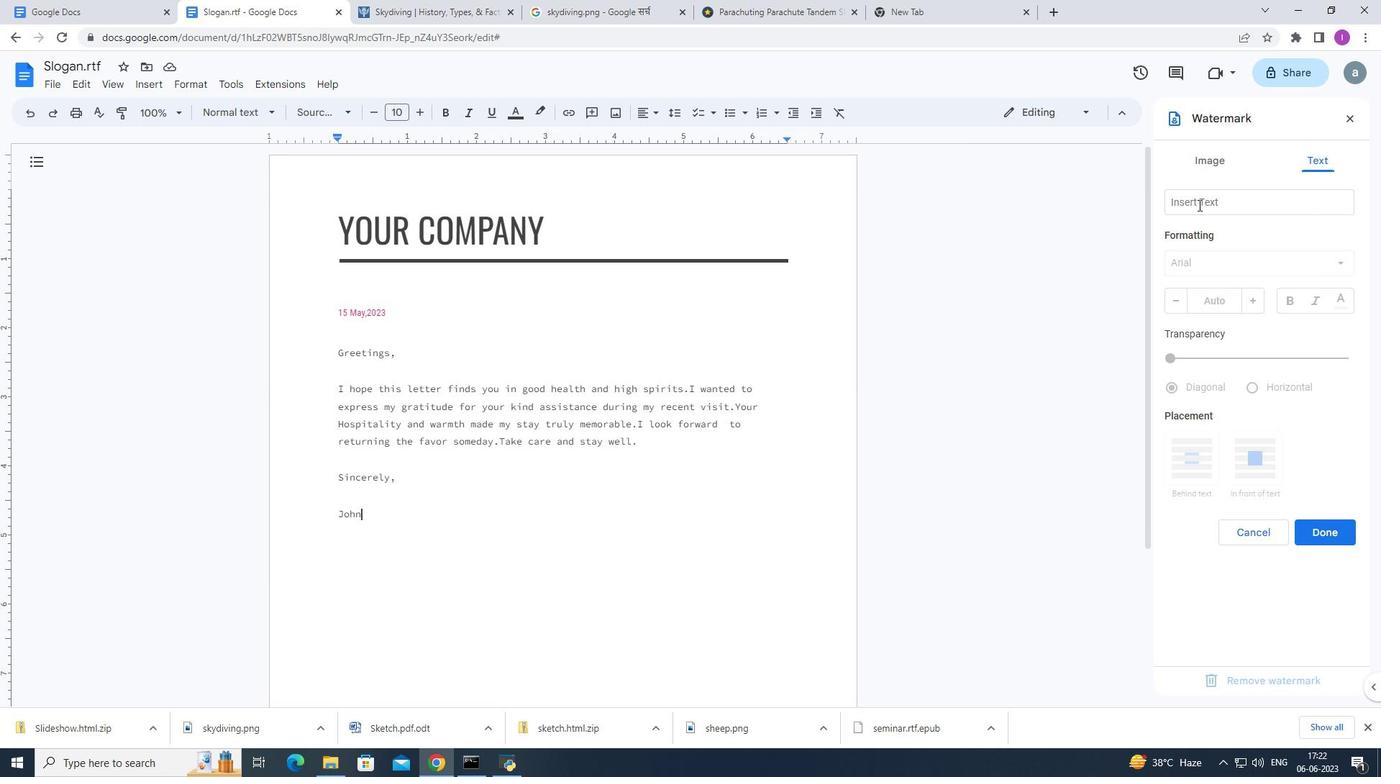 
Action: Key pressed confident
Screenshot: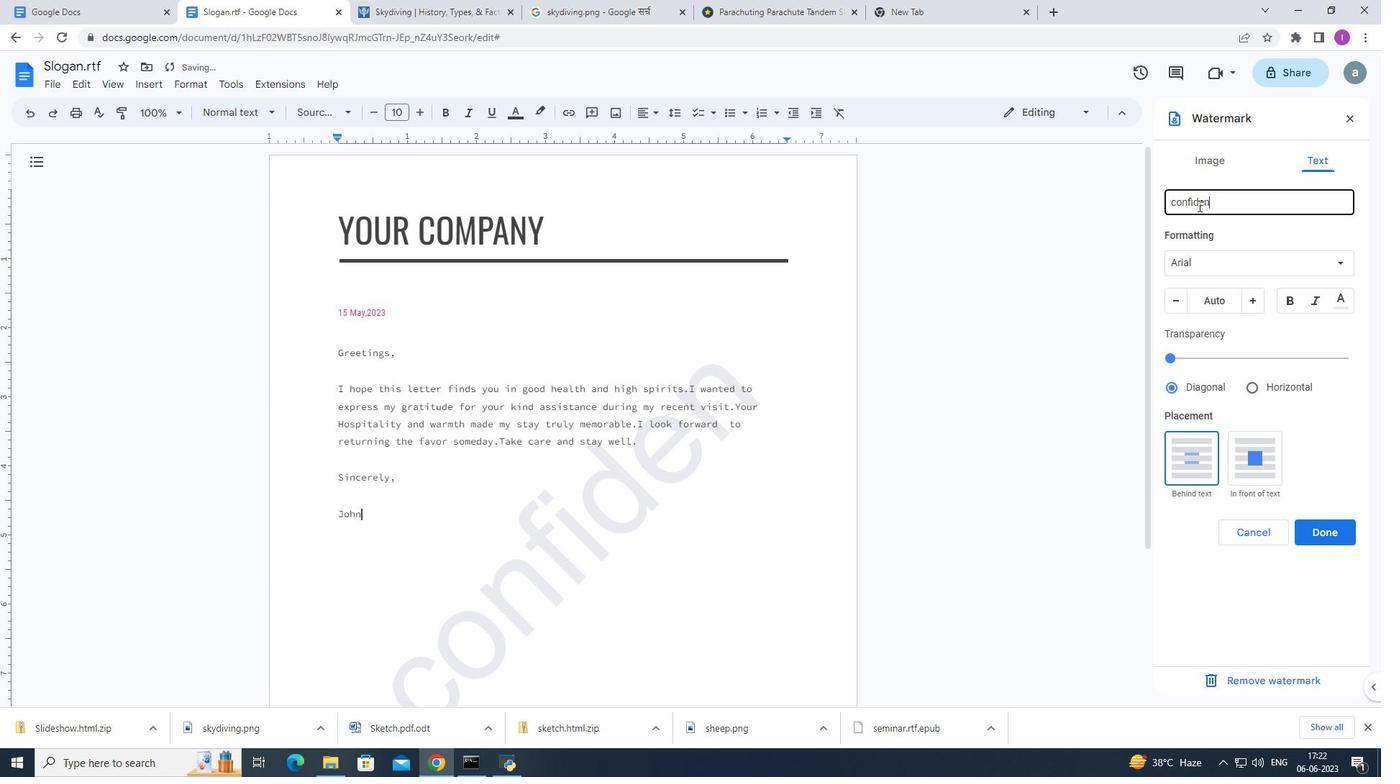 
Action: Mouse moved to (1344, 260)
Screenshot: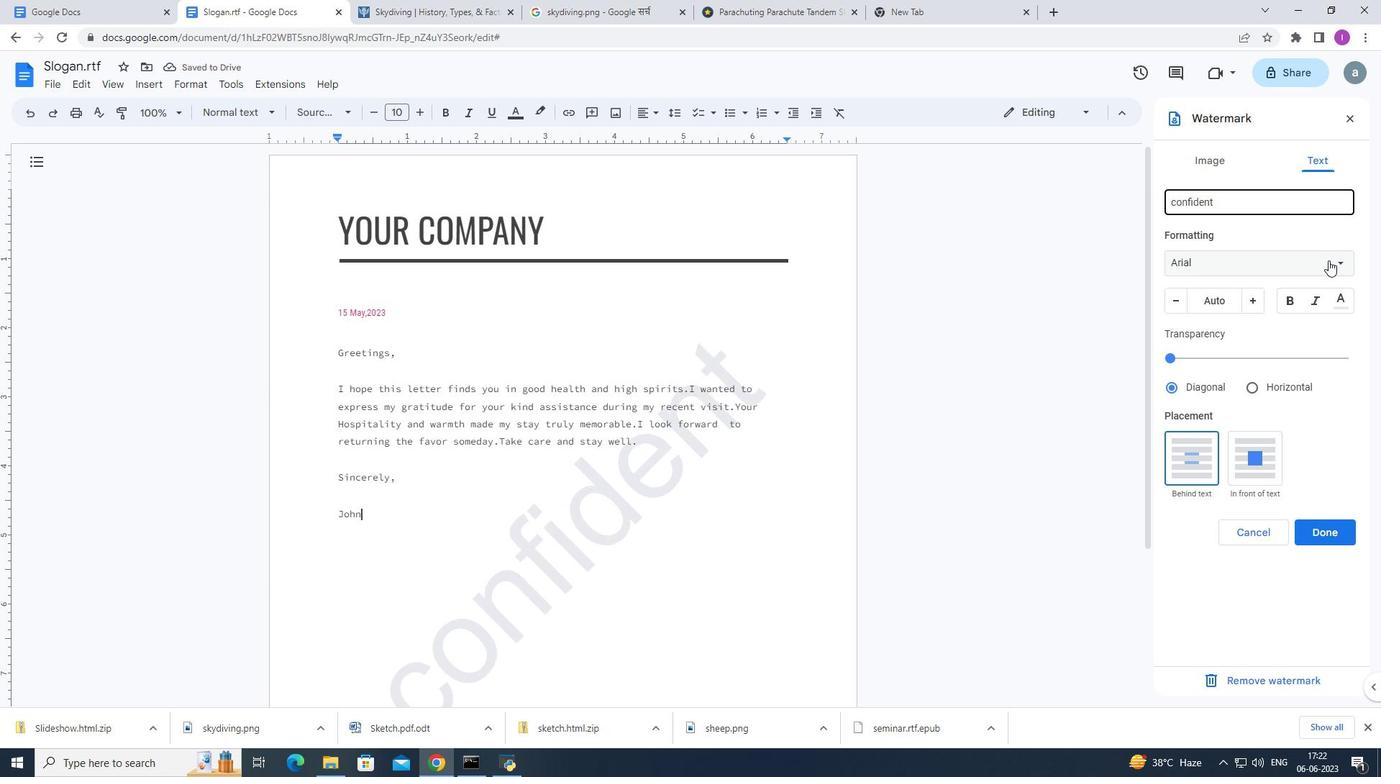 
Action: Mouse pressed left at (1344, 260)
Screenshot: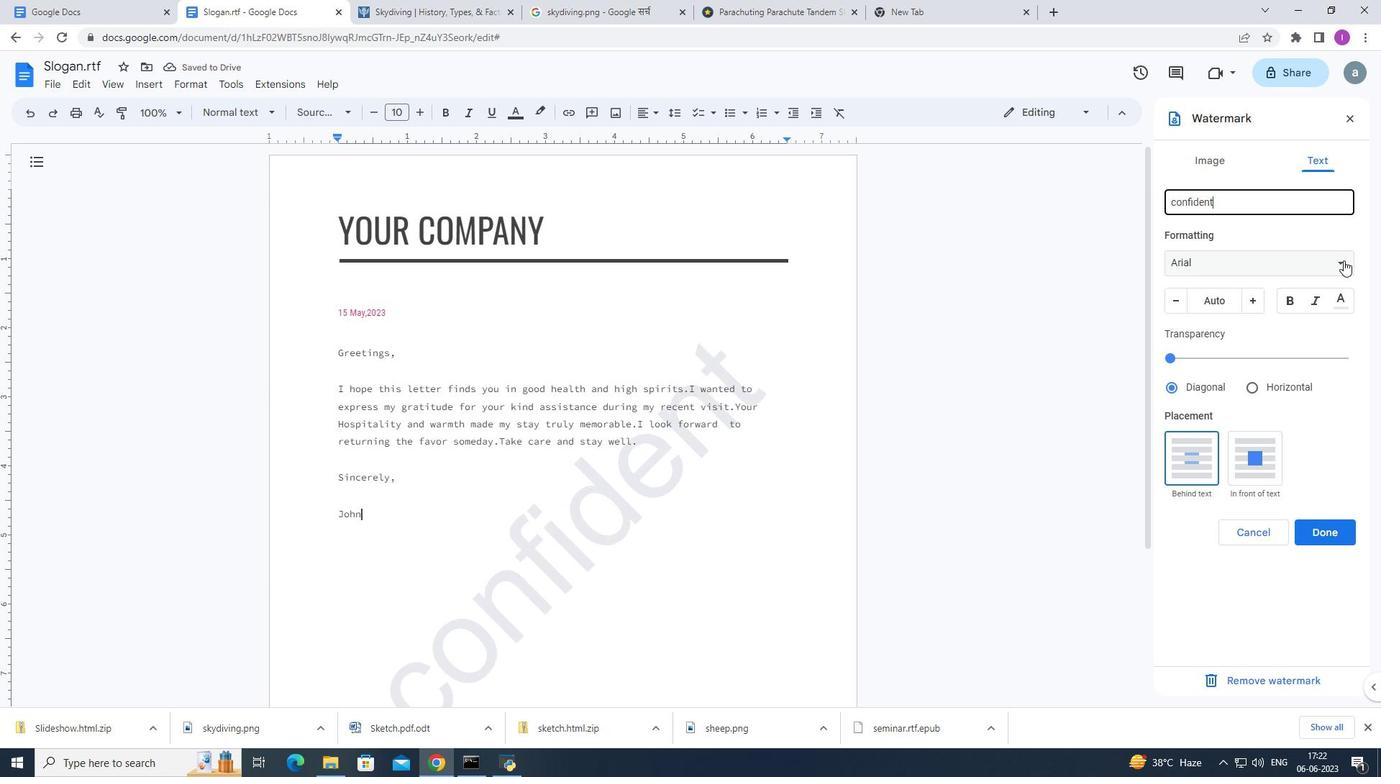 
Action: Mouse moved to (1209, 505)
Screenshot: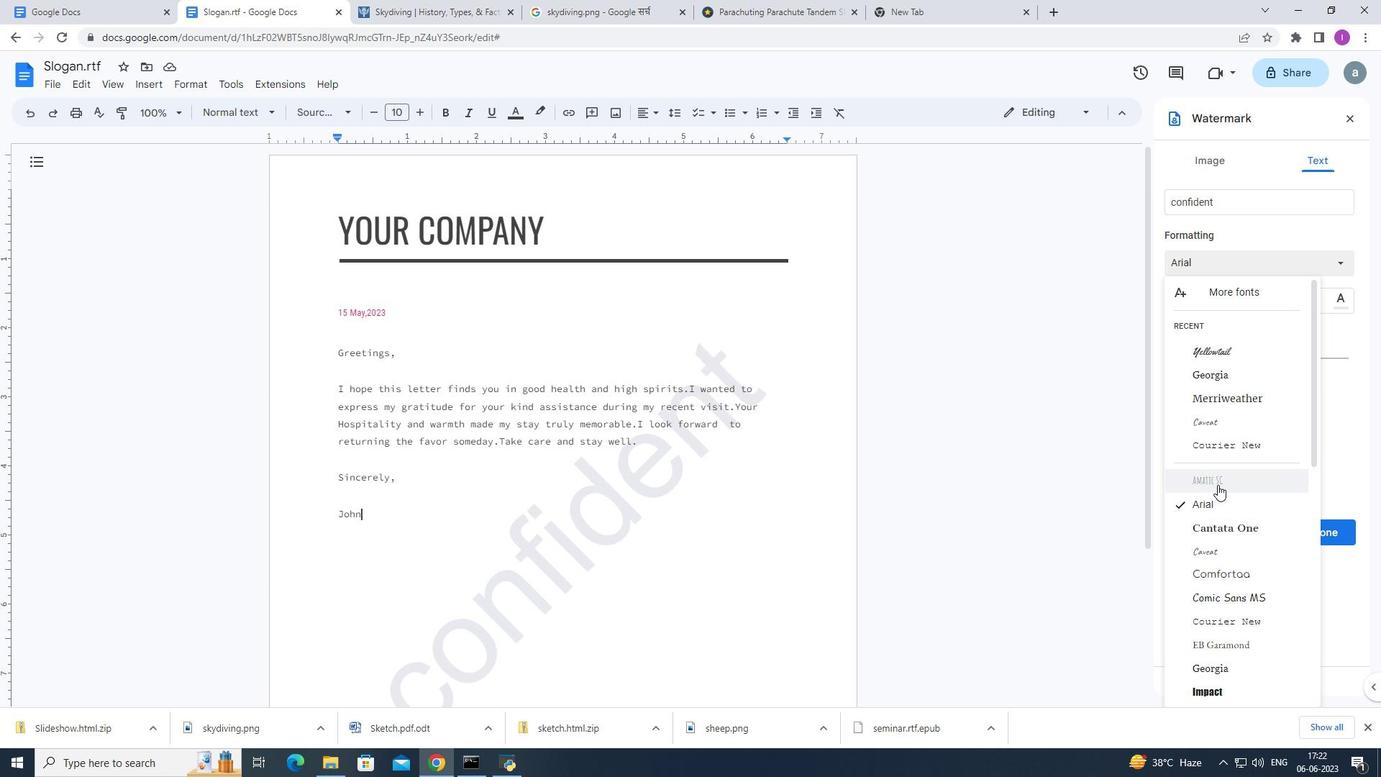 
Action: Mouse pressed left at (1209, 505)
Screenshot: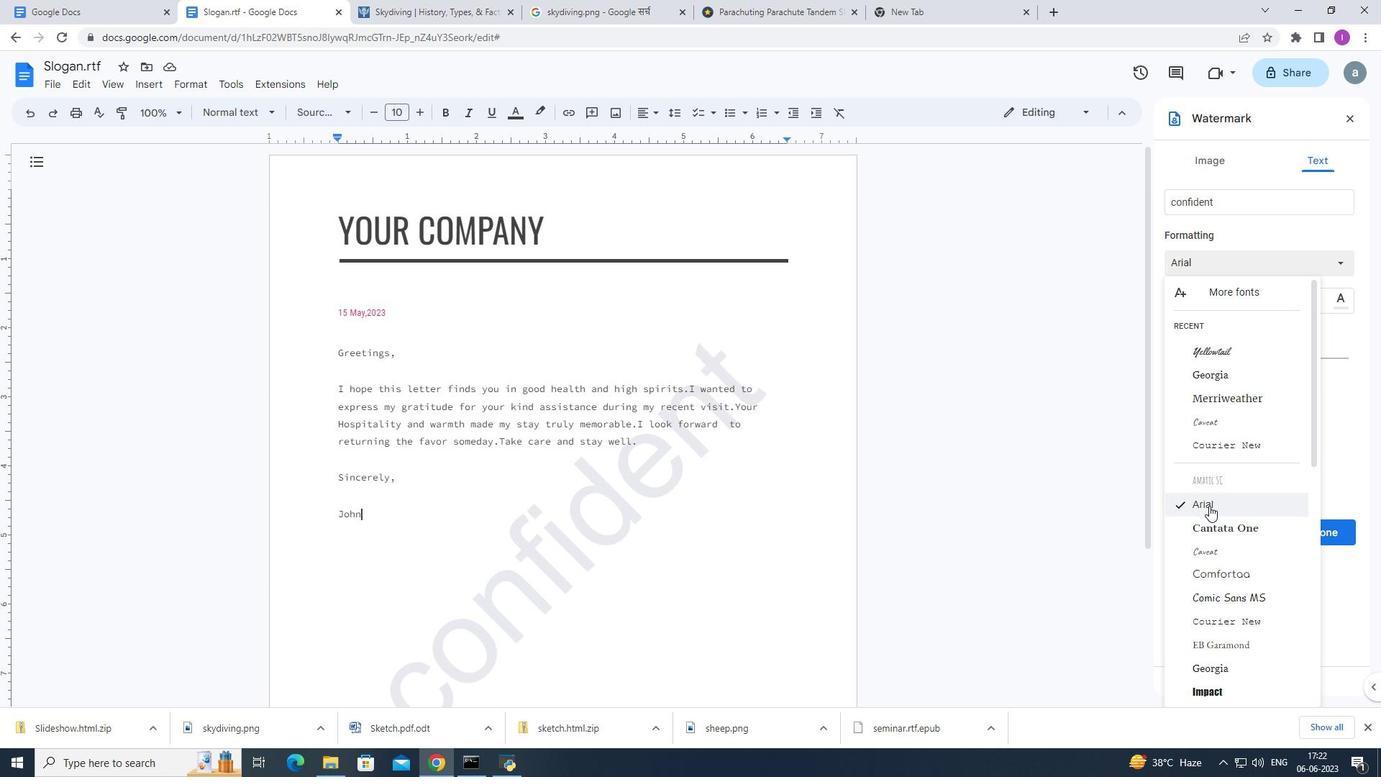 
Action: Mouse moved to (1260, 305)
Screenshot: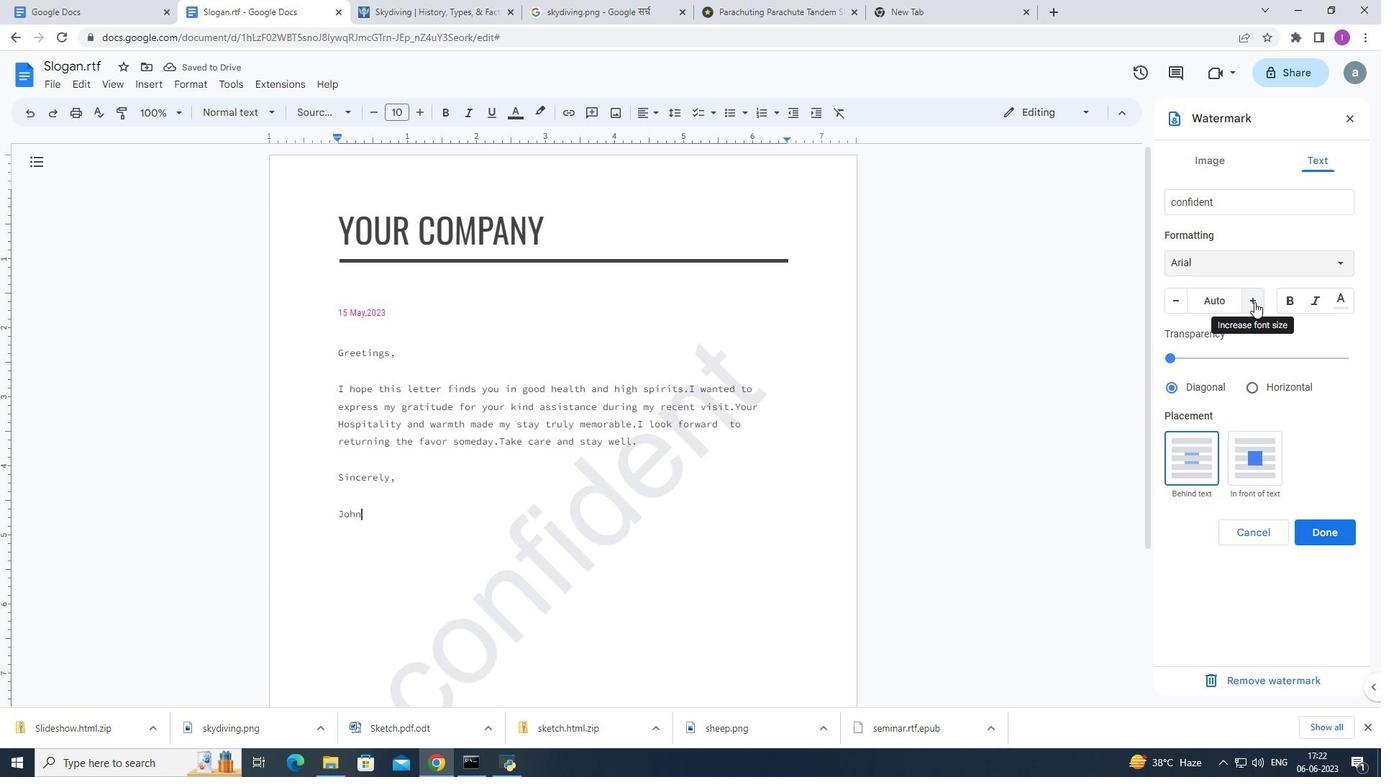 
Action: Mouse pressed left at (1260, 305)
Screenshot: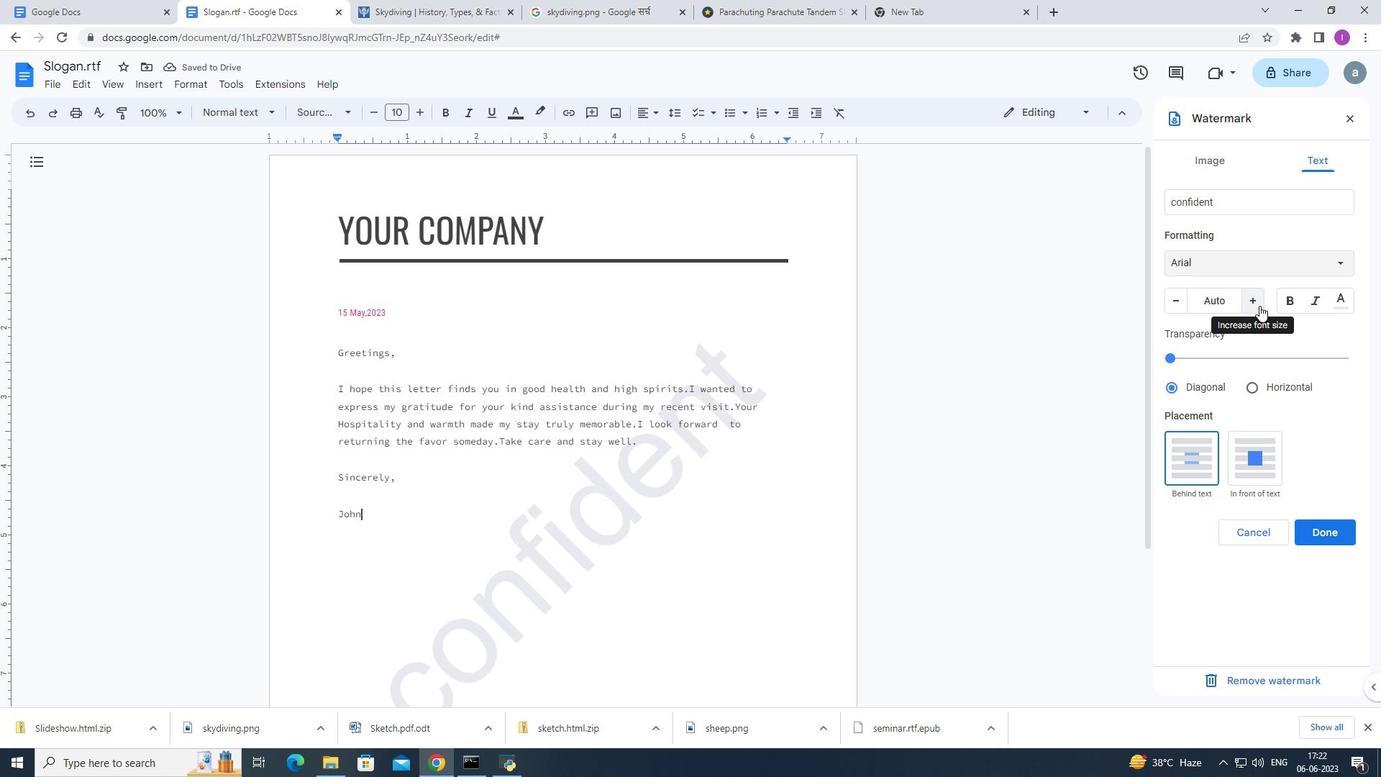 
Action: Mouse moved to (1219, 297)
Screenshot: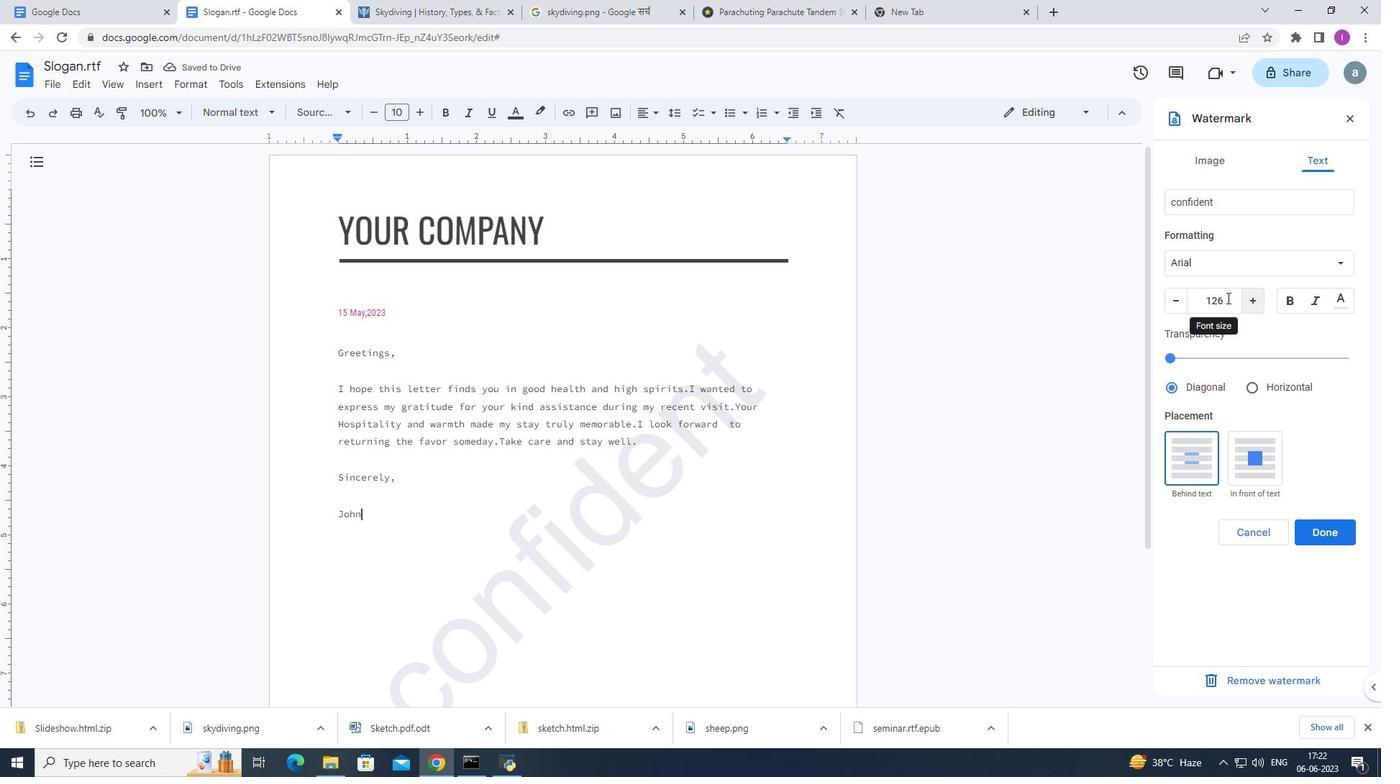 
Action: Mouse pressed left at (1219, 297)
Screenshot: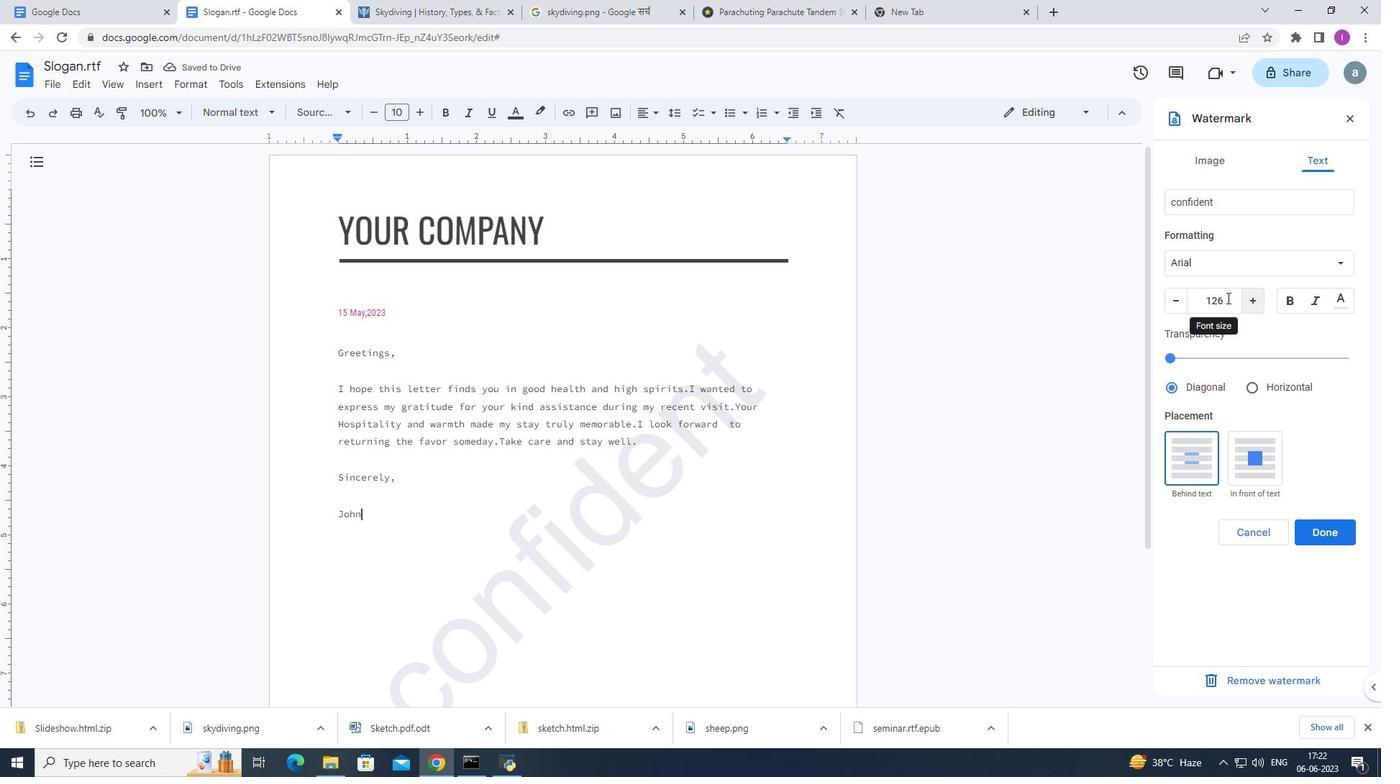 
Action: Mouse moved to (1201, 307)
Screenshot: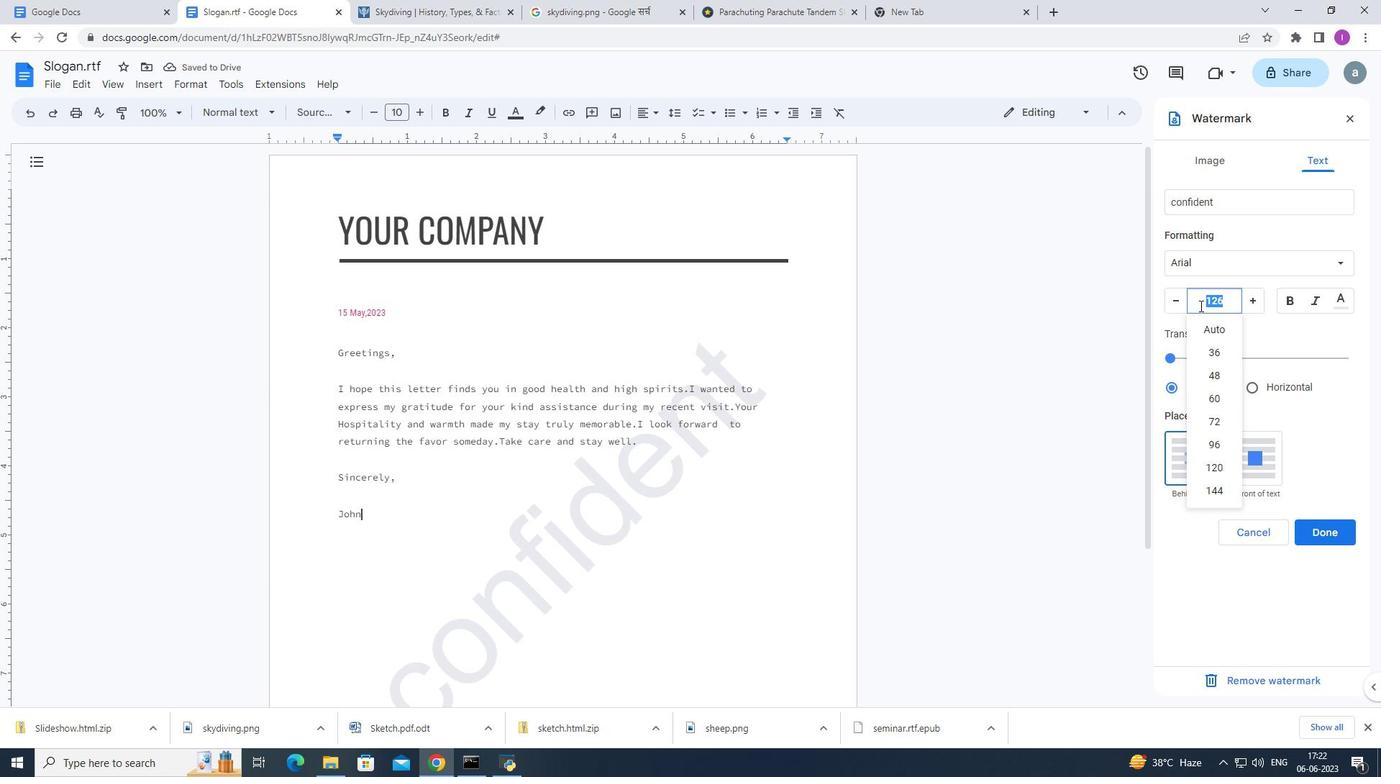 
Action: Key pressed 11
Screenshot: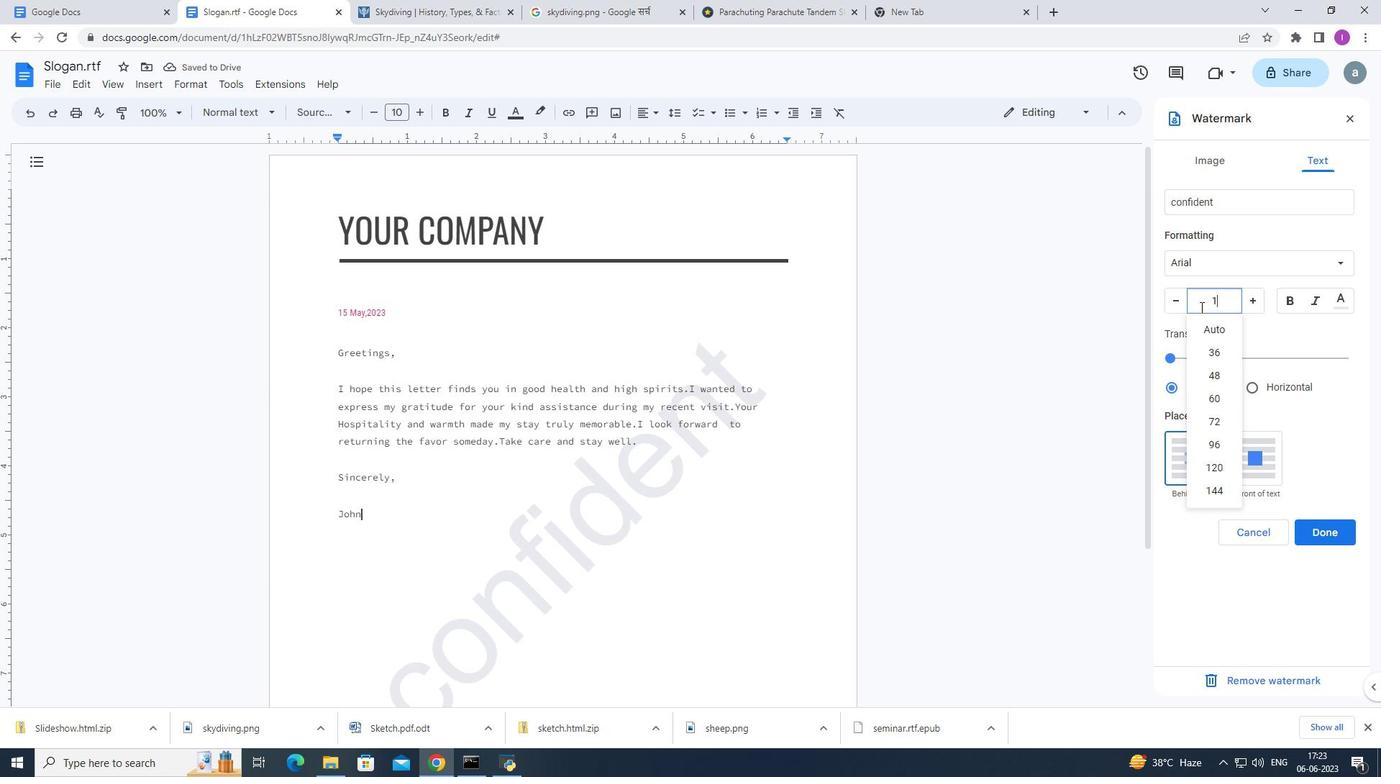 
Action: Mouse moved to (1201, 310)
Screenshot: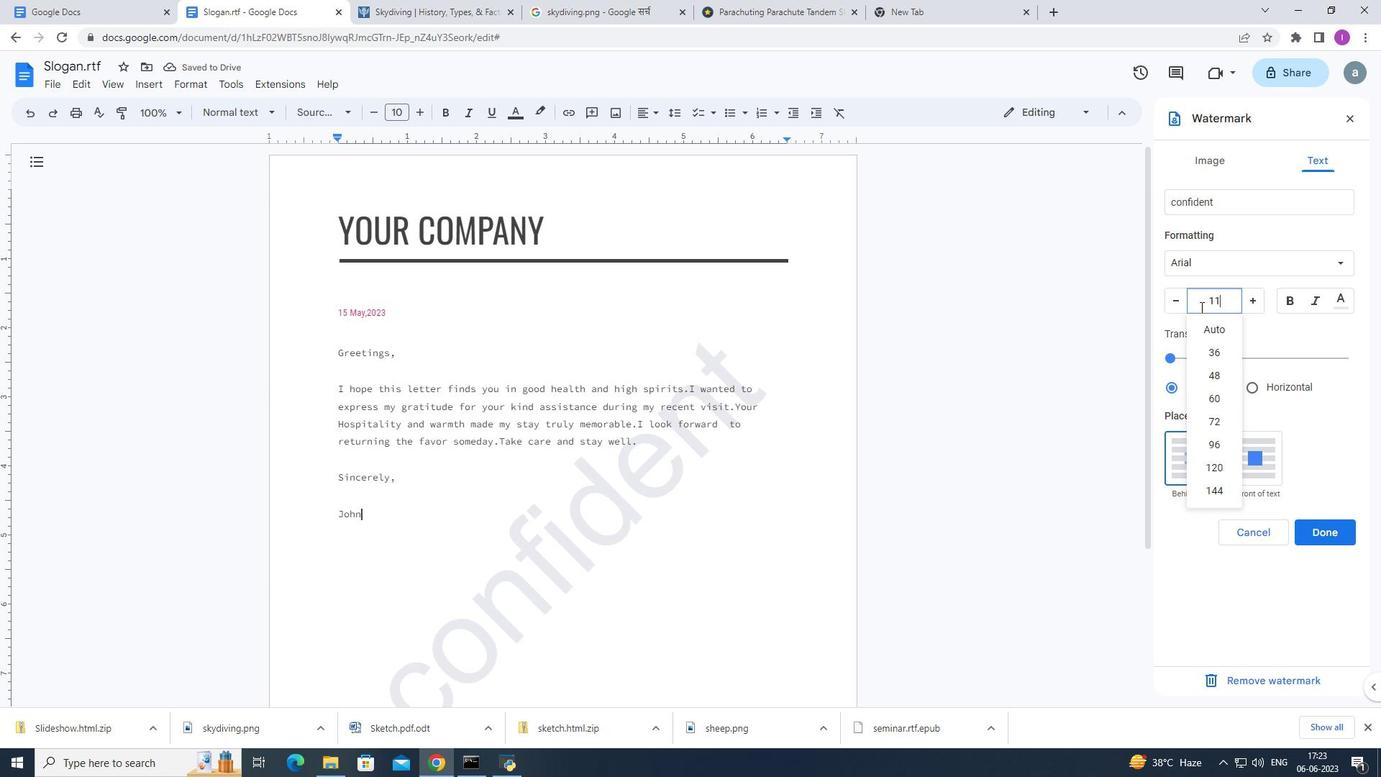 
Action: Key pressed 7
Screenshot: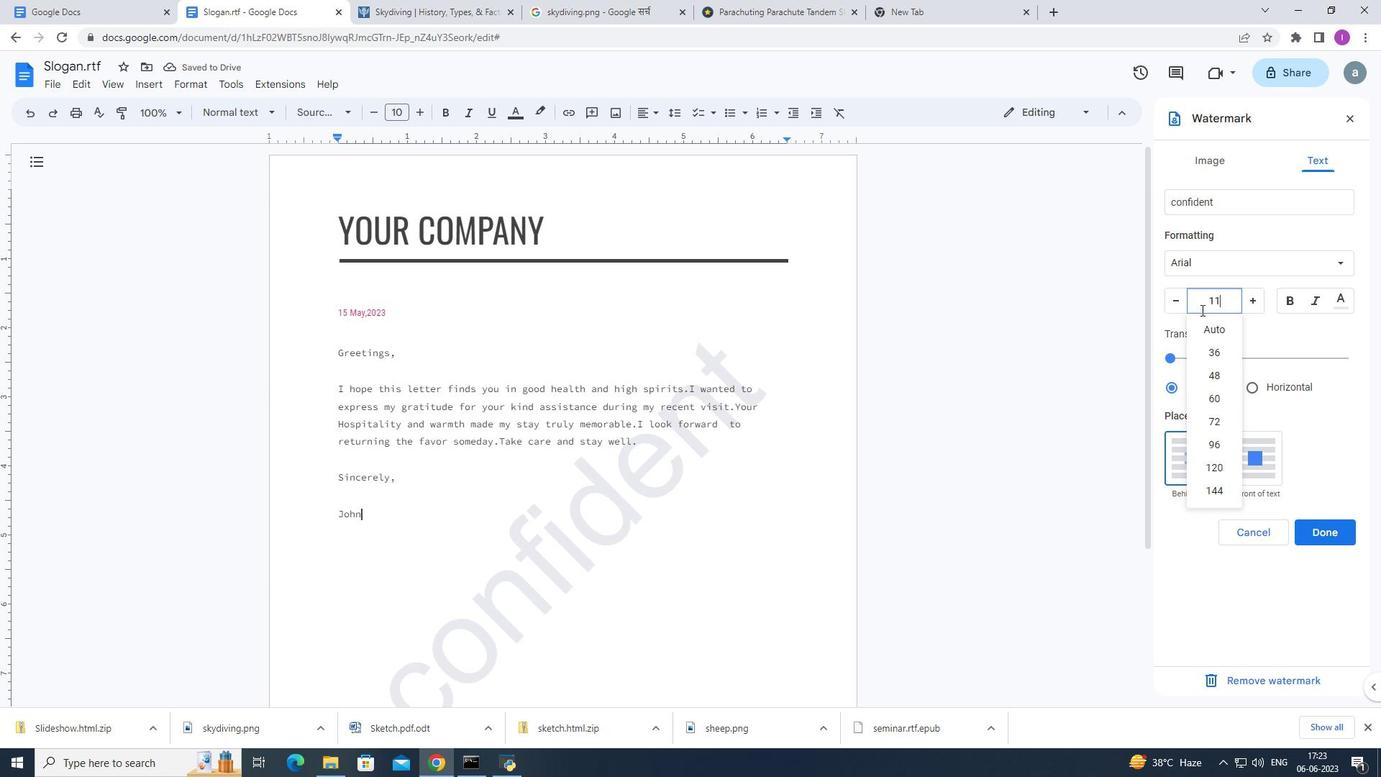 
Action: Mouse moved to (1262, 346)
Screenshot: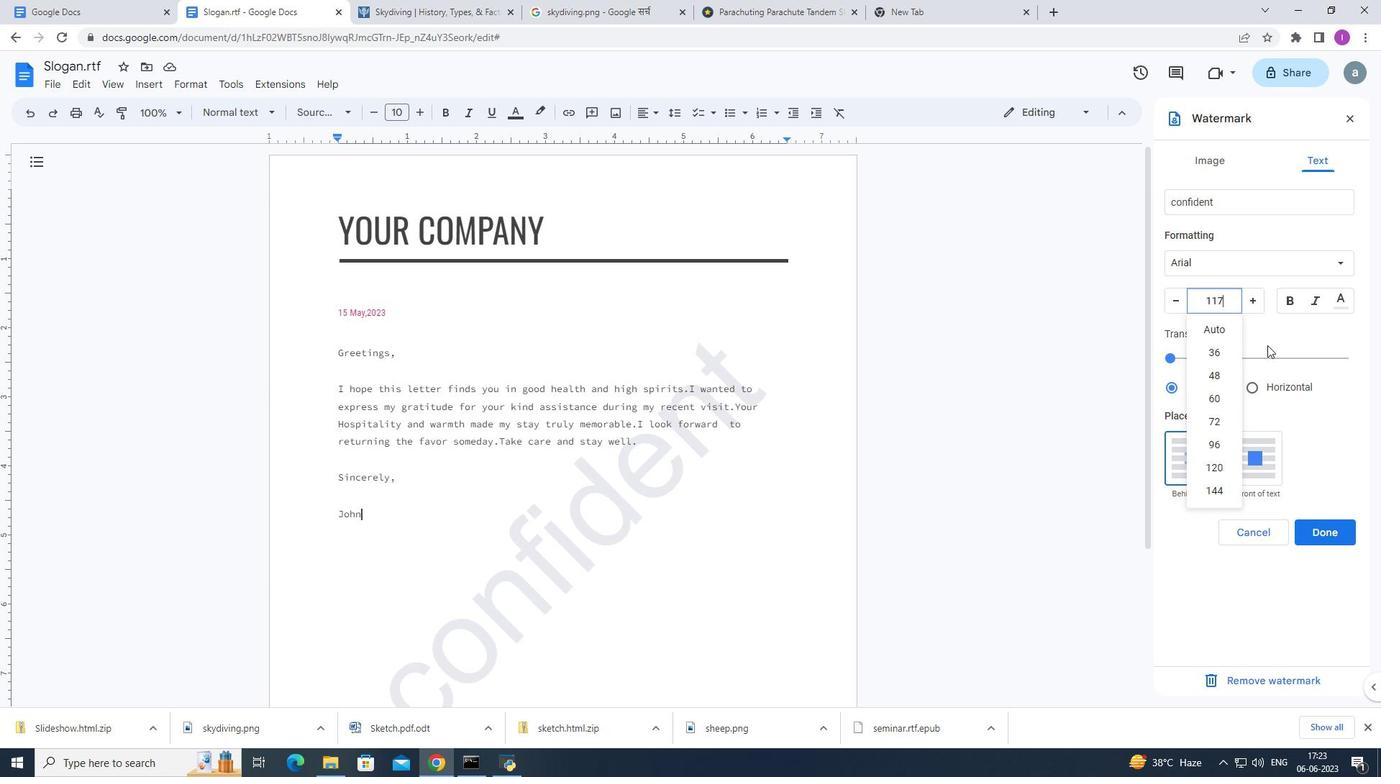 
Action: Key pressed <Key.enter>
Screenshot: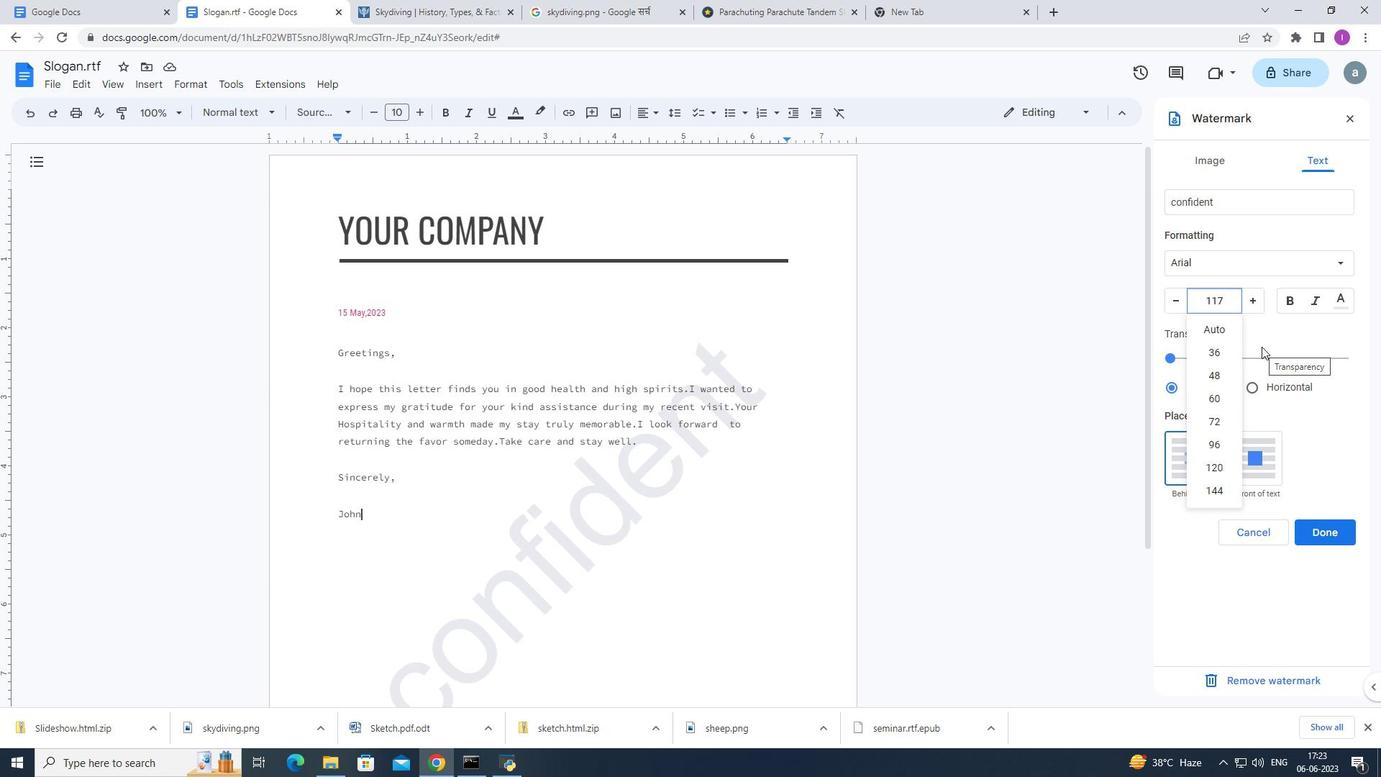 
Action: Mouse moved to (1199, 386)
Screenshot: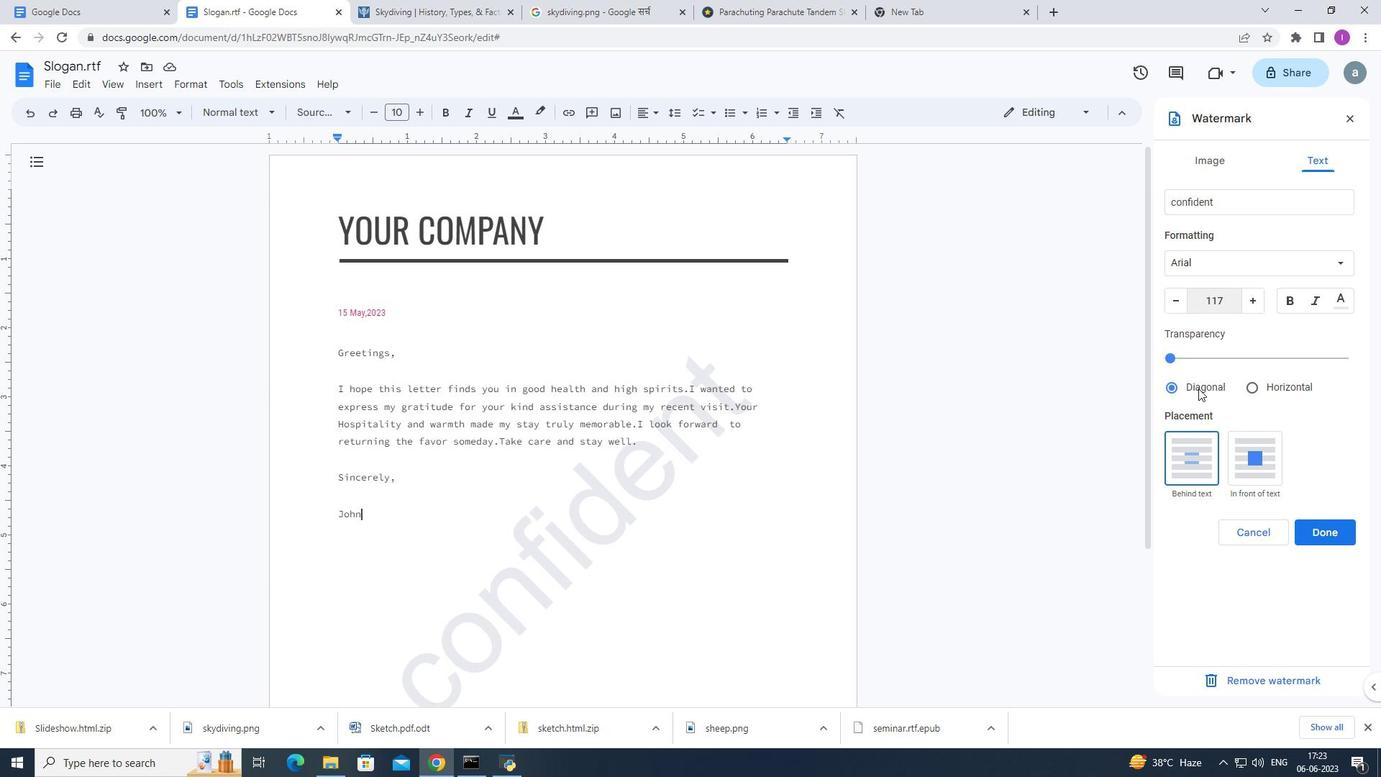 
Action: Mouse pressed left at (1199, 386)
Screenshot: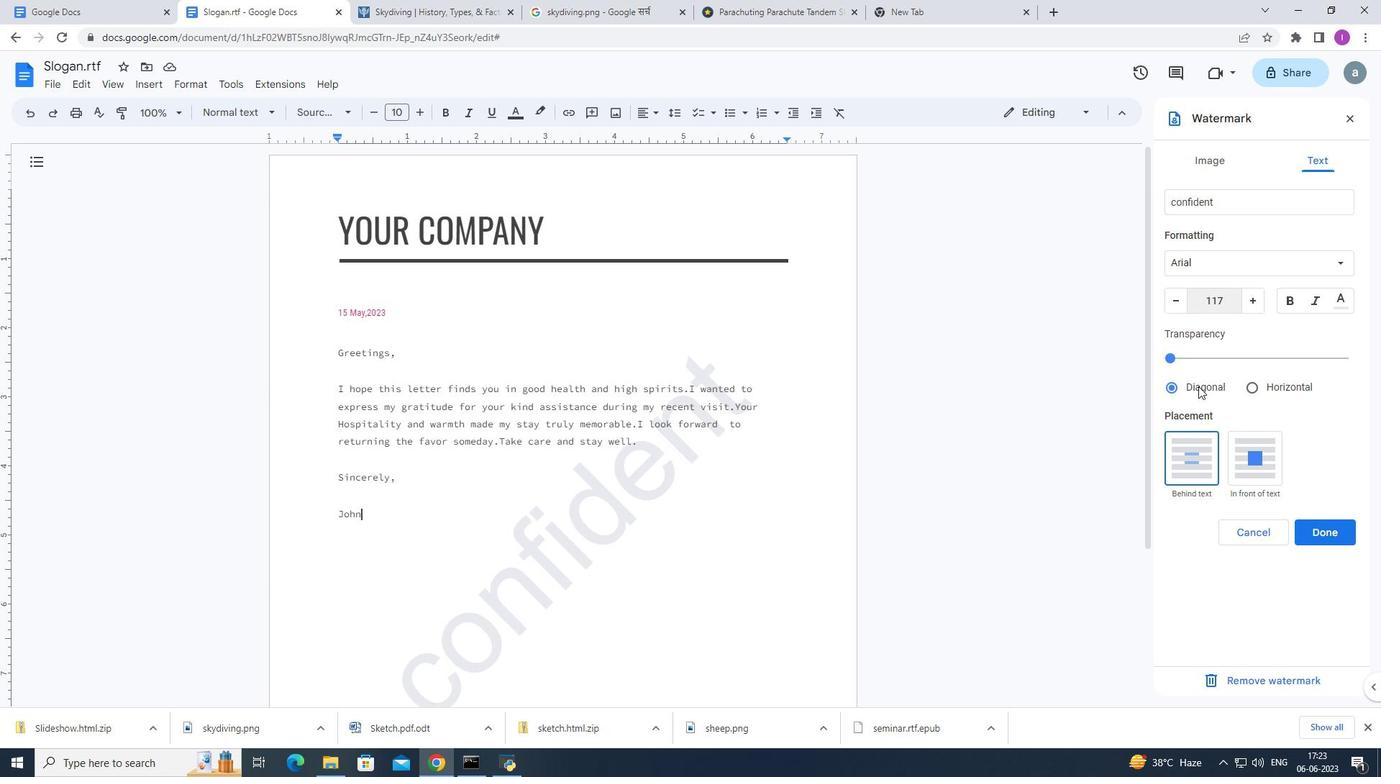 
Action: Mouse moved to (1323, 532)
Screenshot: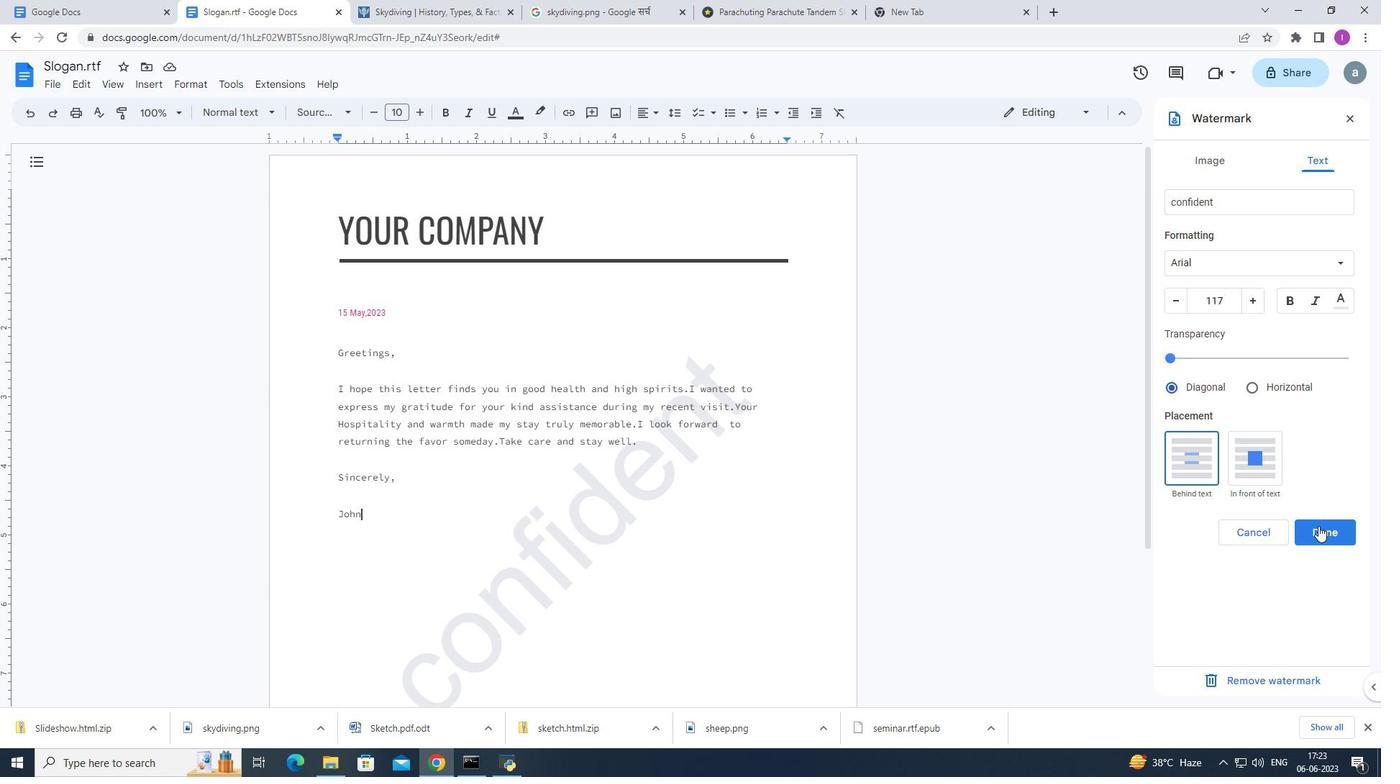 
Action: Mouse pressed left at (1322, 532)
Screenshot: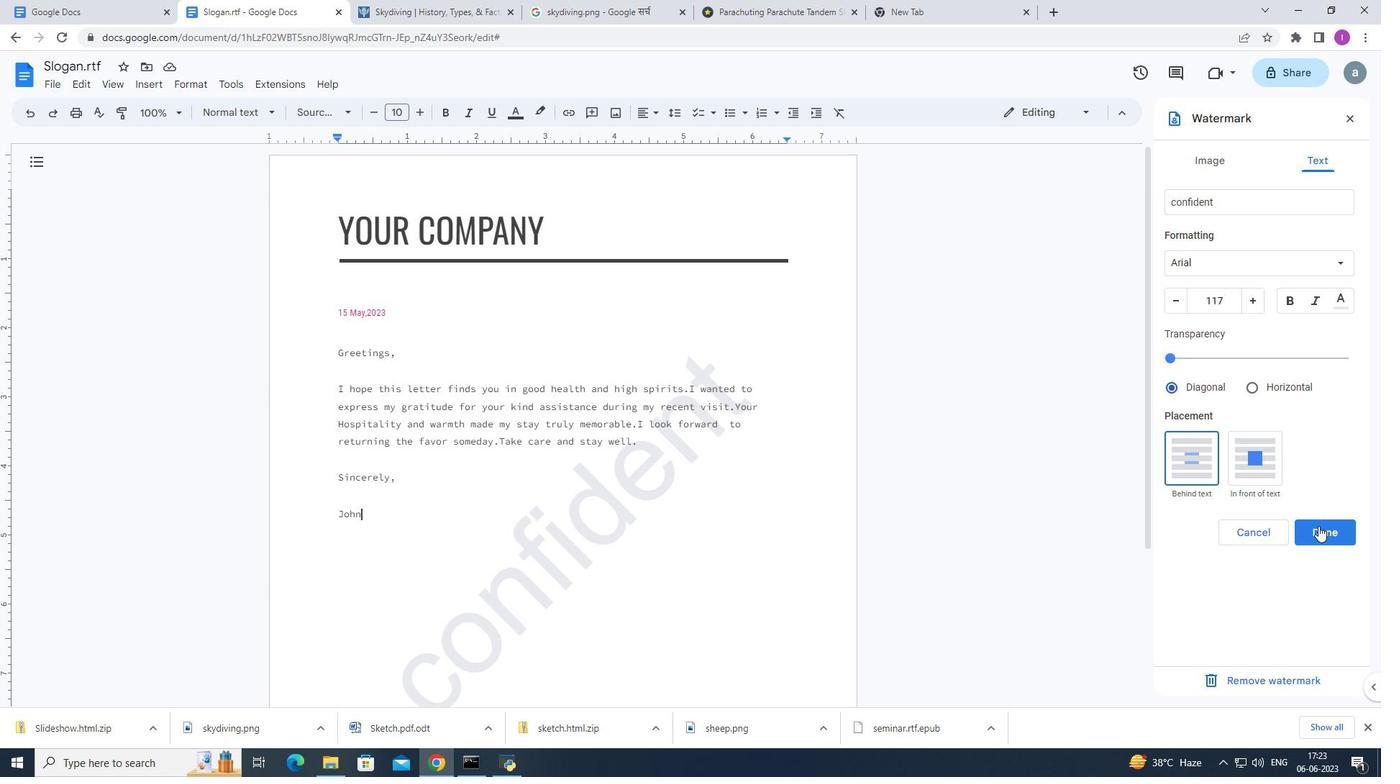 
Action: Mouse moved to (703, 249)
Screenshot: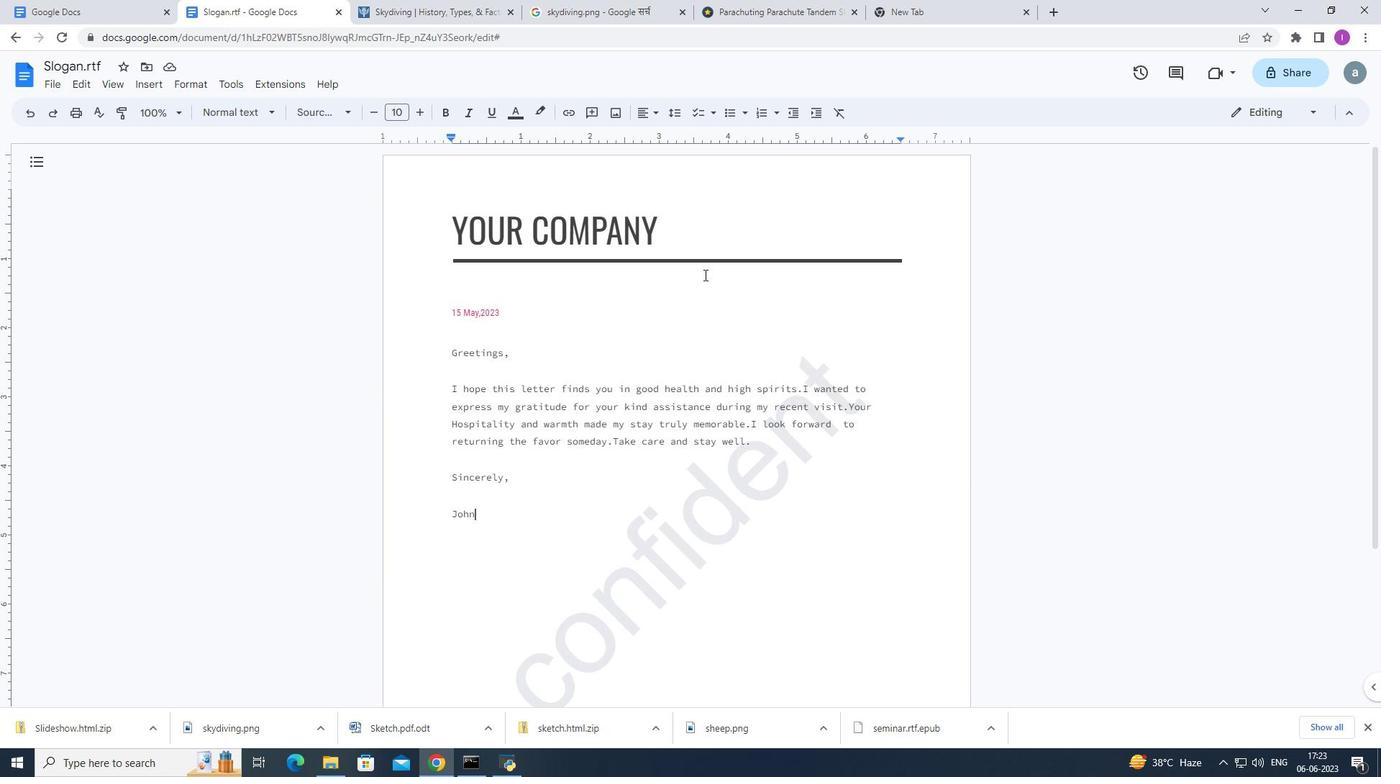 
